 Task: Look for Airbnb options in Francistown, Botswana from 10th December, 2023 to 20th December, 2023 for 12 adults.6 bedrooms having 12 beds and 6 bathrooms. Property type can be flat. Amenities needed are: wifi, TV, free parkinig on premises, gym, breakfast. Look for 4 properties as per requirement.
Action: Mouse moved to (561, 77)
Screenshot: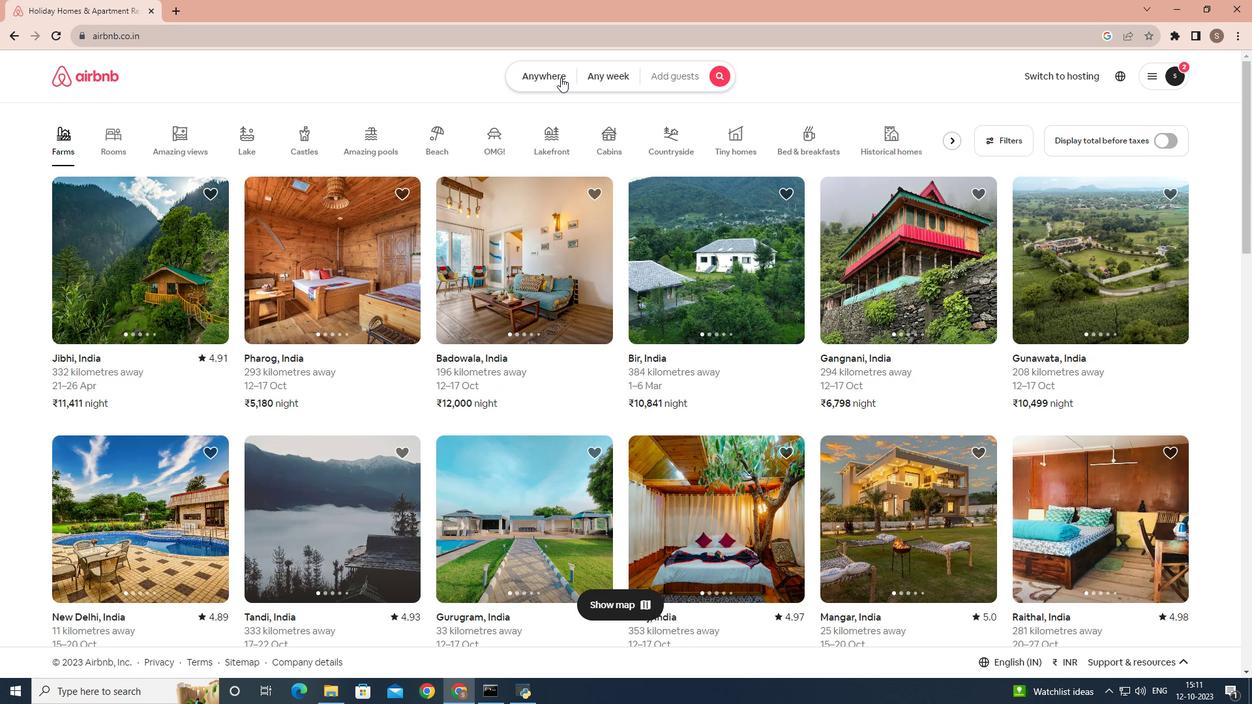
Action: Mouse pressed left at (561, 77)
Screenshot: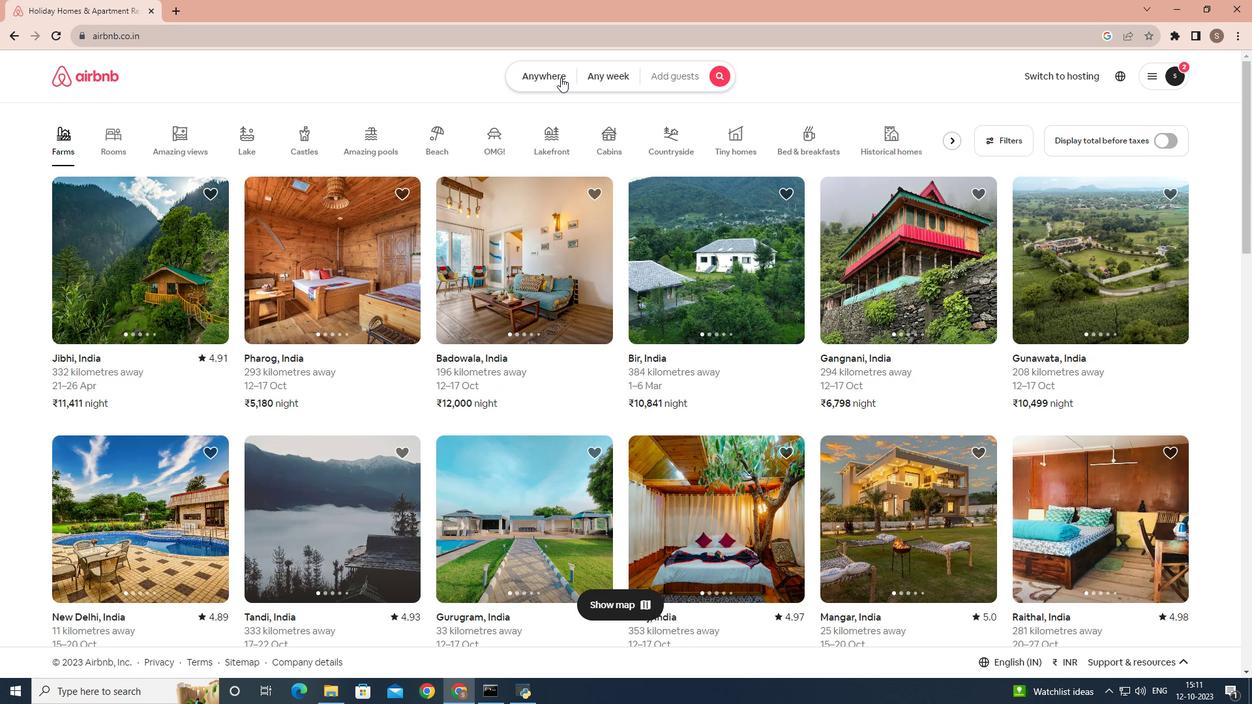 
Action: Mouse moved to (424, 127)
Screenshot: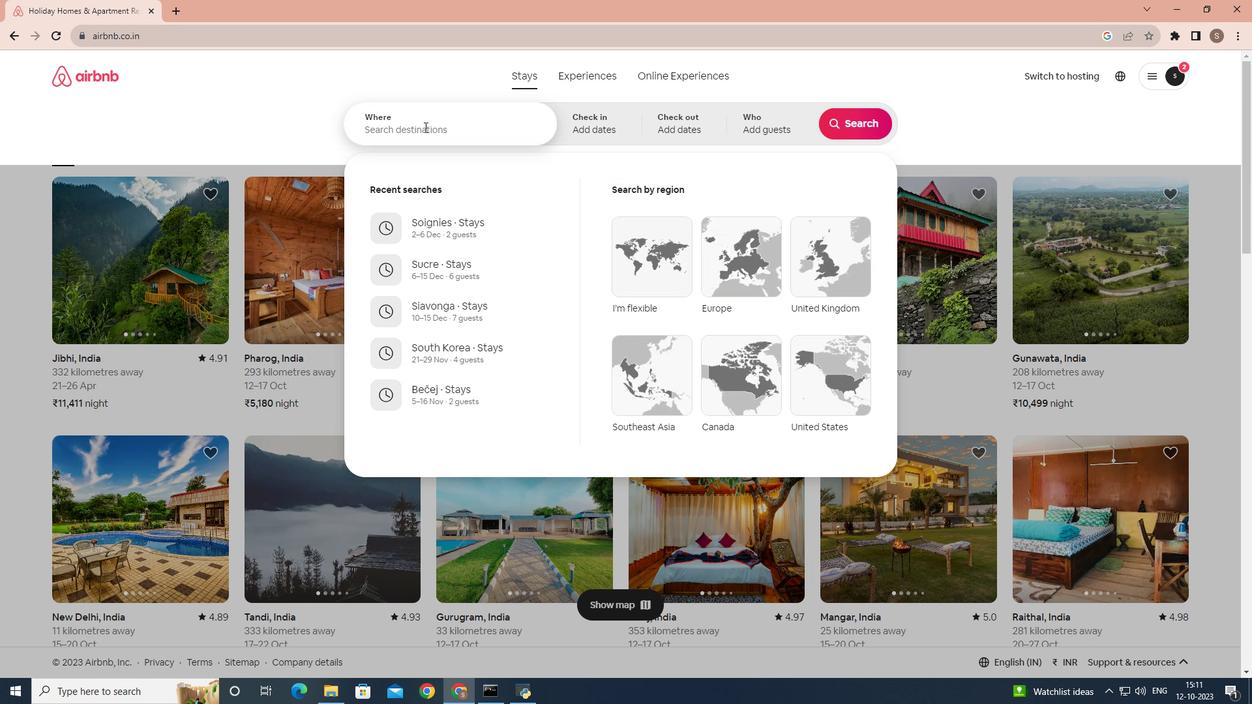 
Action: Mouse pressed left at (424, 127)
Screenshot: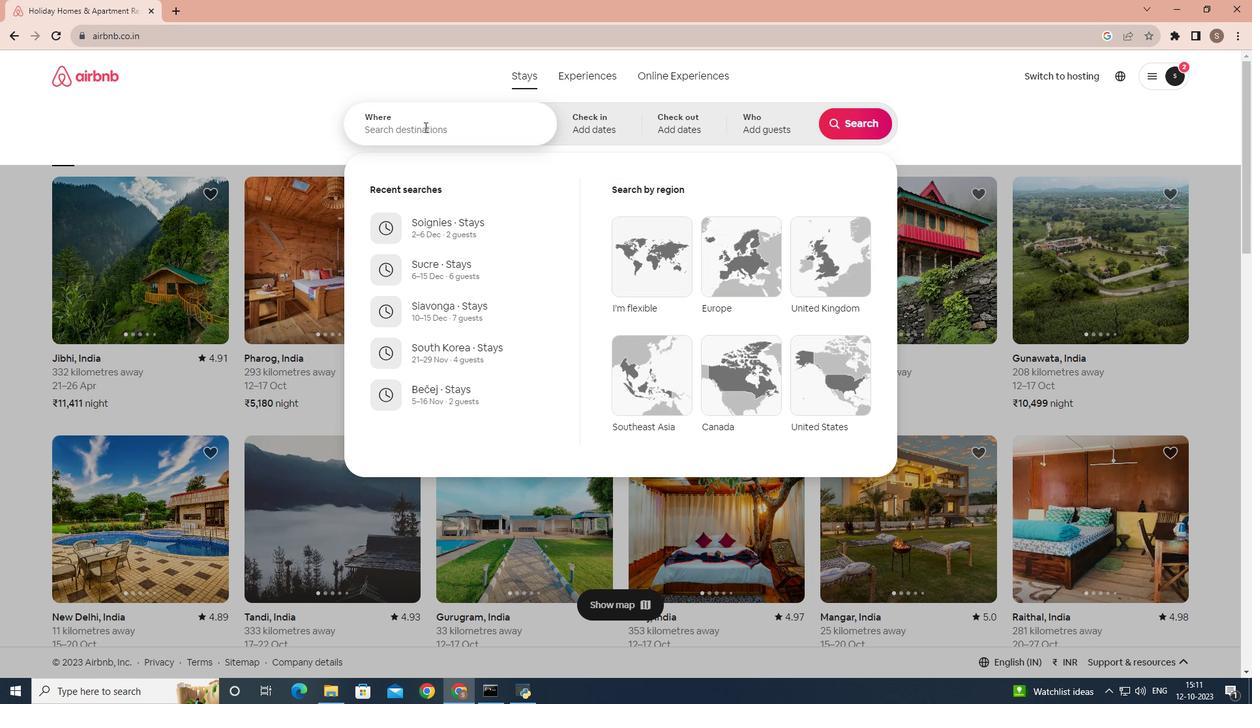 
Action: Key pressed francid<Key.backspace>sto
Screenshot: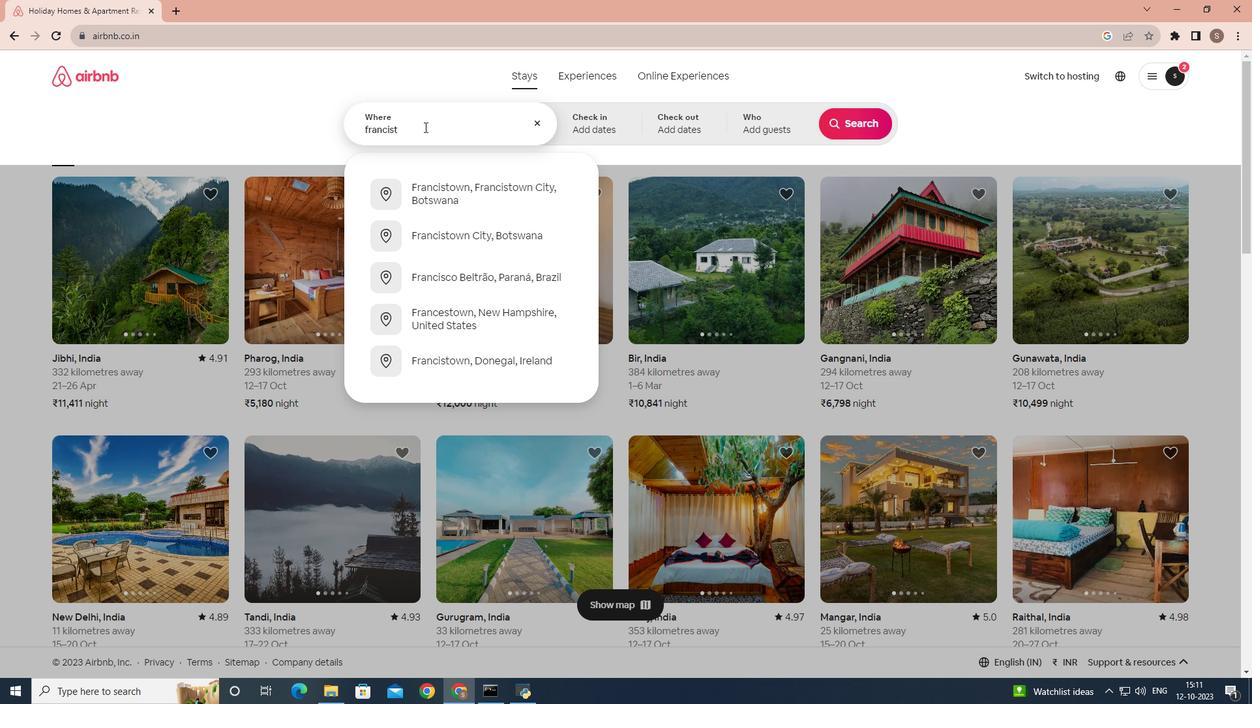 
Action: Mouse moved to (471, 196)
Screenshot: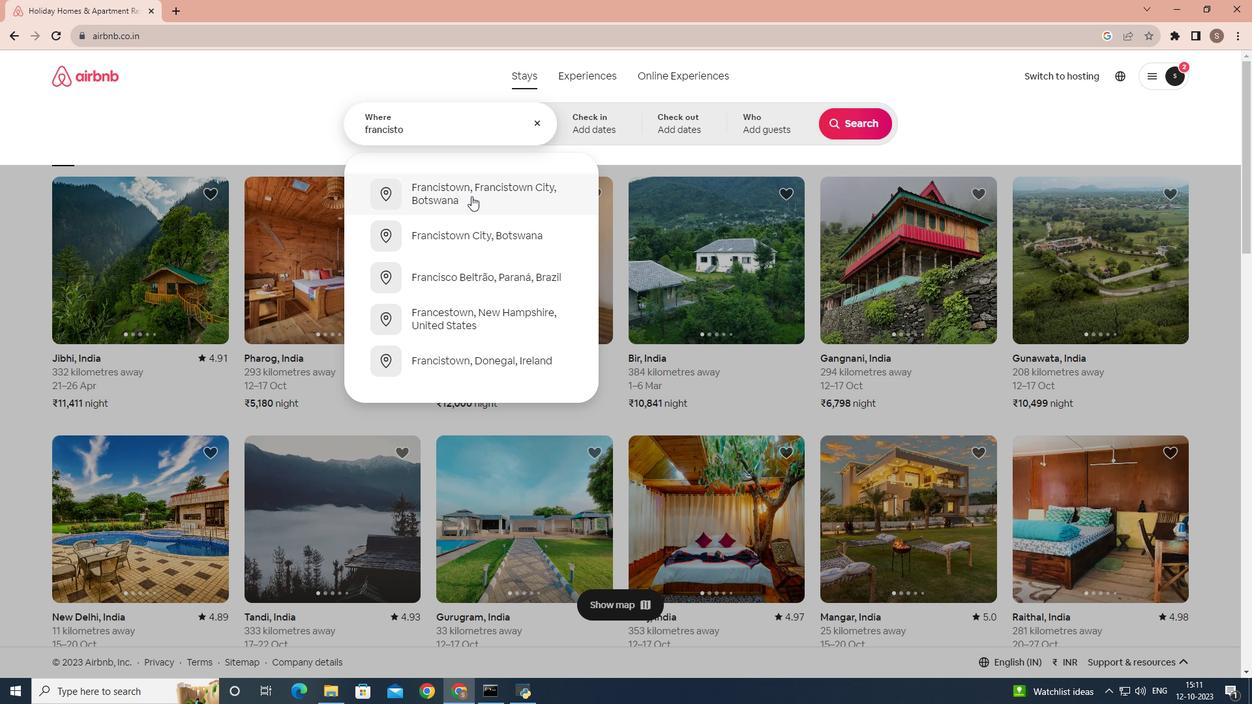 
Action: Mouse pressed left at (471, 196)
Screenshot: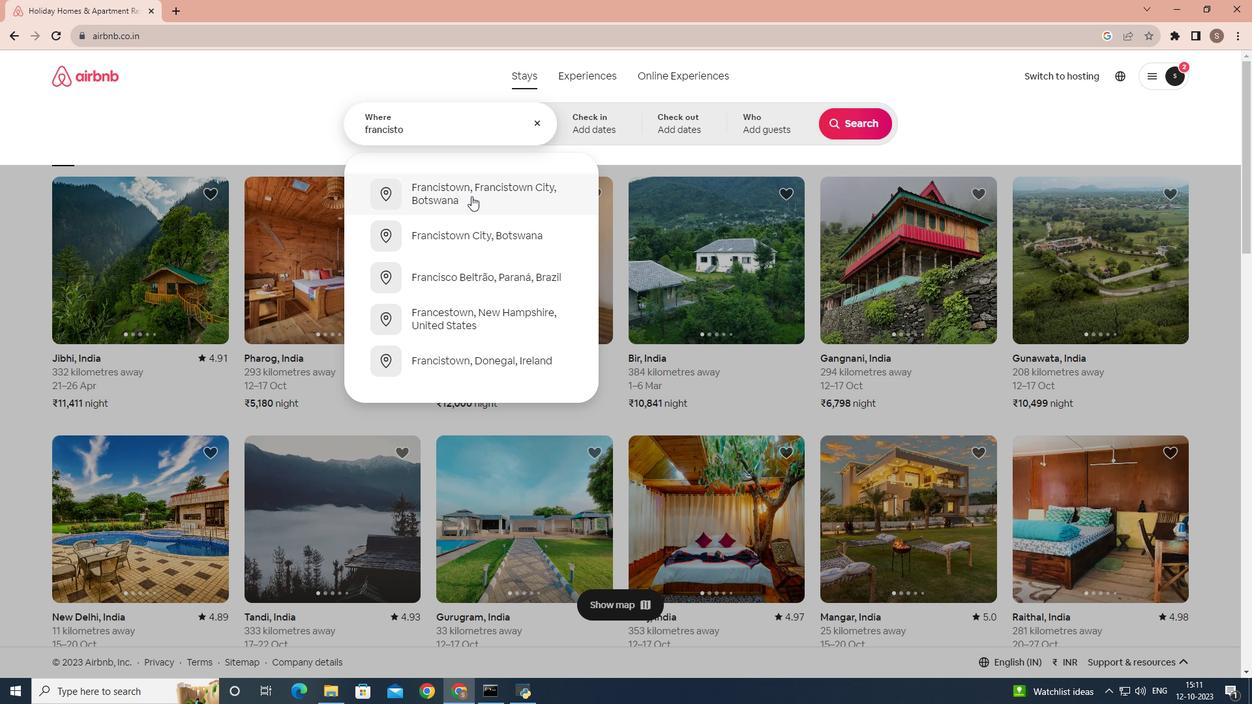 
Action: Mouse moved to (841, 230)
Screenshot: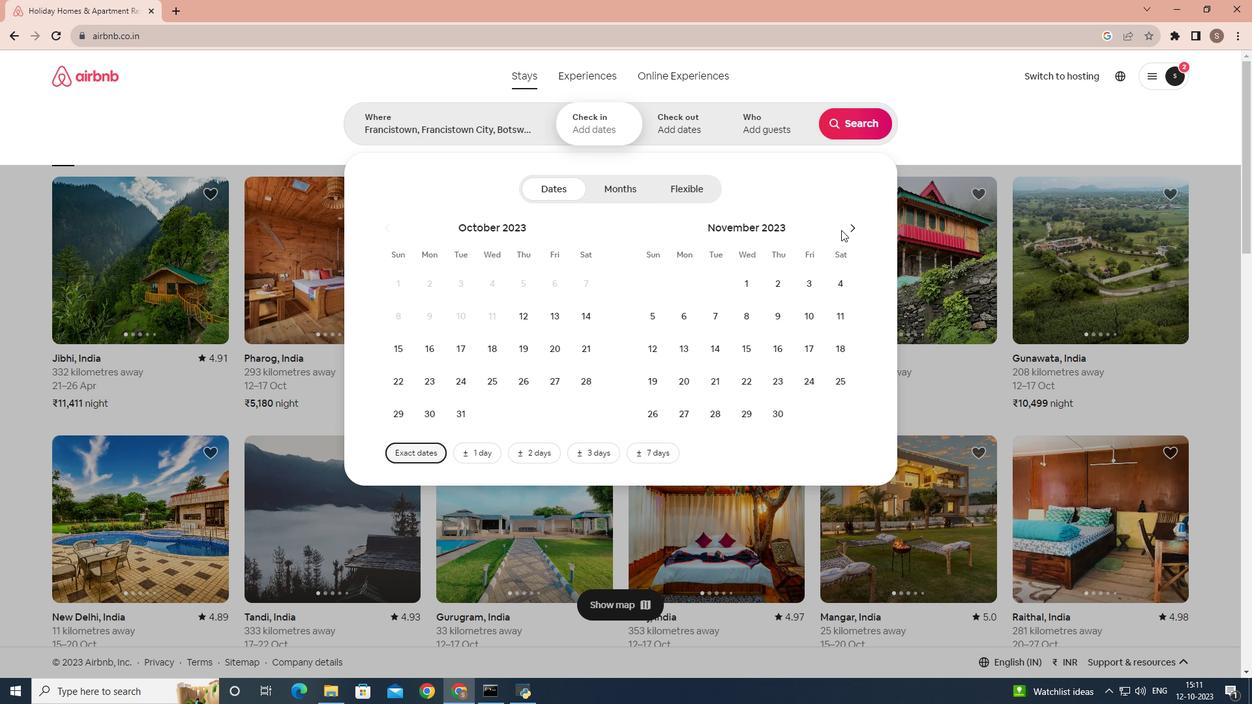 
Action: Mouse pressed left at (841, 230)
Screenshot: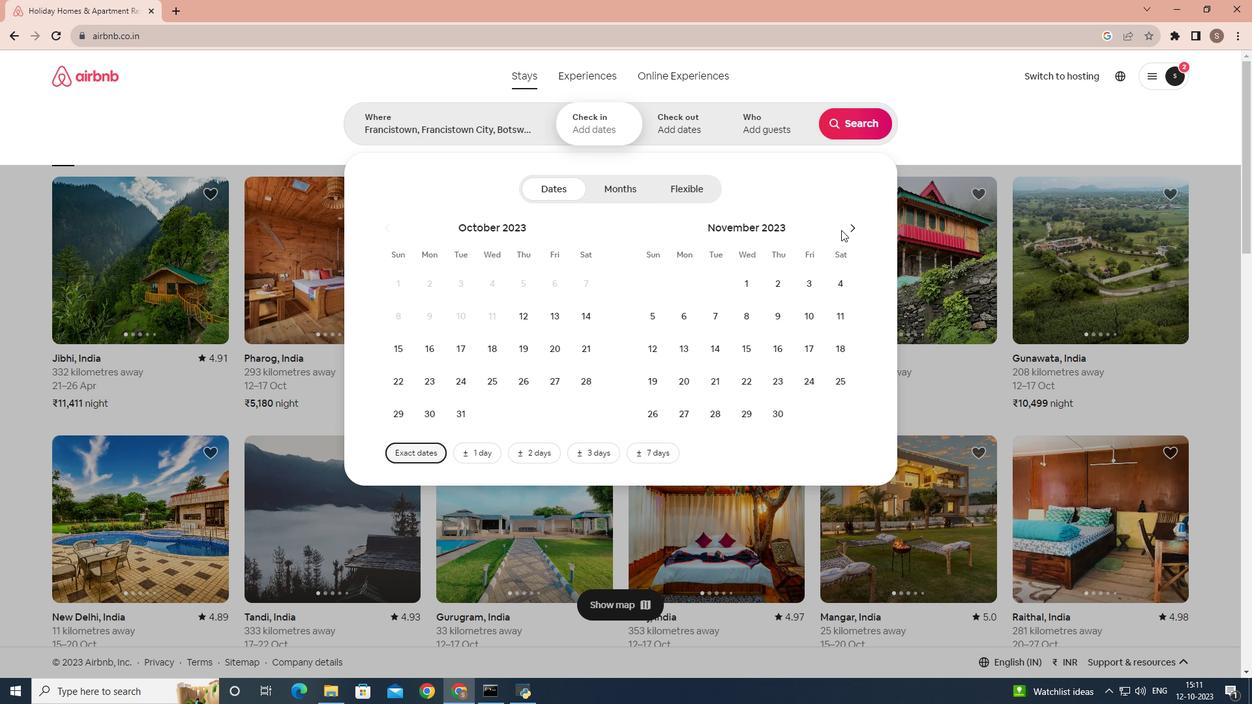 
Action: Mouse moved to (849, 228)
Screenshot: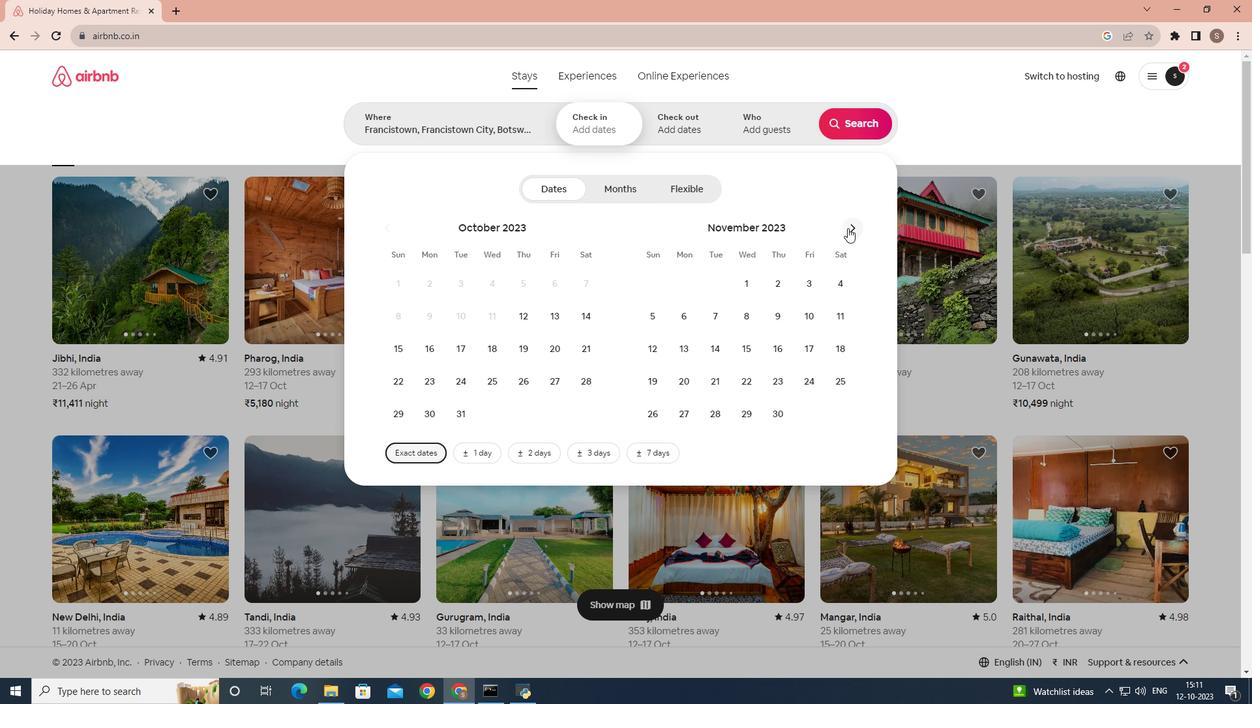 
Action: Mouse pressed left at (849, 228)
Screenshot: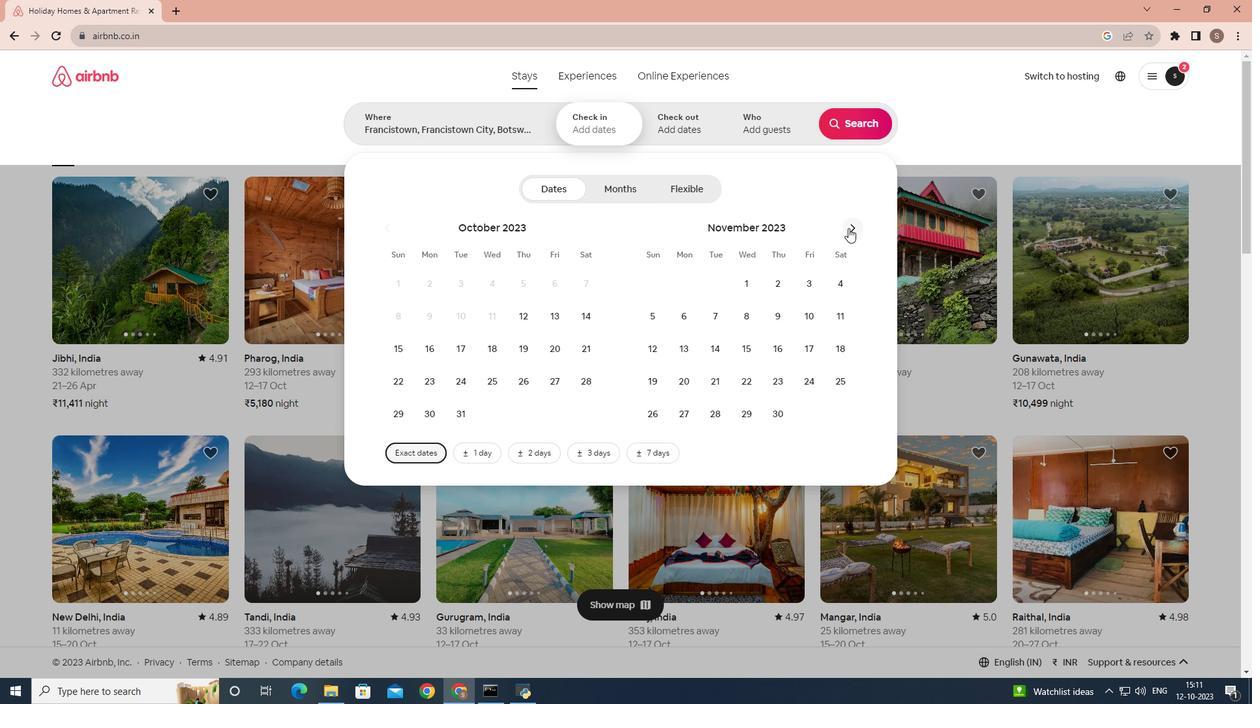 
Action: Mouse moved to (646, 343)
Screenshot: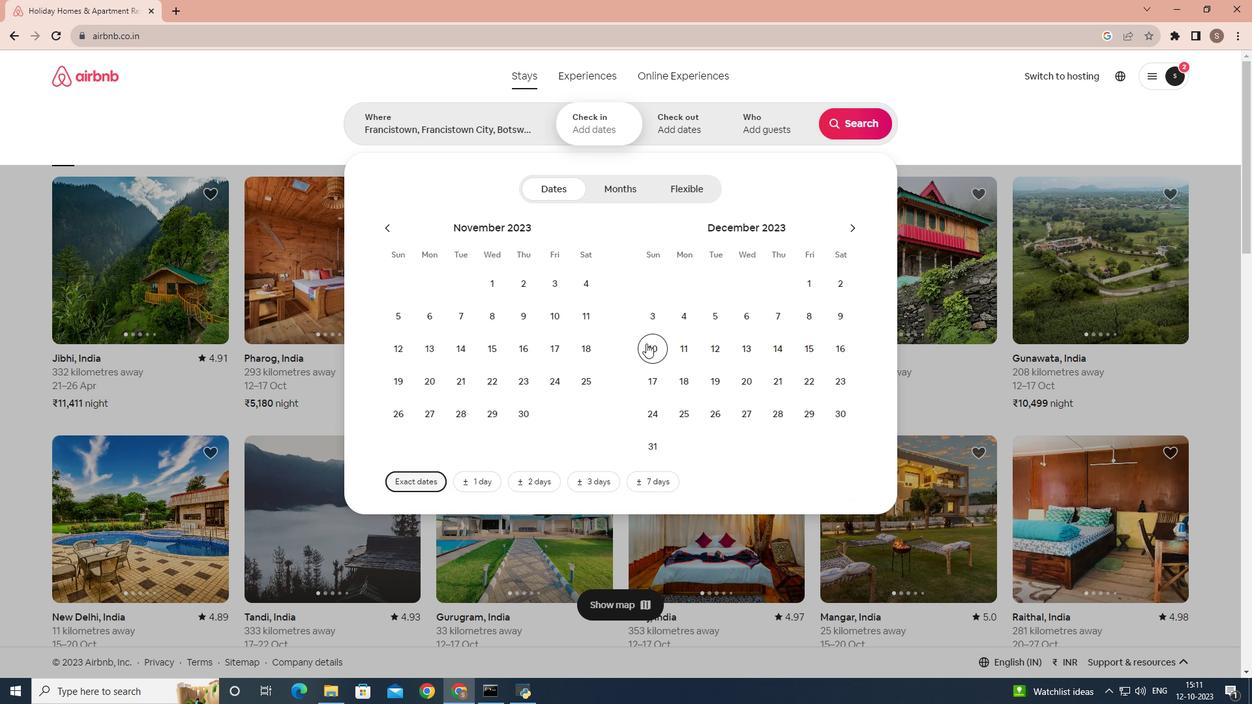 
Action: Mouse pressed left at (646, 343)
Screenshot: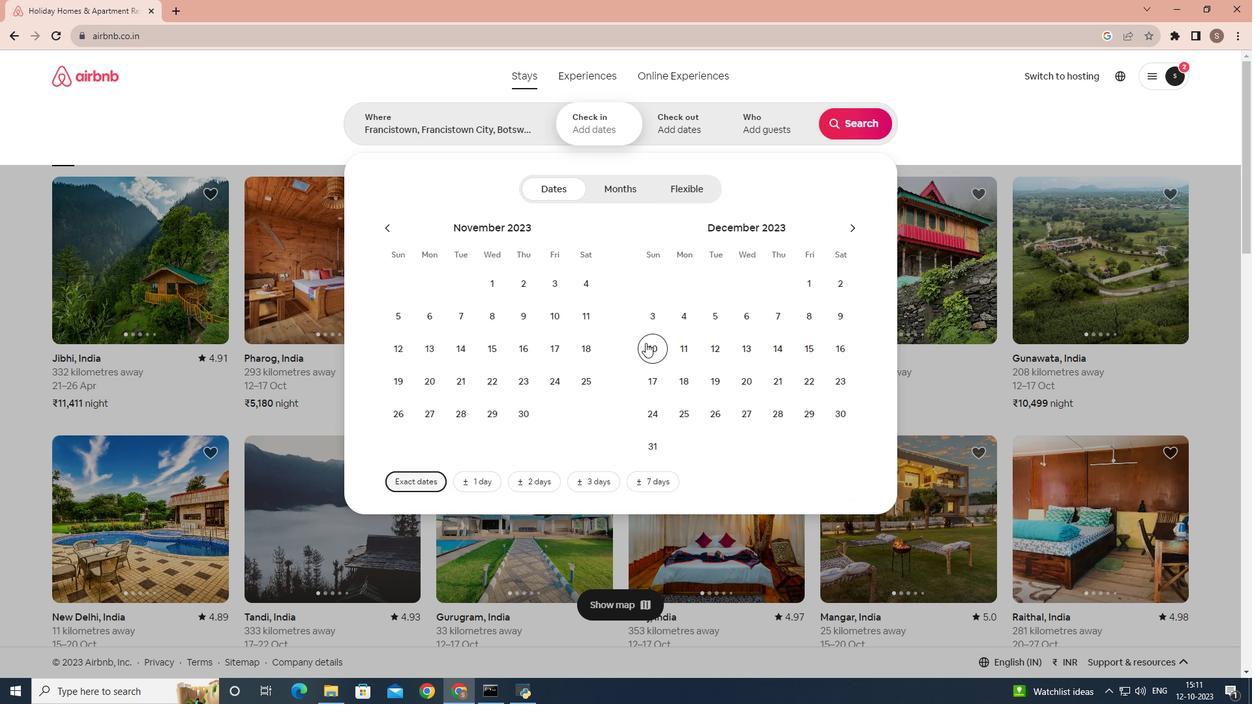 
Action: Mouse moved to (742, 385)
Screenshot: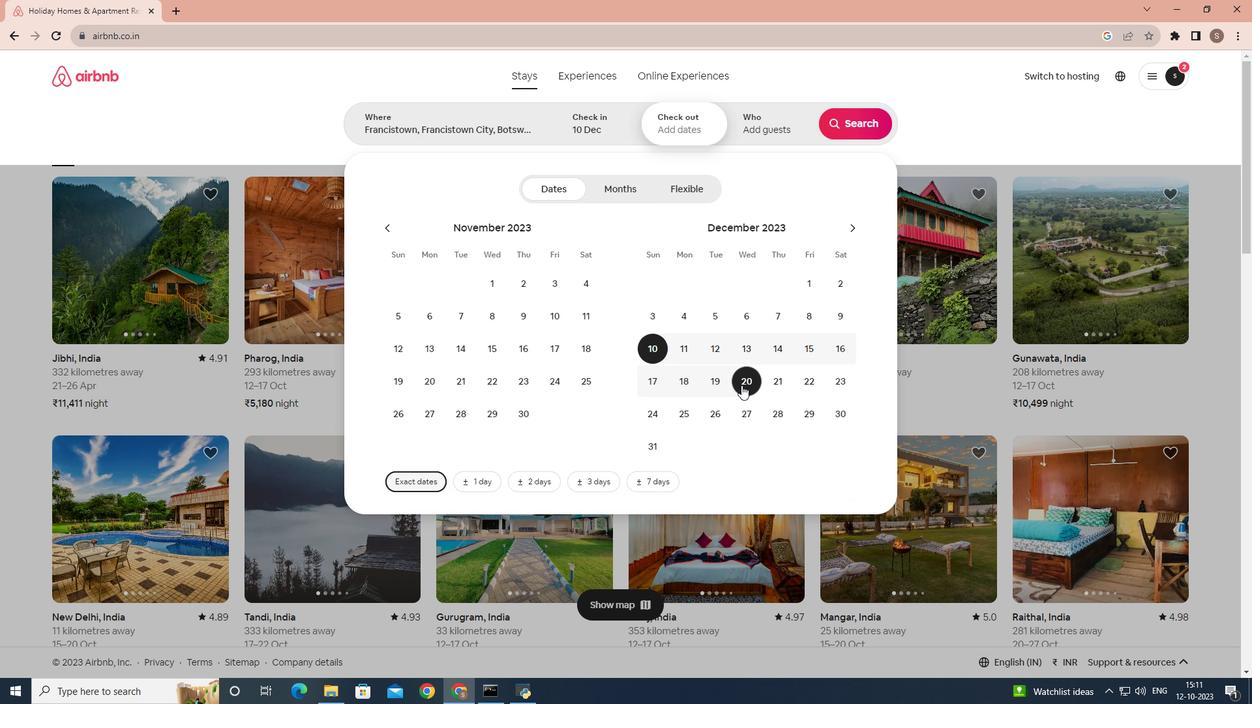 
Action: Mouse pressed left at (742, 385)
Screenshot: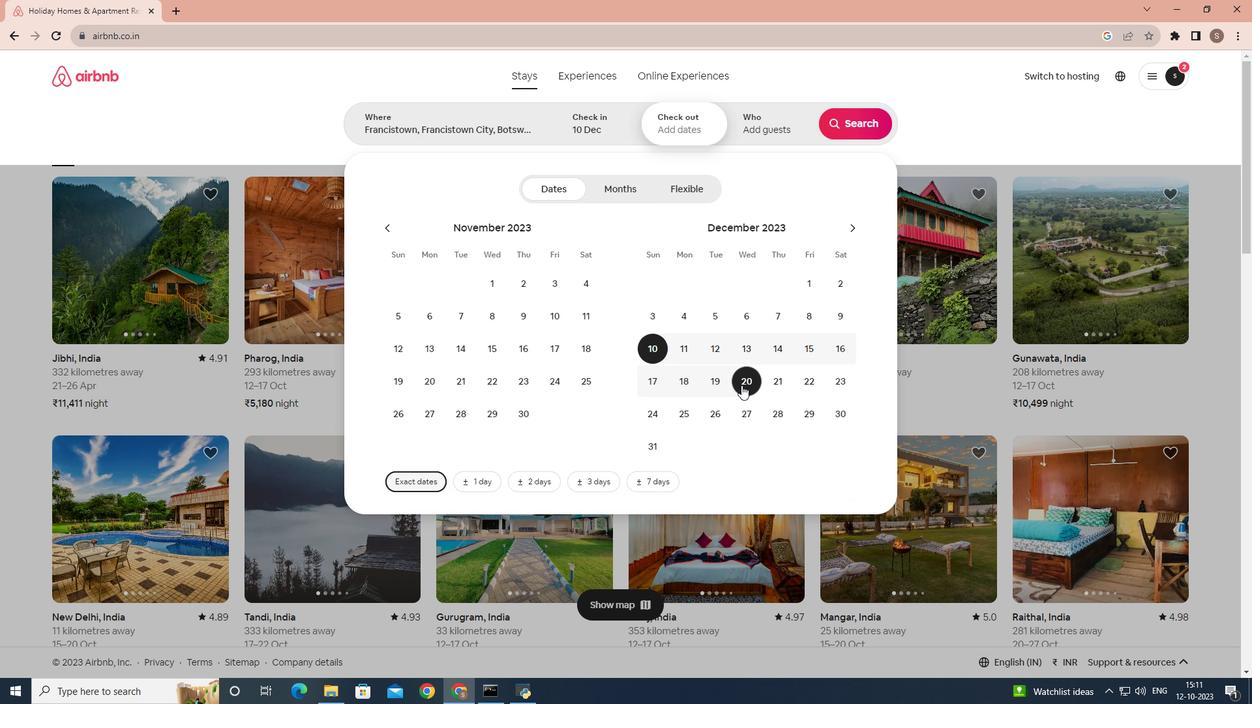 
Action: Mouse moved to (775, 129)
Screenshot: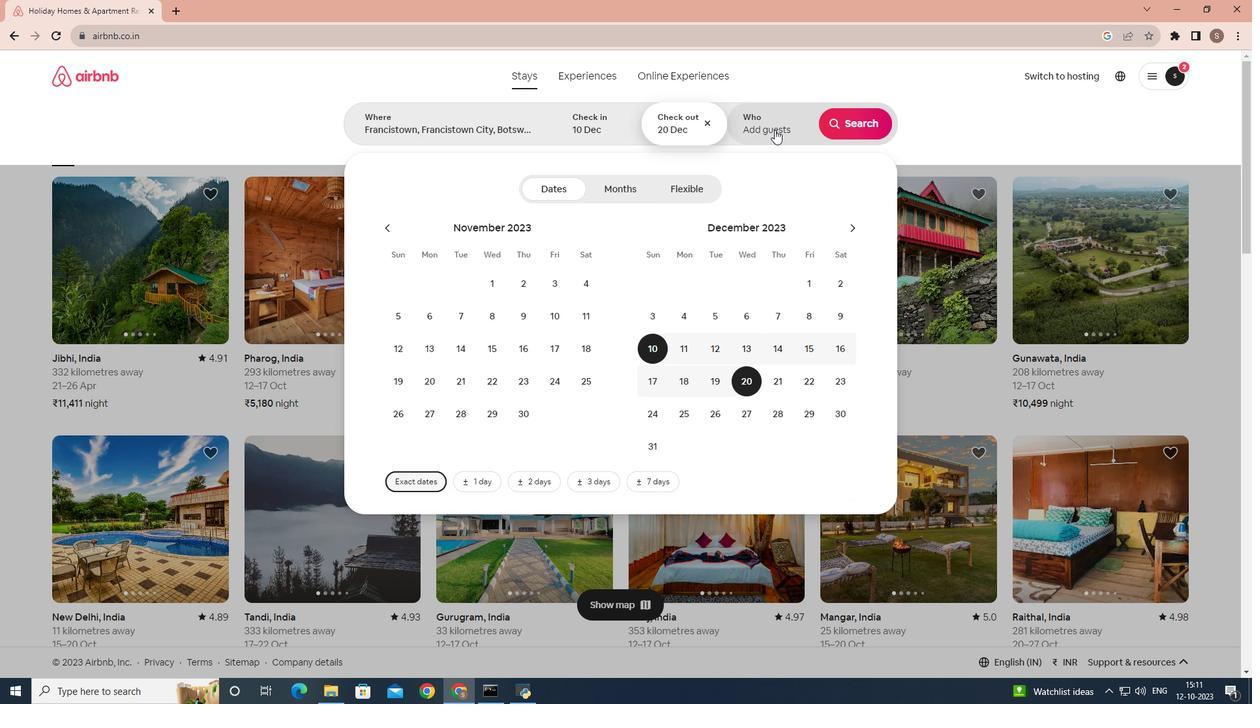 
Action: Mouse pressed left at (775, 129)
Screenshot: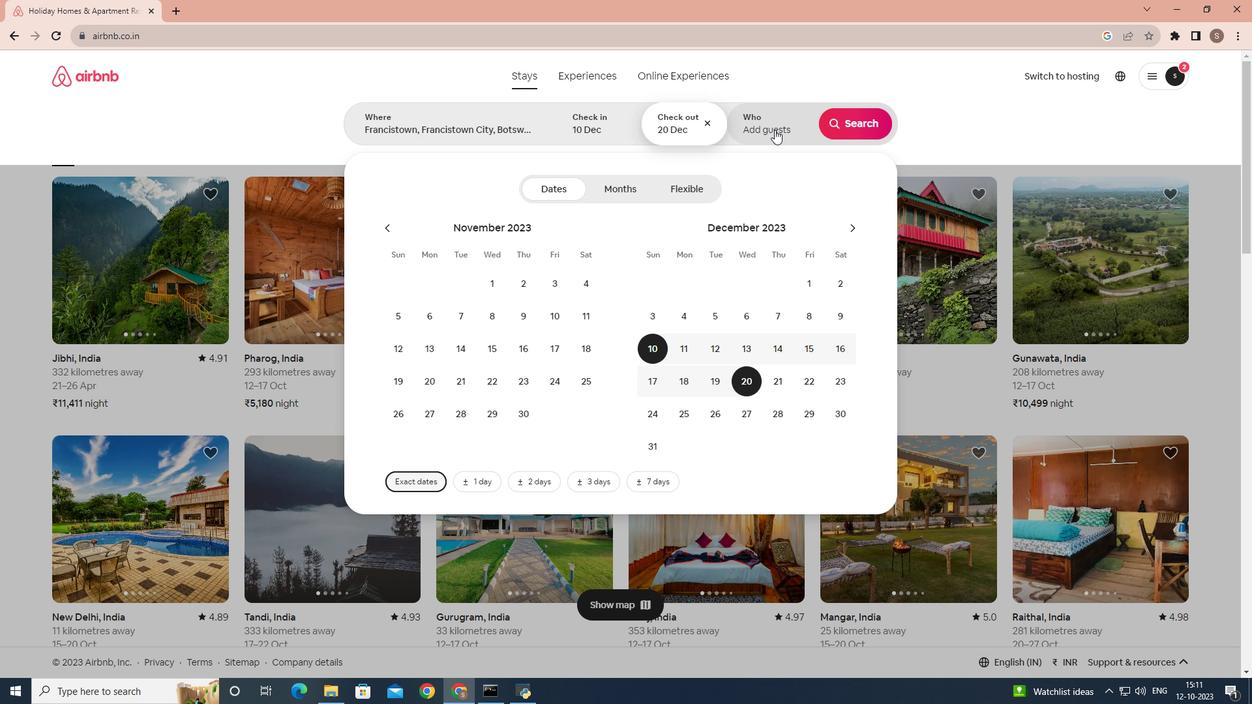 
Action: Mouse moved to (864, 188)
Screenshot: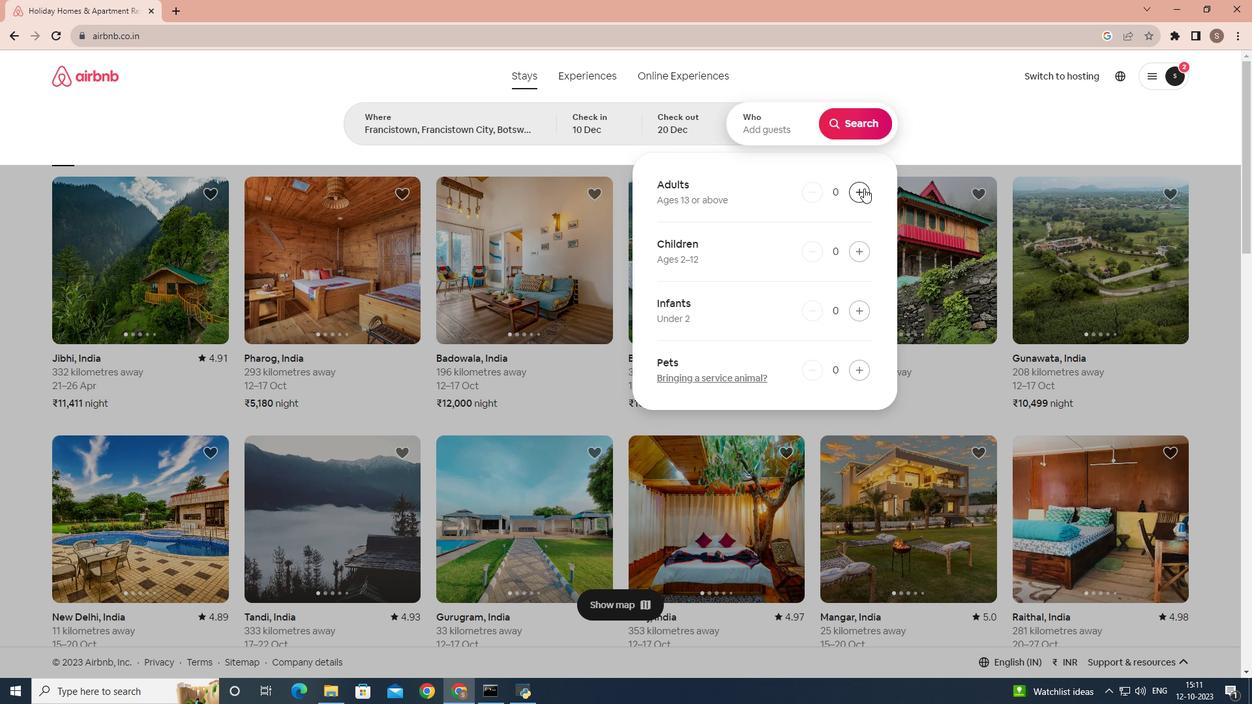 
Action: Mouse pressed left at (864, 188)
Screenshot: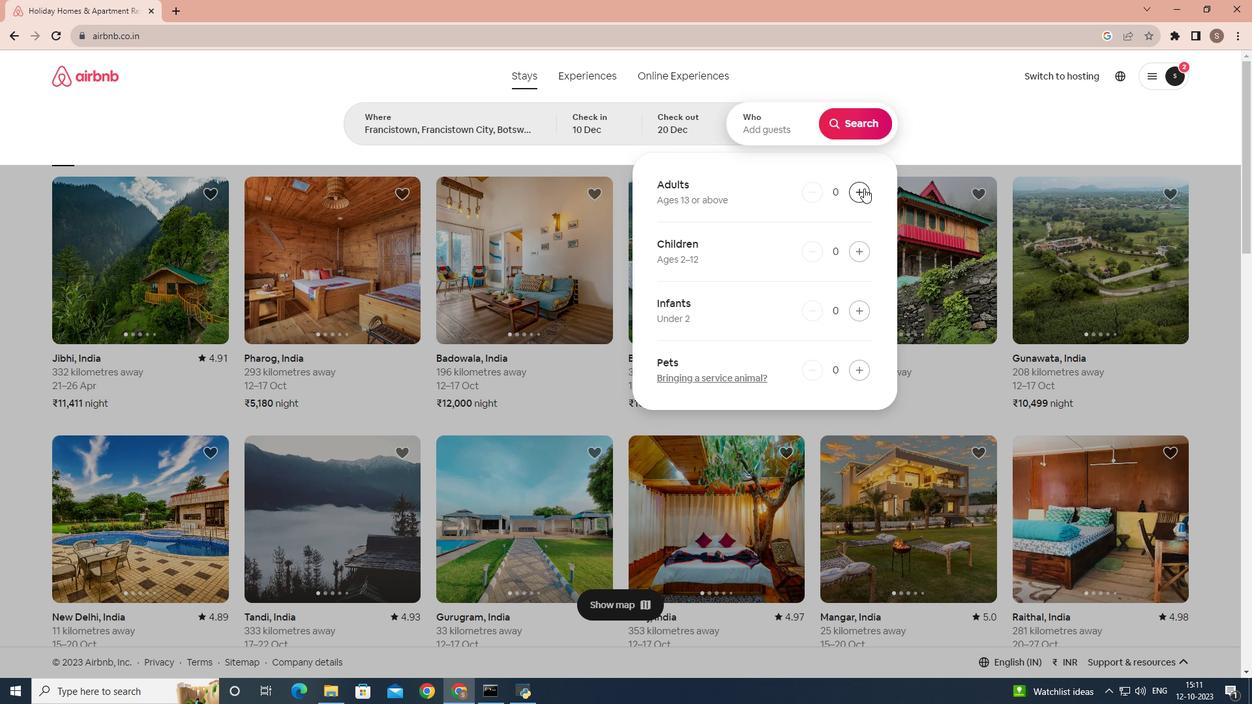 
Action: Mouse pressed left at (864, 188)
Screenshot: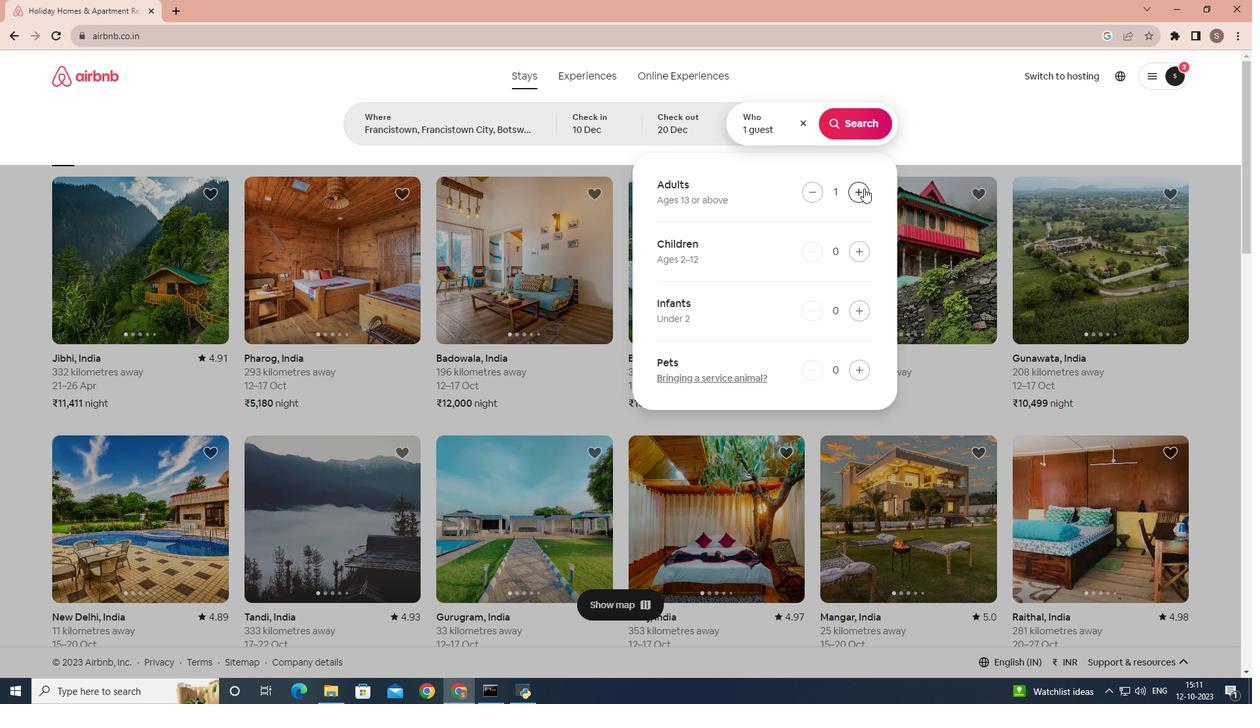 
Action: Mouse pressed left at (864, 188)
Screenshot: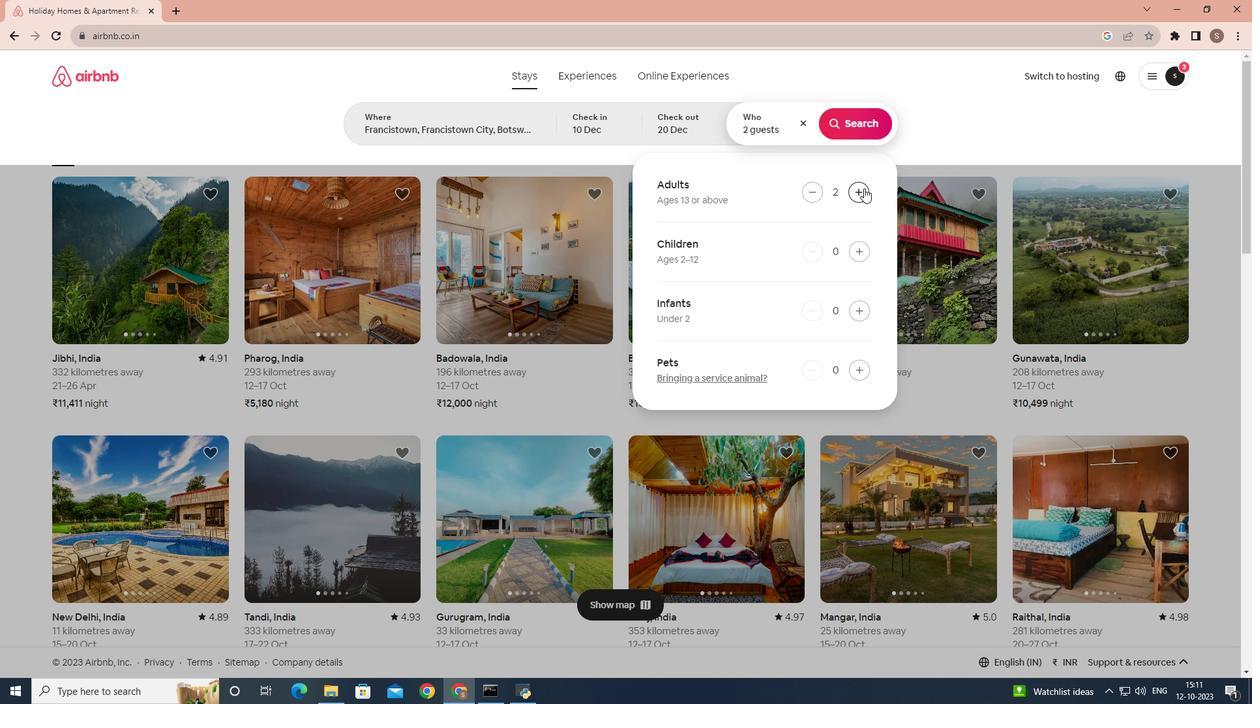 
Action: Mouse pressed left at (864, 188)
Screenshot: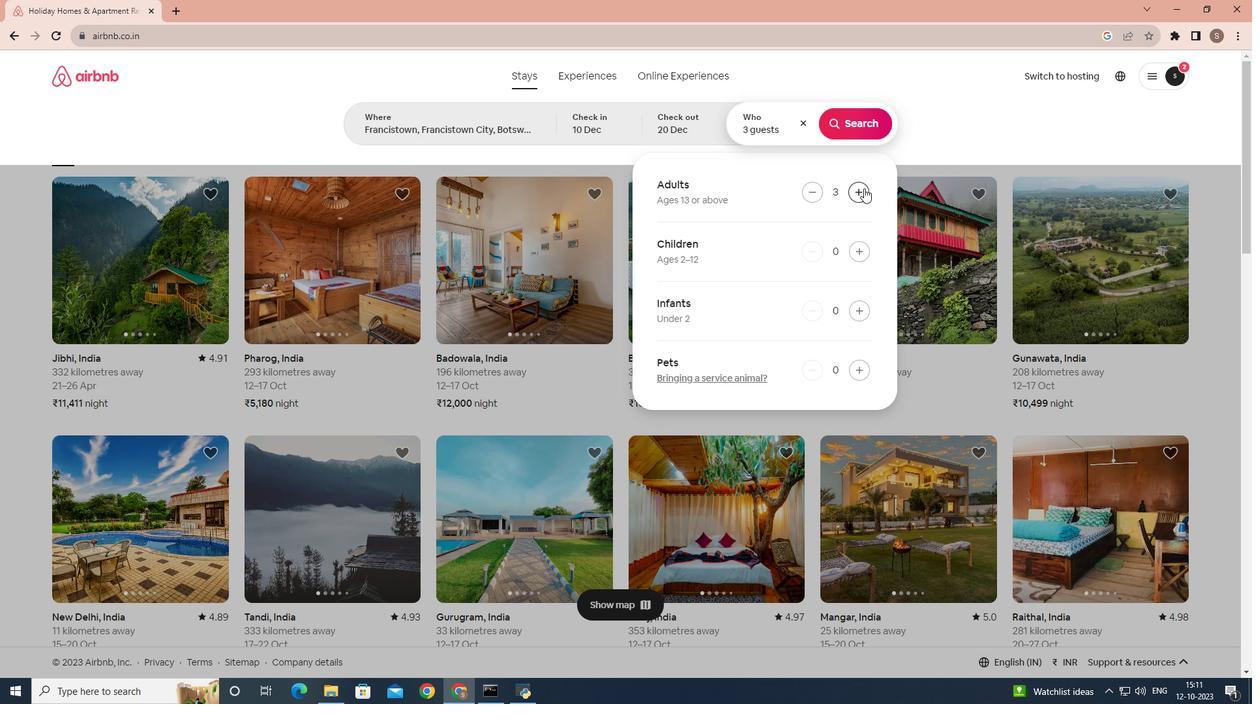 
Action: Mouse pressed left at (864, 188)
Screenshot: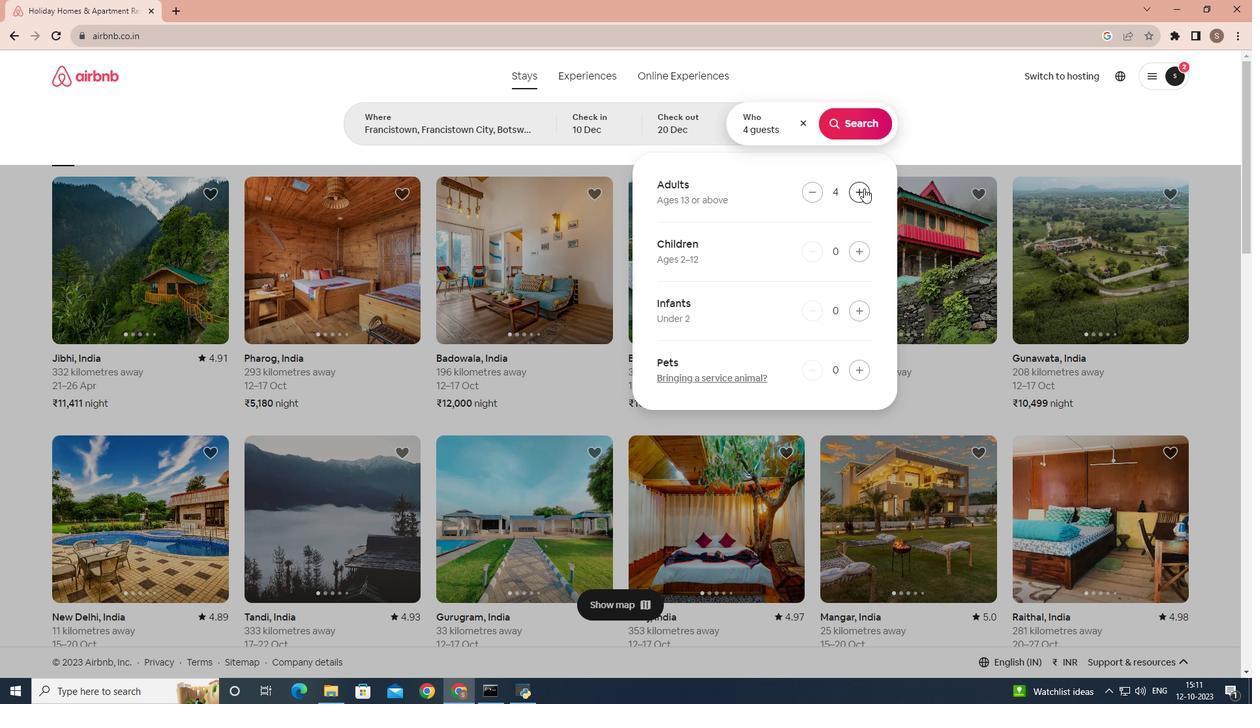 
Action: Mouse pressed left at (864, 188)
Screenshot: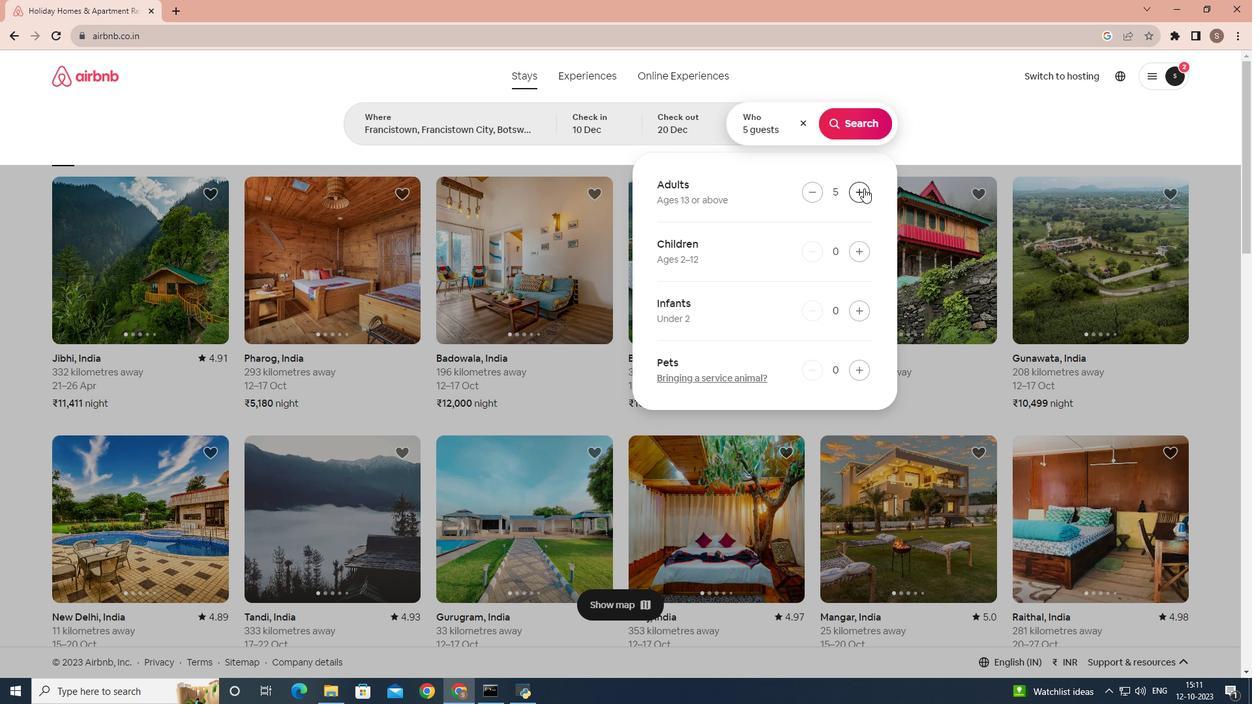 
Action: Mouse pressed left at (864, 188)
Screenshot: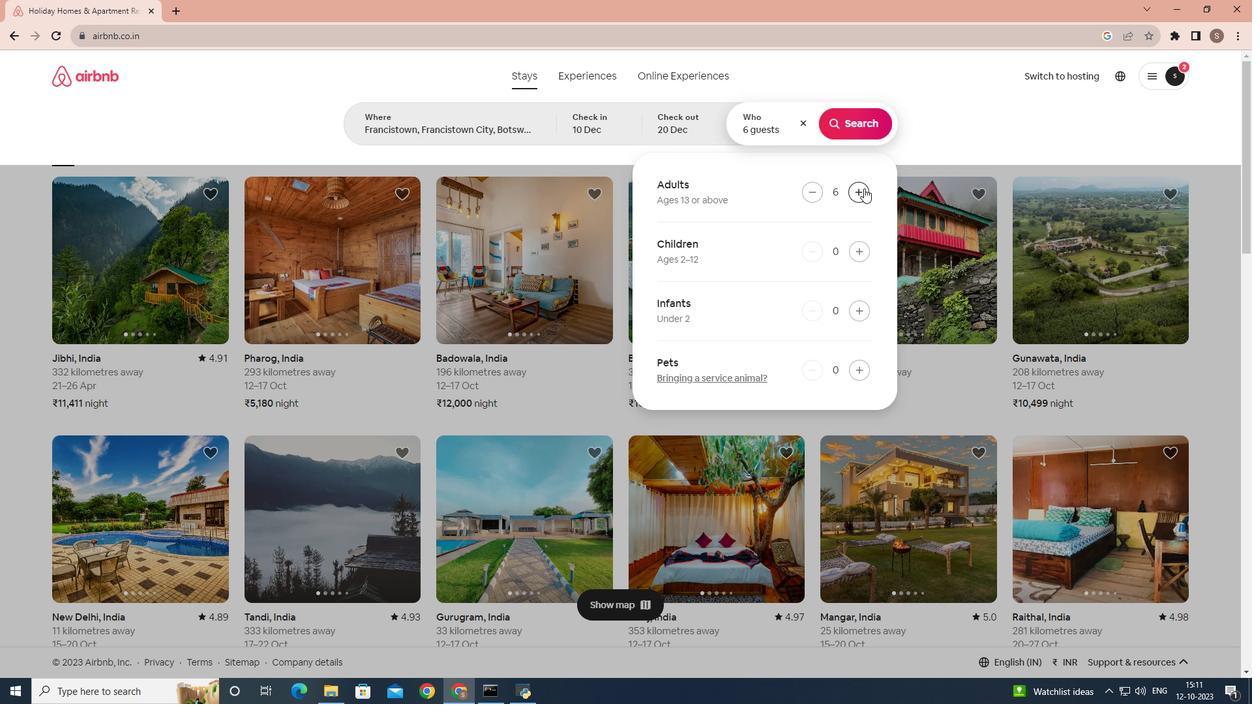 
Action: Mouse pressed left at (864, 188)
Screenshot: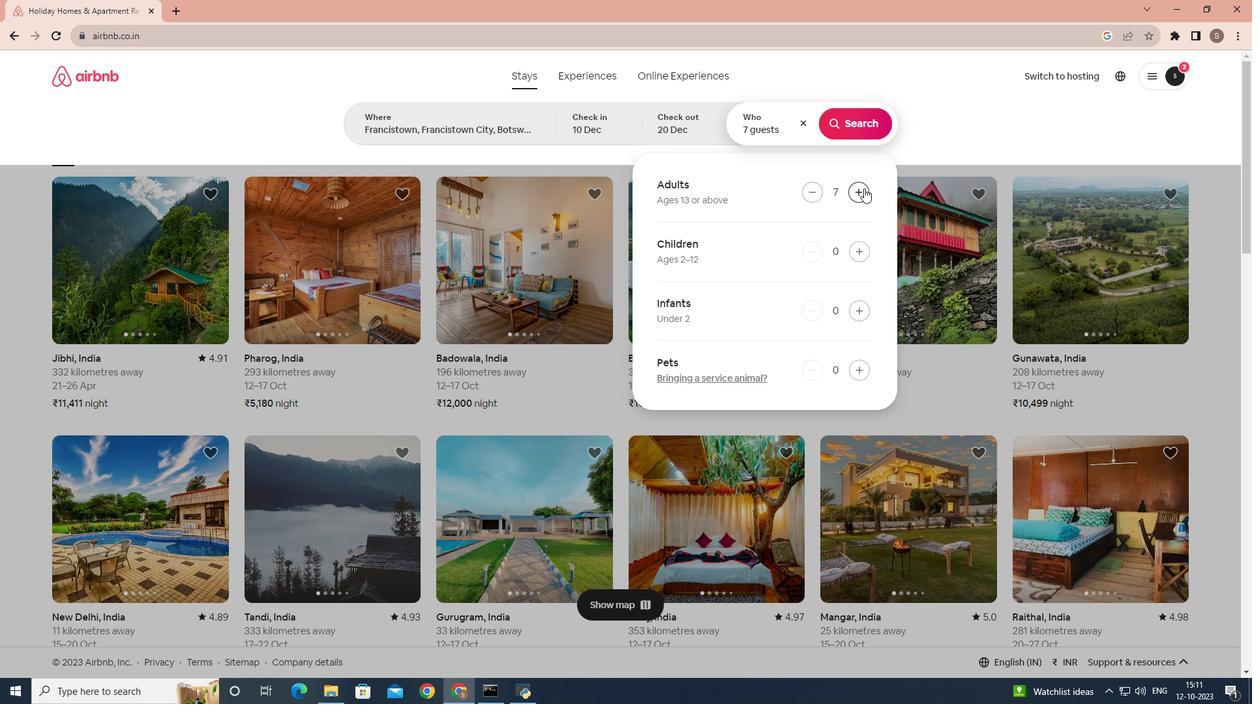 
Action: Mouse pressed left at (864, 188)
Screenshot: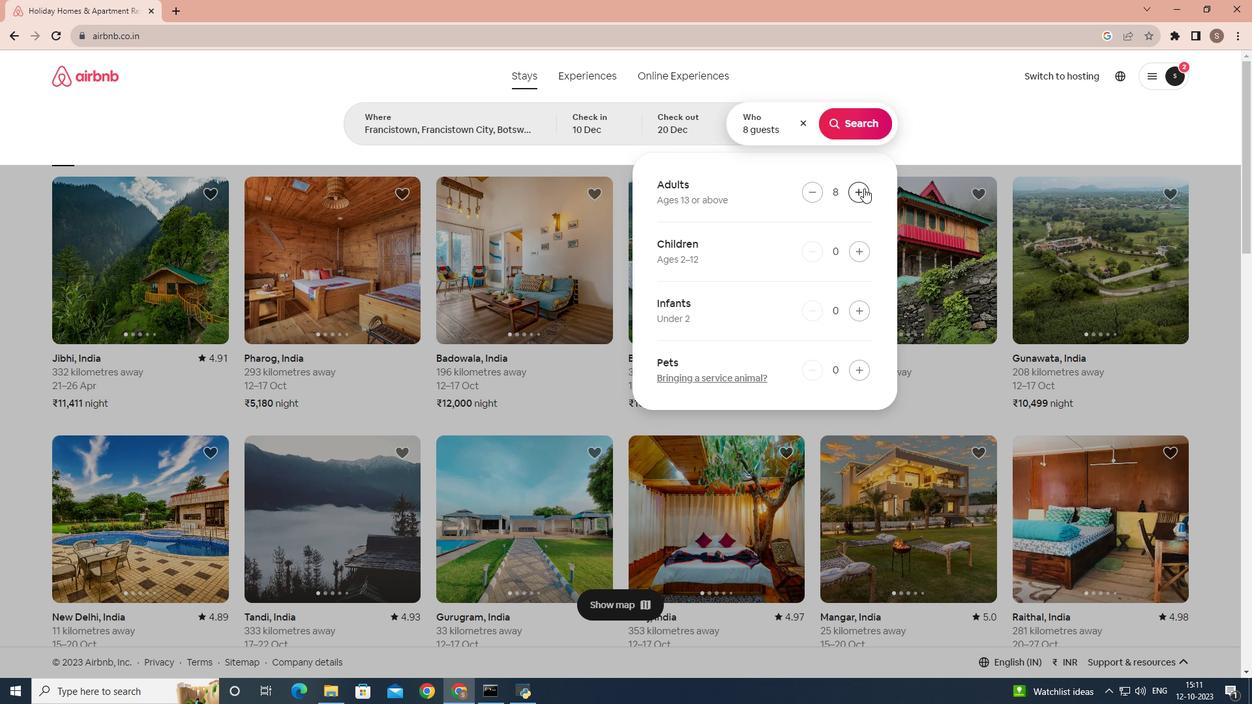 
Action: Mouse pressed left at (864, 188)
Screenshot: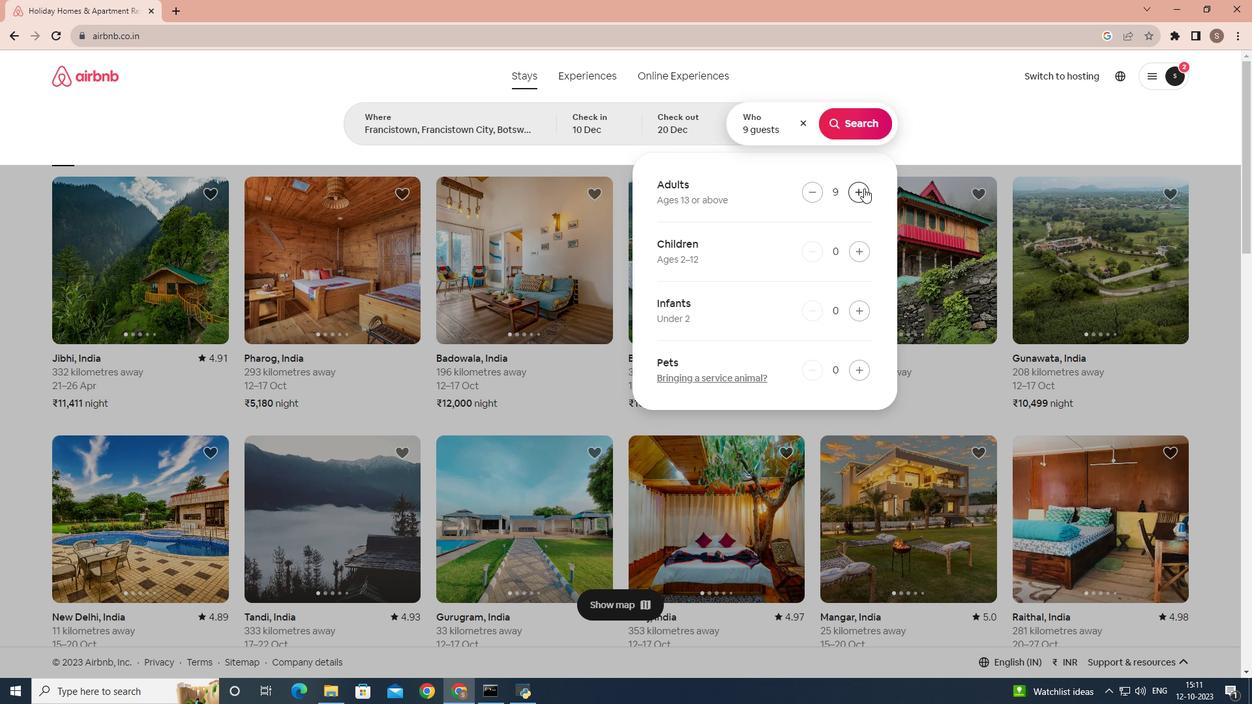 
Action: Mouse pressed left at (864, 188)
Screenshot: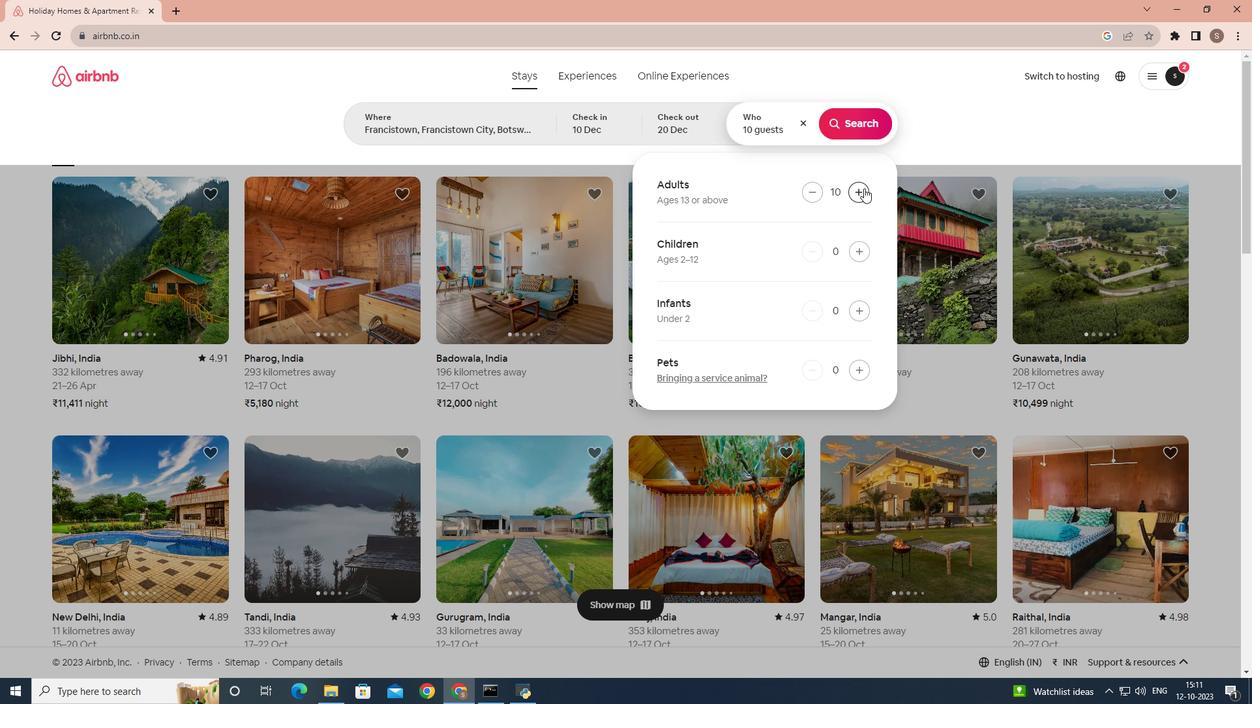 
Action: Mouse pressed left at (864, 188)
Screenshot: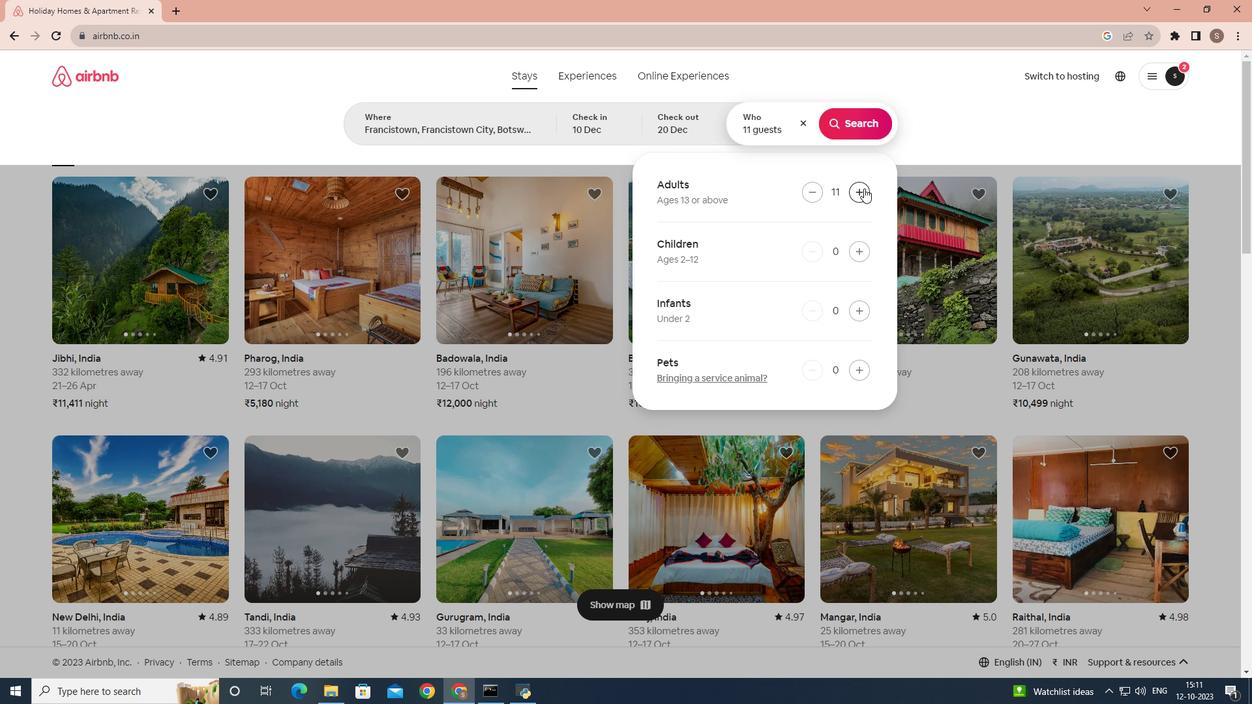 
Action: Mouse moved to (850, 135)
Screenshot: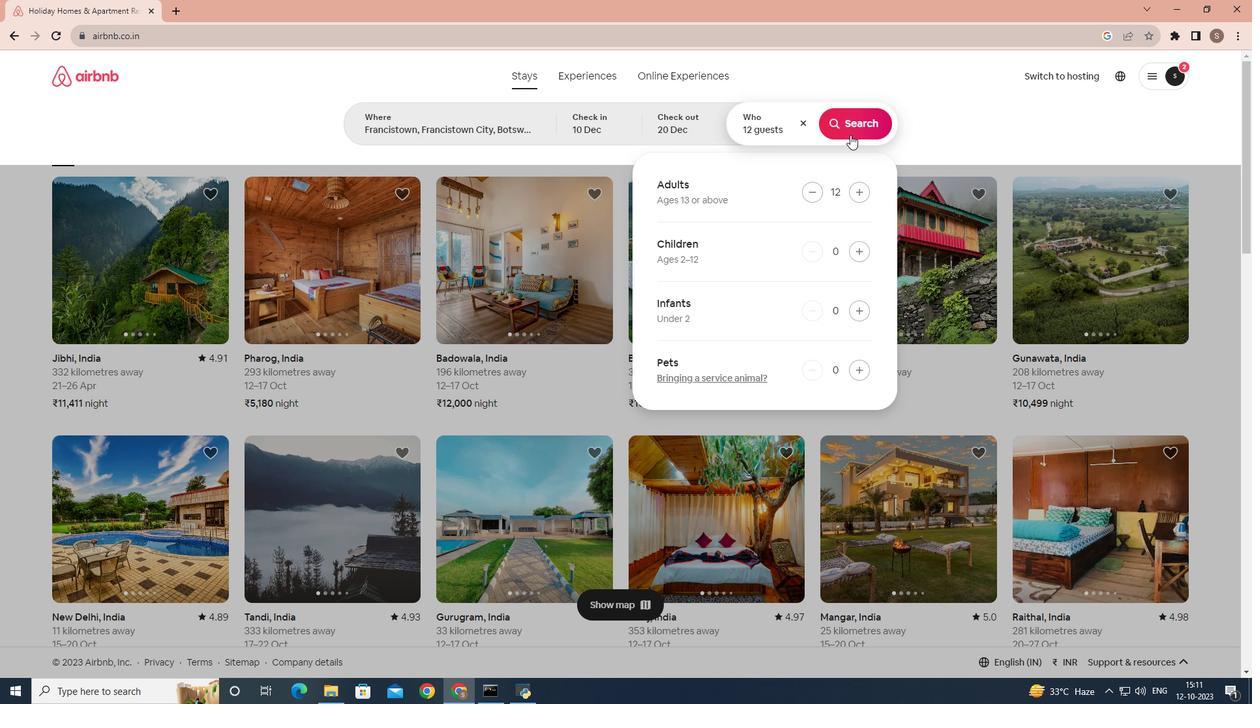 
Action: Mouse pressed left at (850, 135)
Screenshot: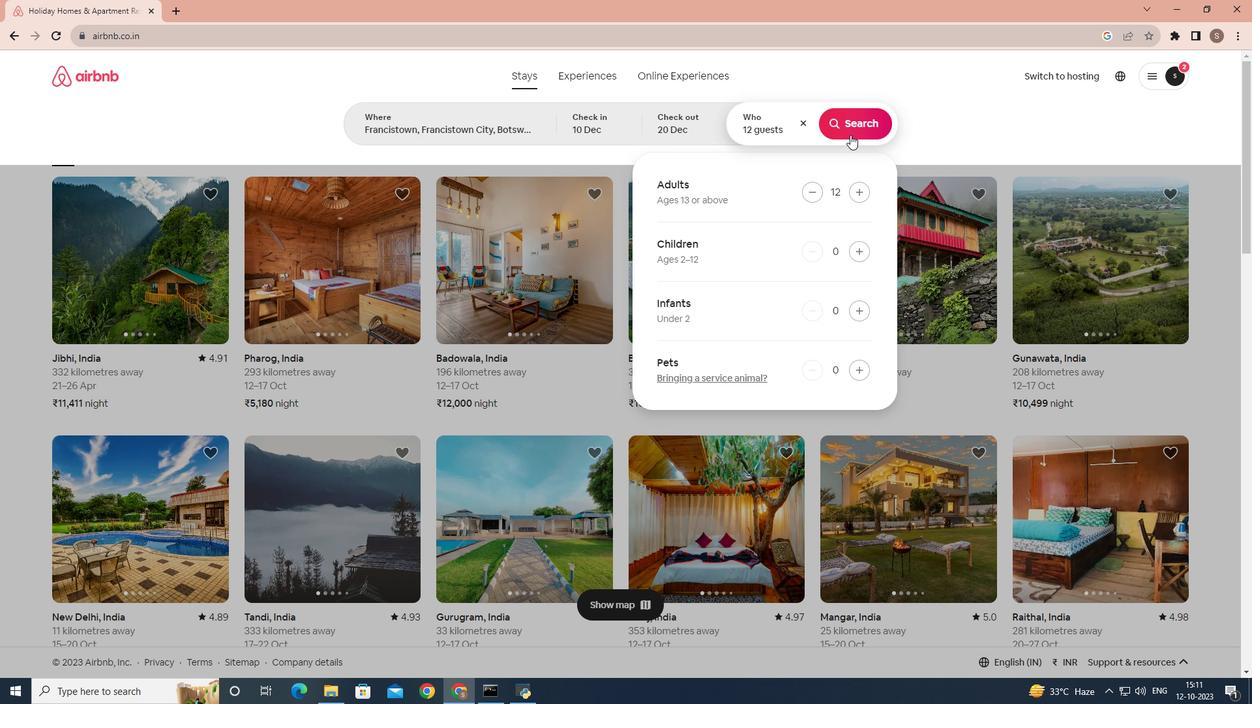 
Action: Mouse moved to (1039, 137)
Screenshot: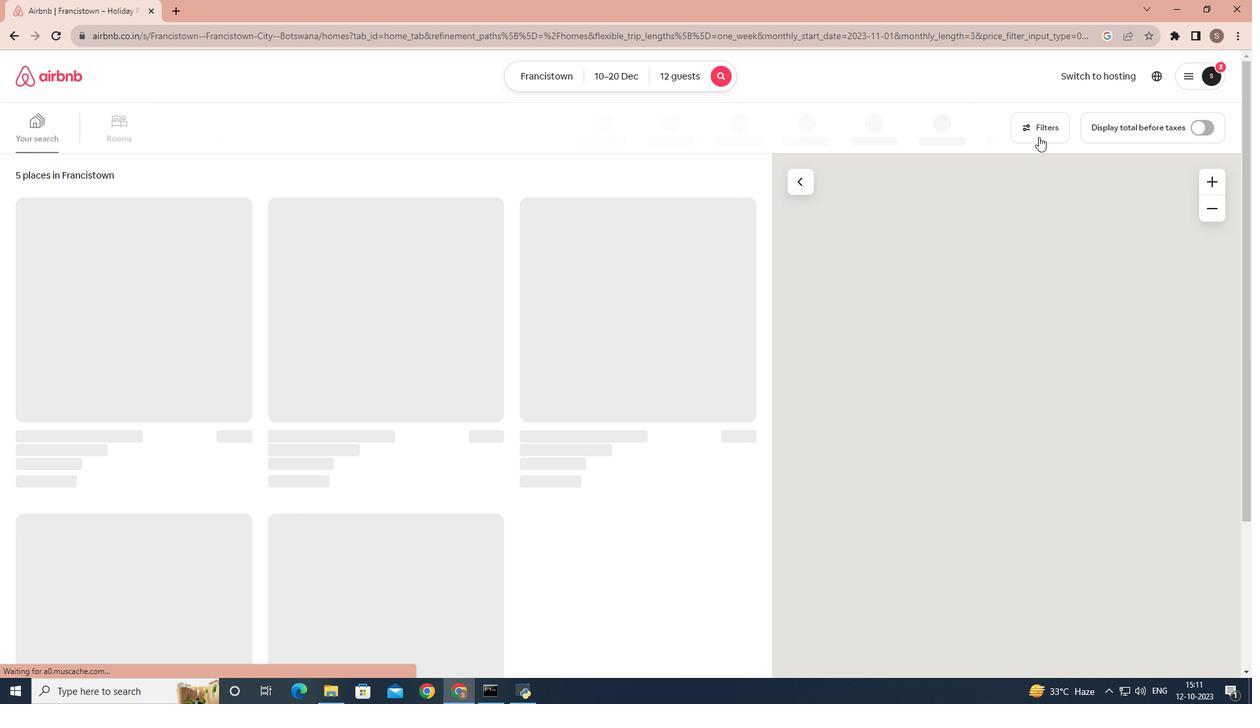 
Action: Mouse pressed left at (1039, 137)
Screenshot: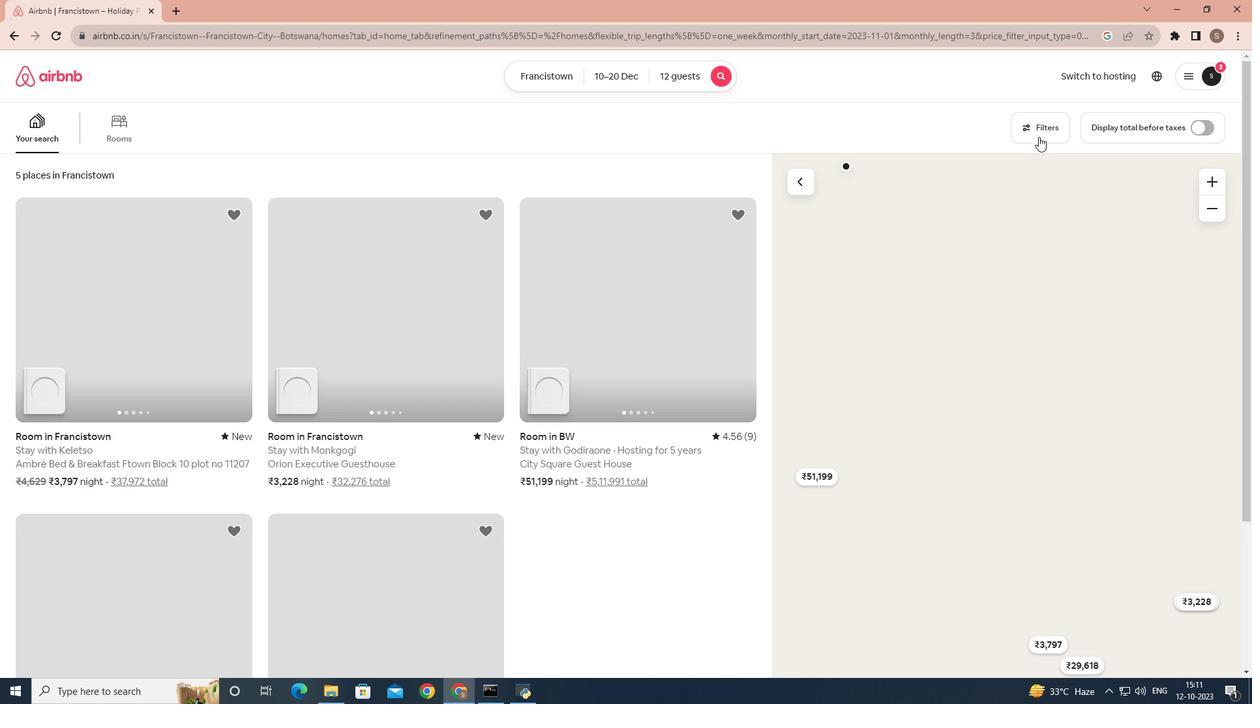 
Action: Mouse moved to (566, 351)
Screenshot: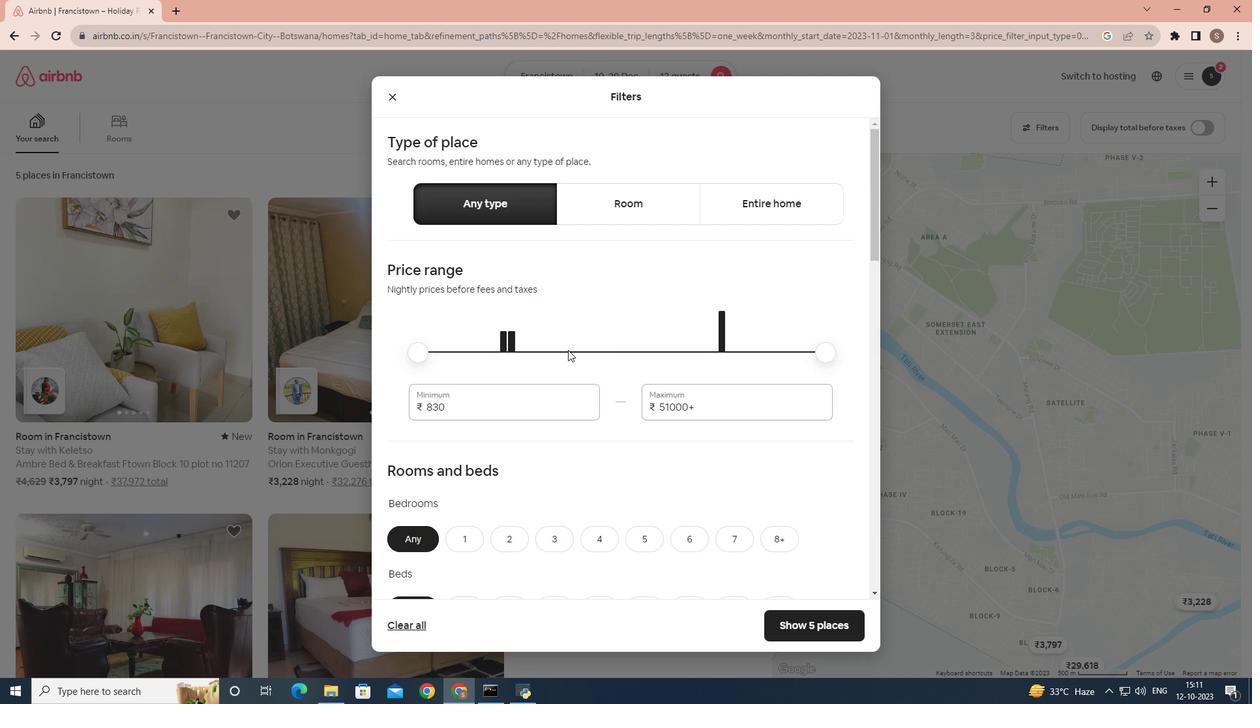 
Action: Mouse scrolled (566, 350) with delta (0, 0)
Screenshot: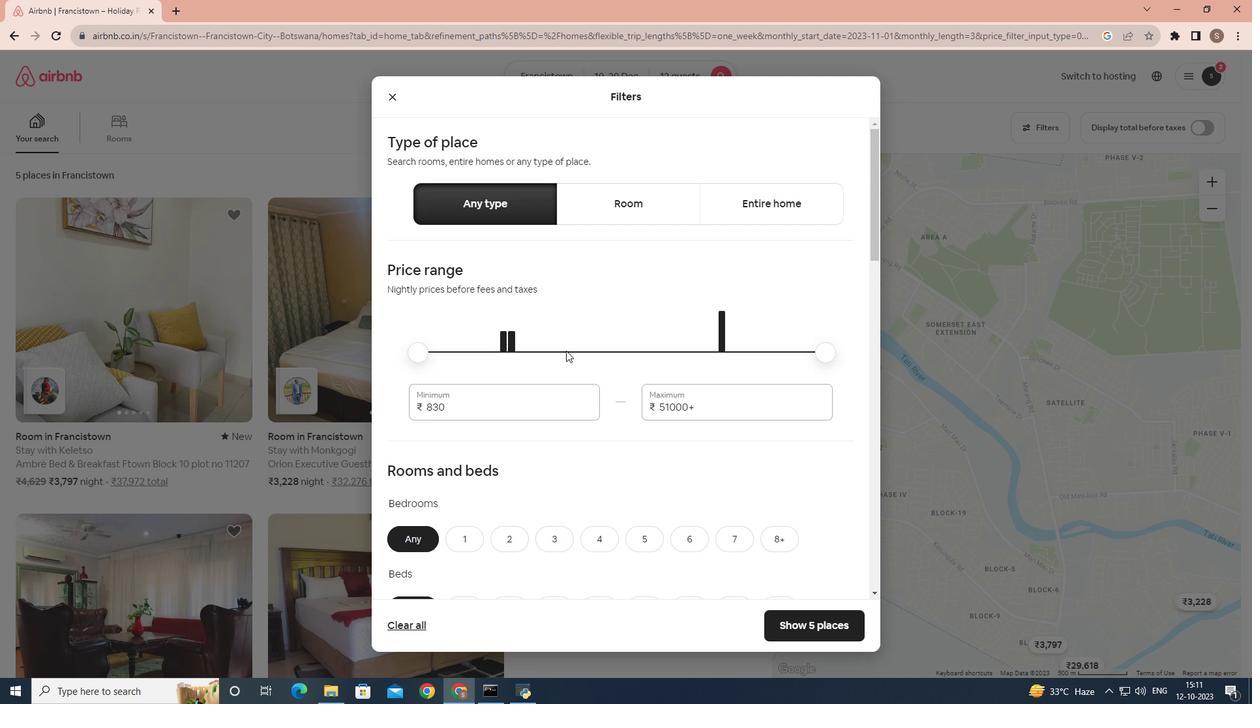 
Action: Mouse scrolled (566, 350) with delta (0, 0)
Screenshot: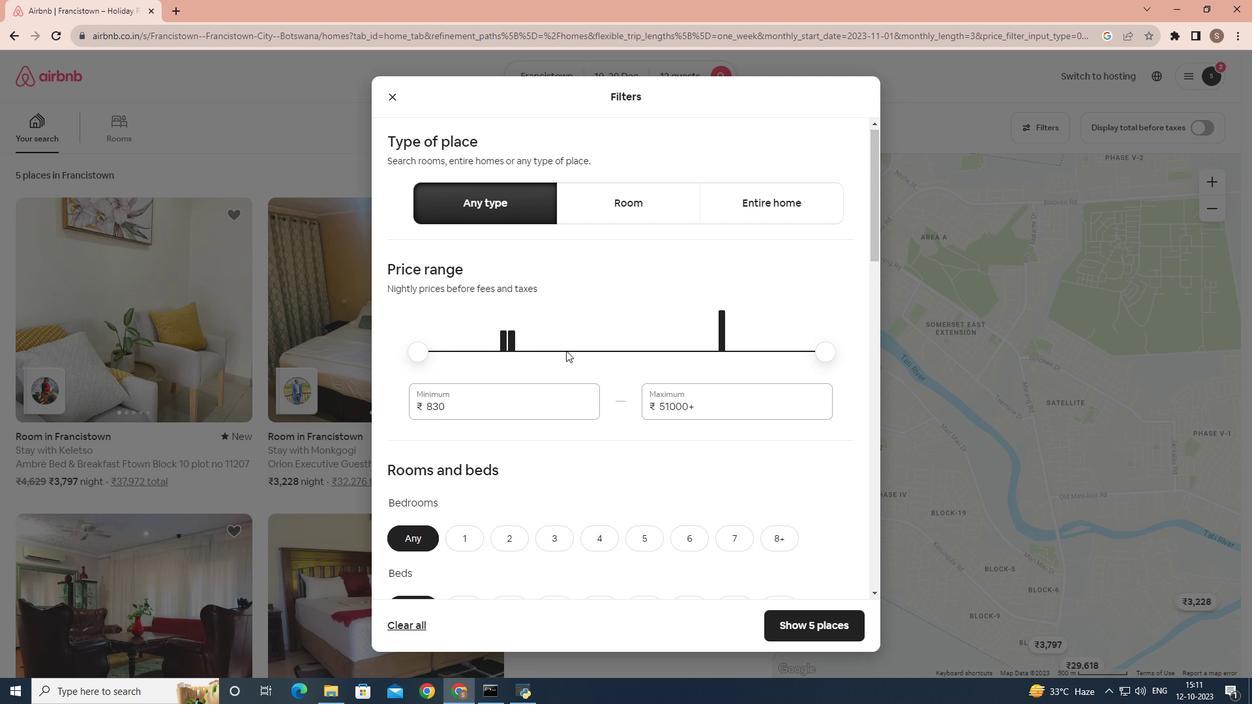 
Action: Mouse scrolled (566, 350) with delta (0, 0)
Screenshot: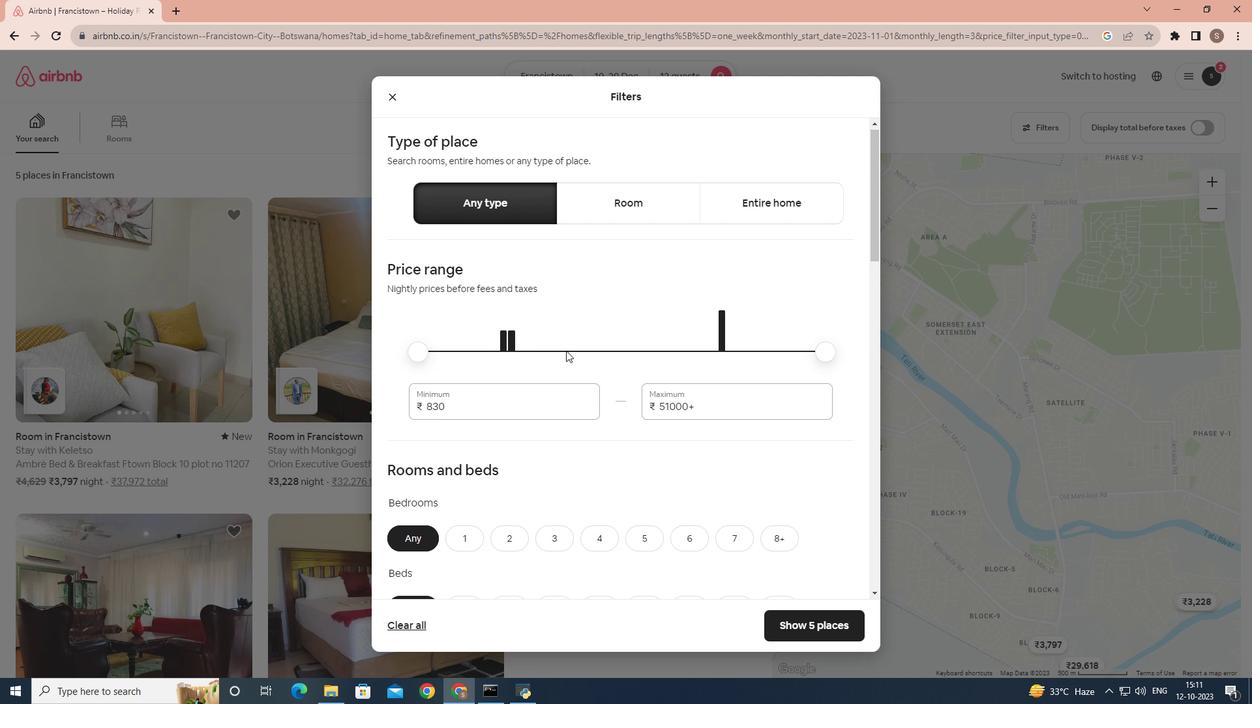 
Action: Mouse scrolled (566, 350) with delta (0, 0)
Screenshot: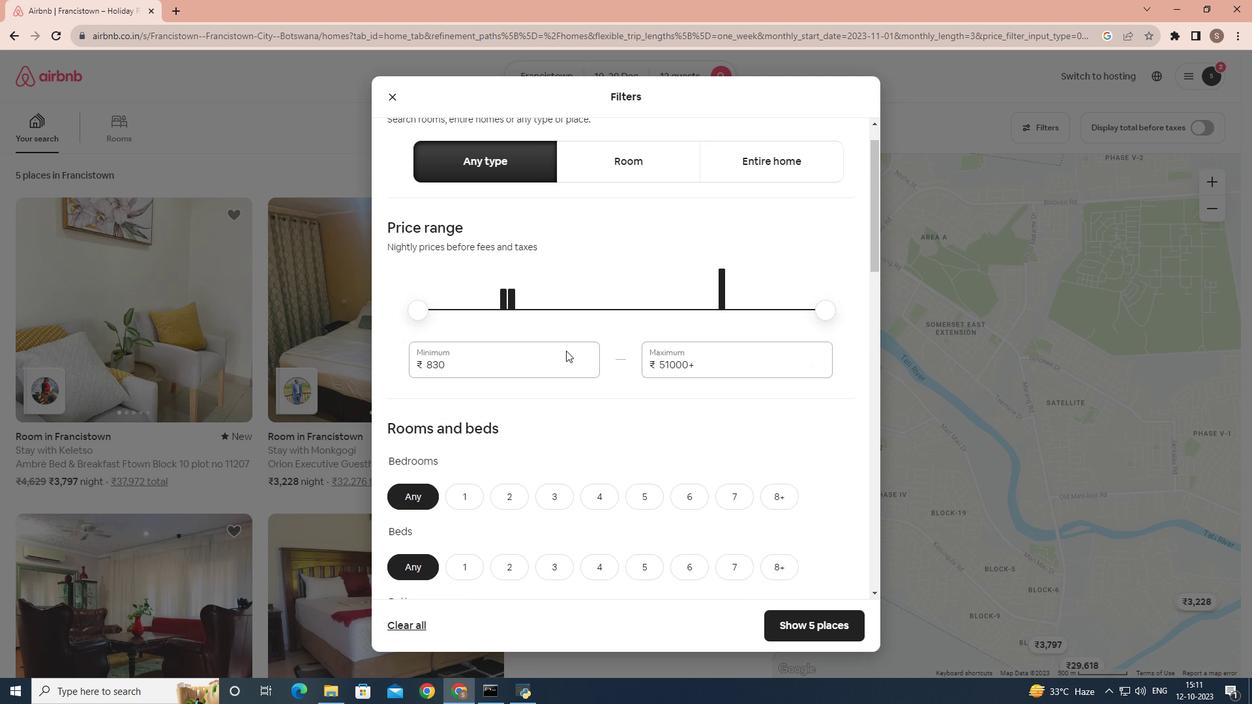 
Action: Mouse scrolled (566, 350) with delta (0, 0)
Screenshot: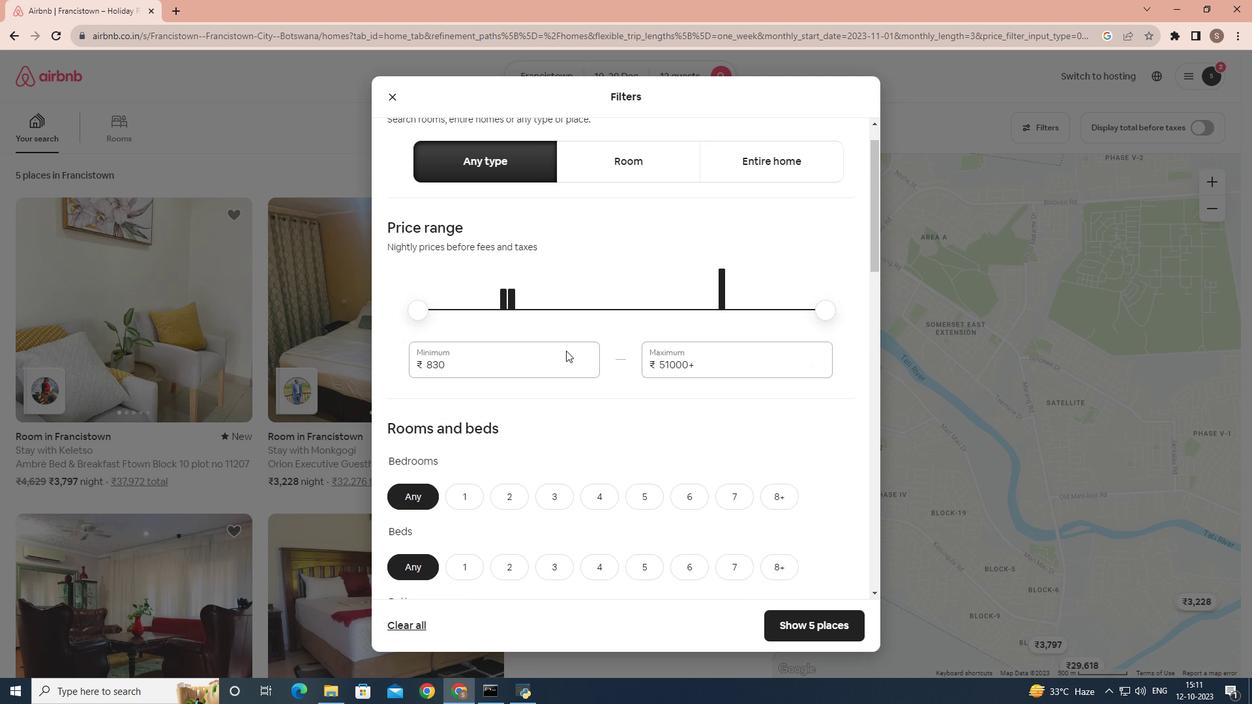 
Action: Mouse moved to (700, 220)
Screenshot: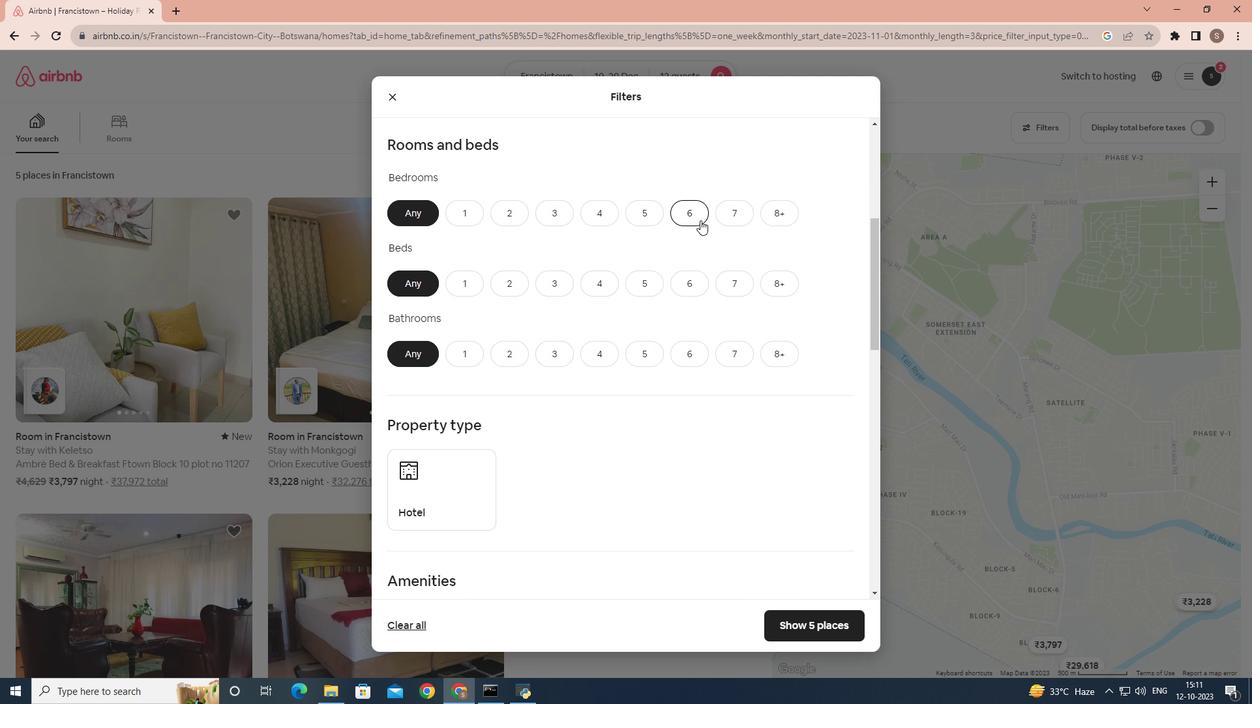 
Action: Mouse pressed left at (700, 220)
Screenshot: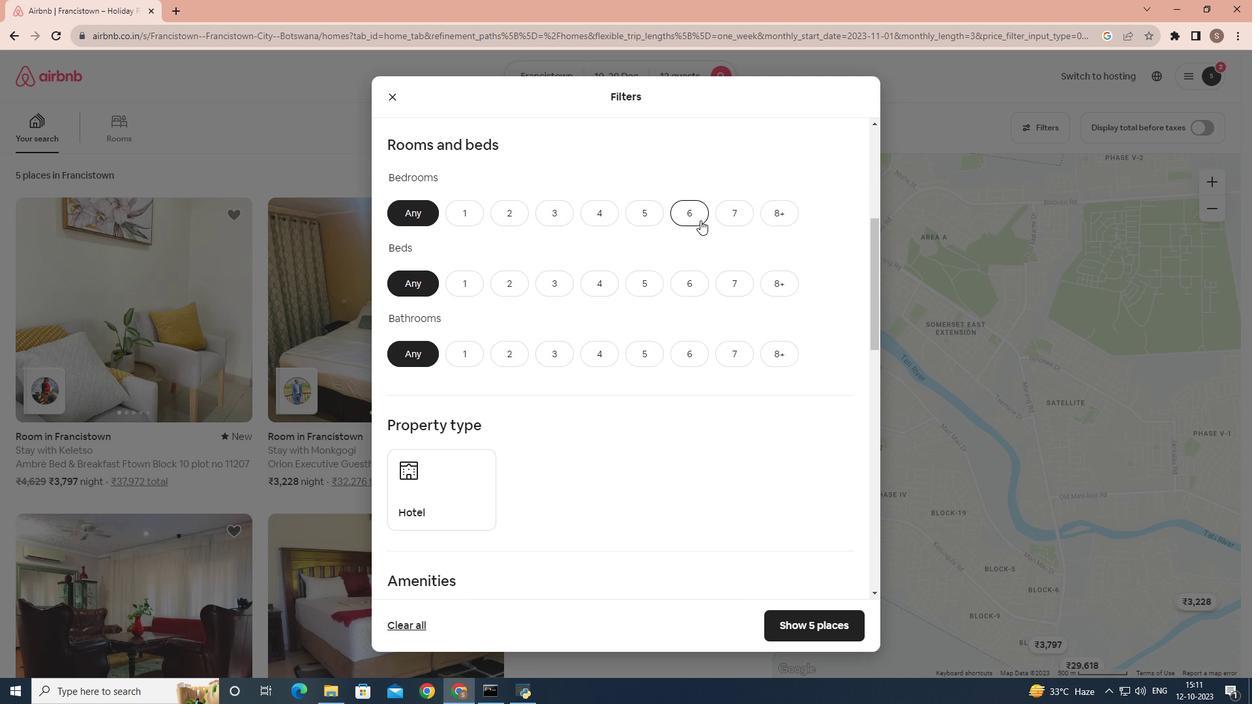 
Action: Mouse moved to (773, 293)
Screenshot: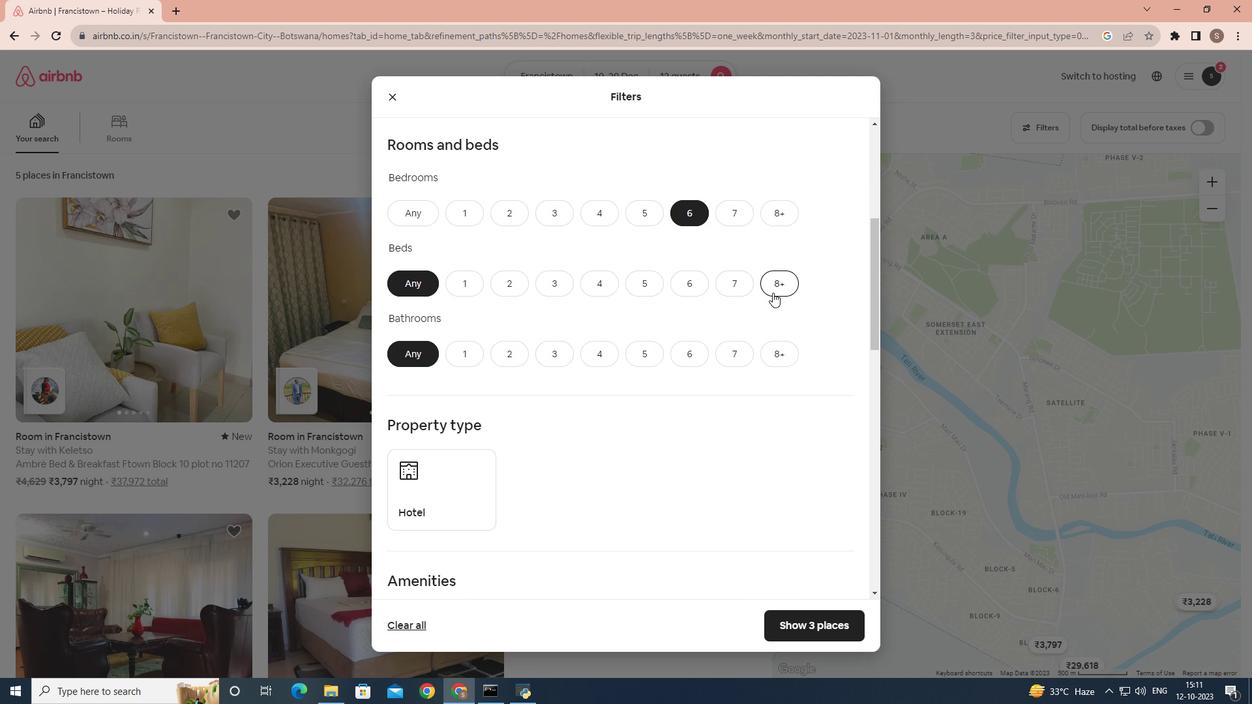
Action: Mouse pressed left at (773, 293)
Screenshot: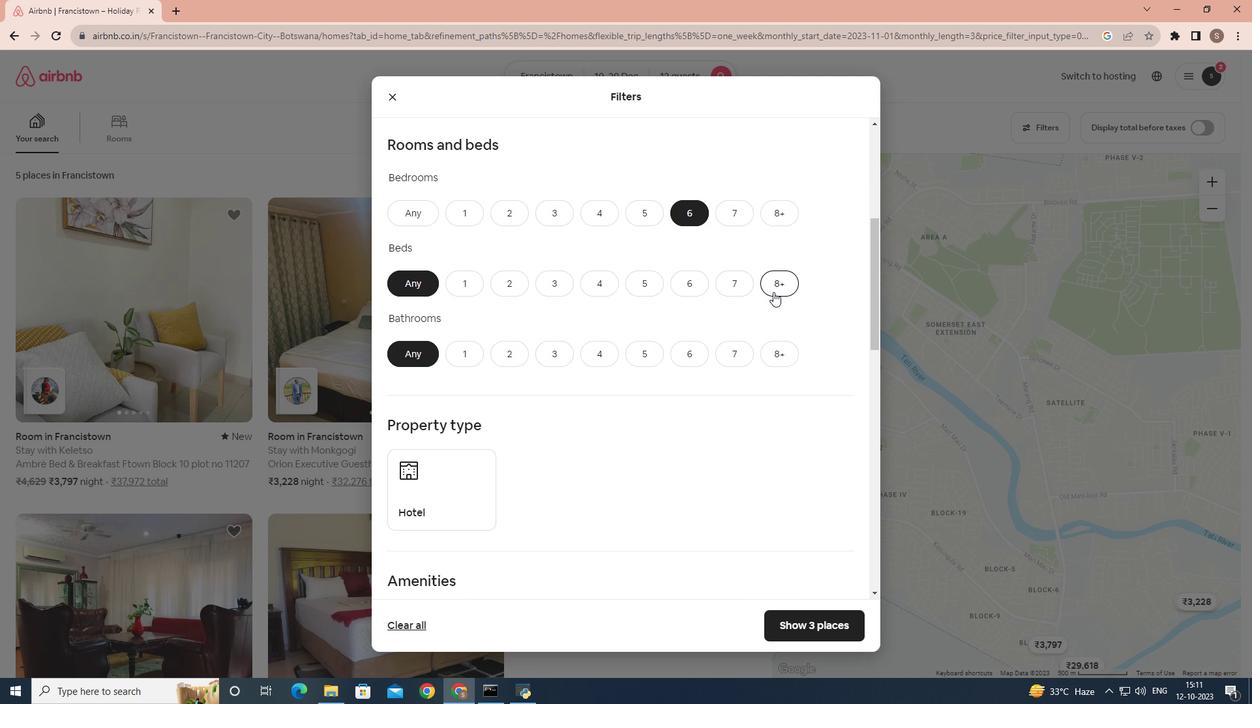 
Action: Mouse moved to (682, 358)
Screenshot: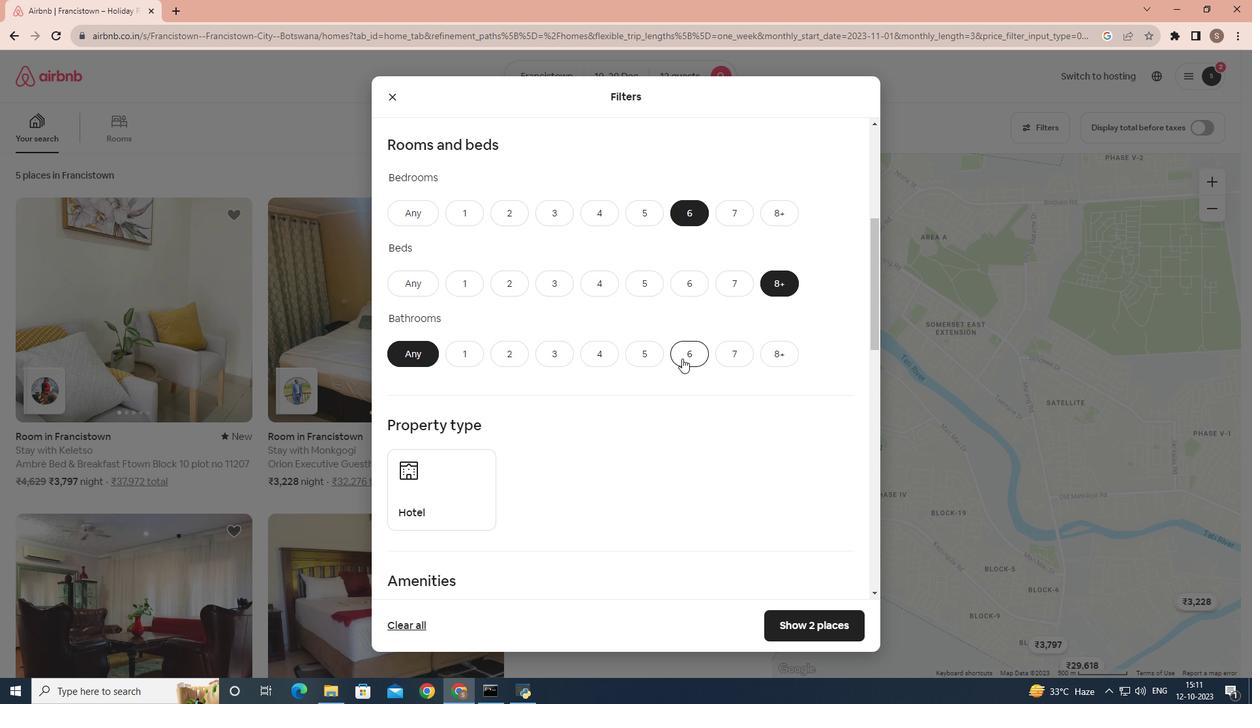 
Action: Mouse pressed left at (682, 358)
Screenshot: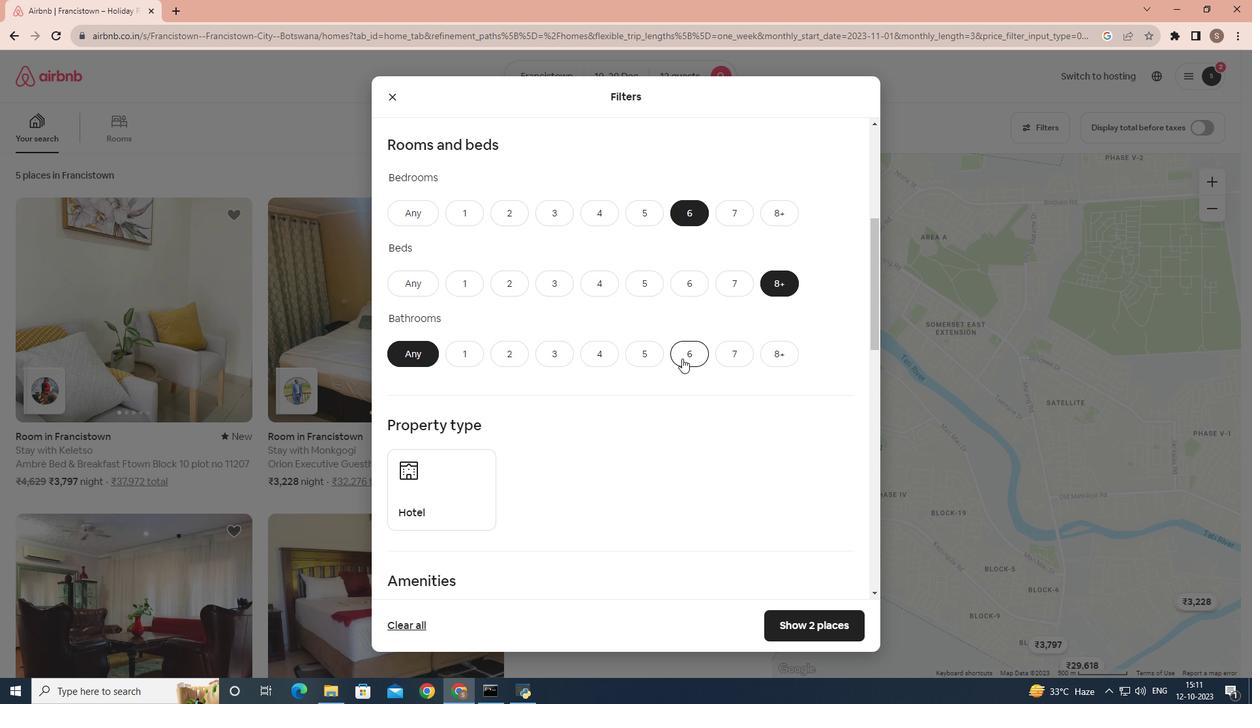 
Action: Mouse moved to (500, 476)
Screenshot: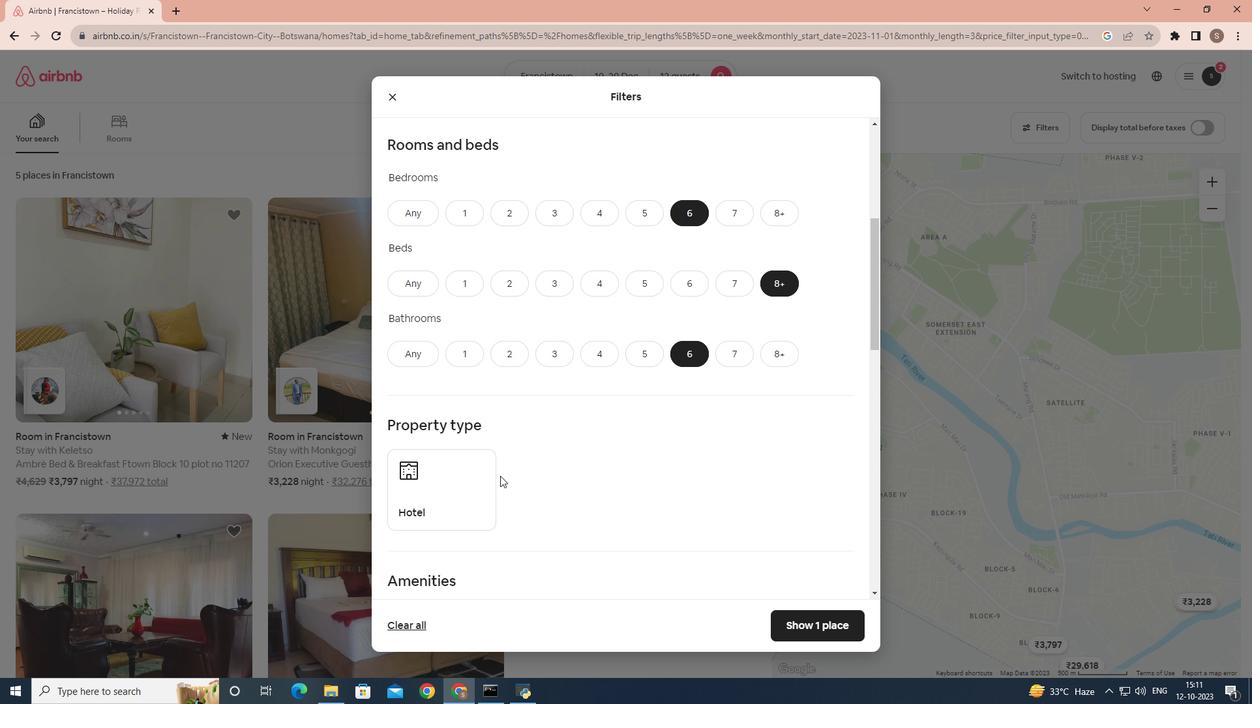 
Action: Mouse scrolled (500, 475) with delta (0, 0)
Screenshot: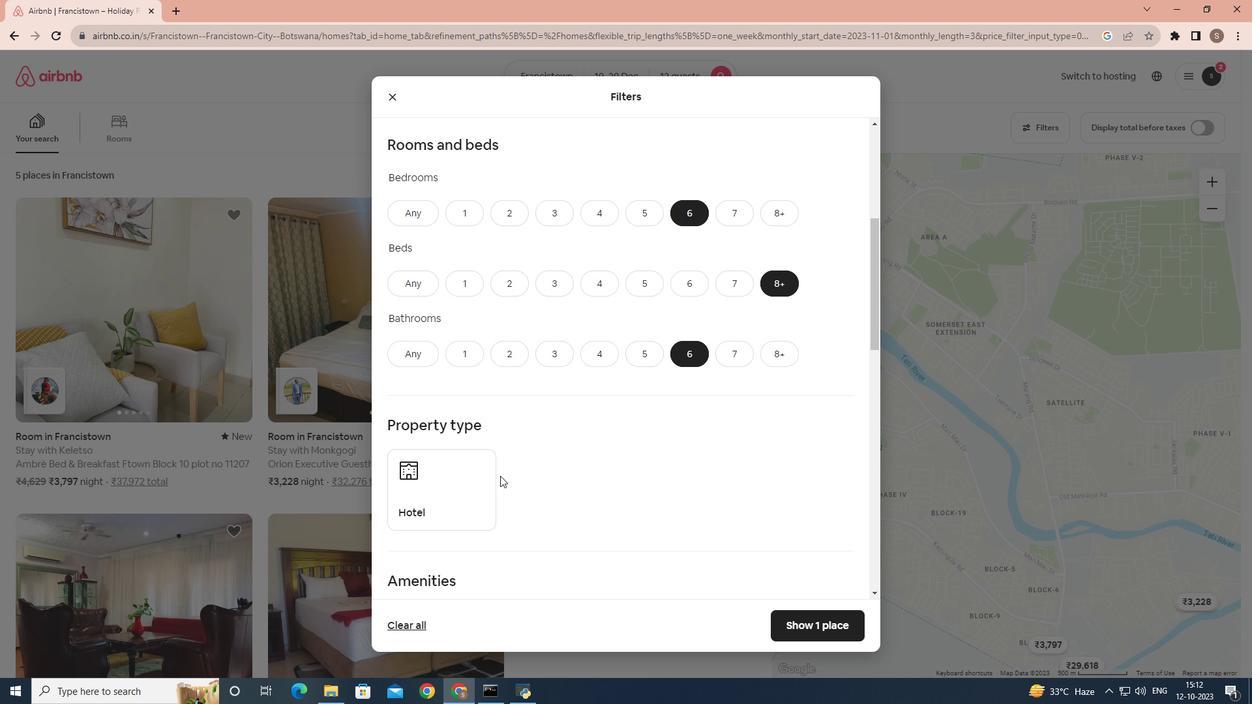 
Action: Mouse scrolled (500, 475) with delta (0, 0)
Screenshot: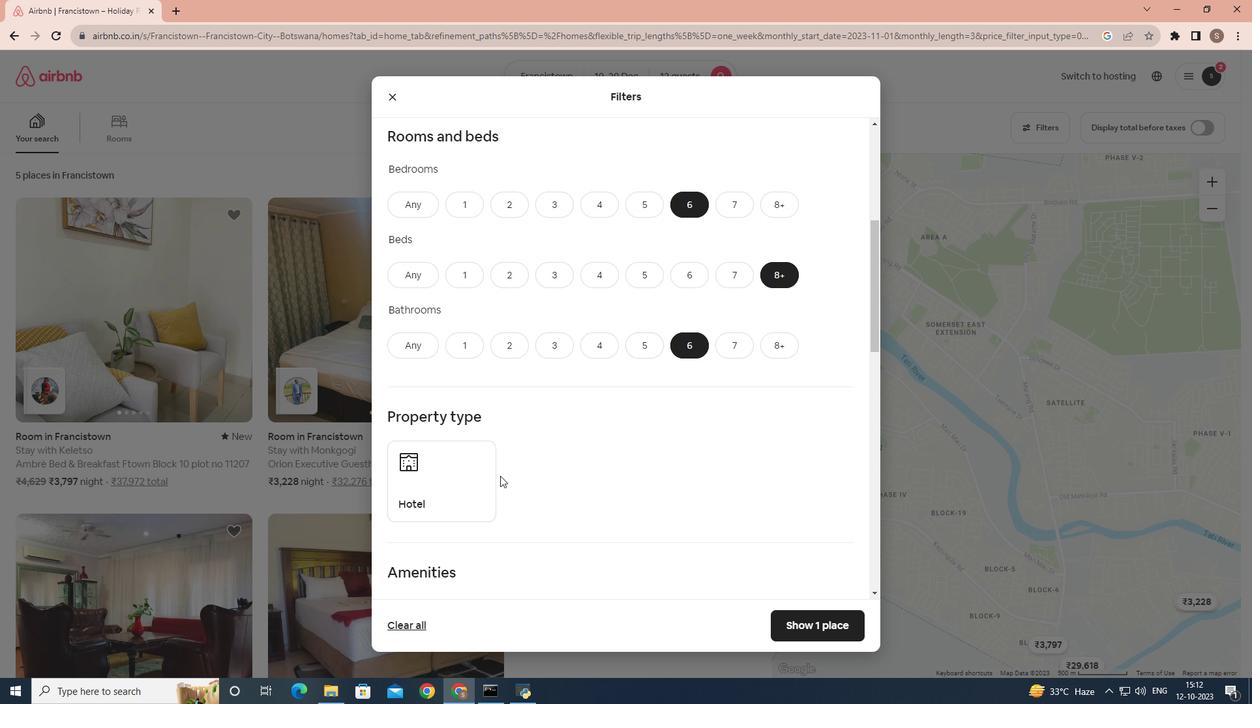 
Action: Mouse moved to (496, 464)
Screenshot: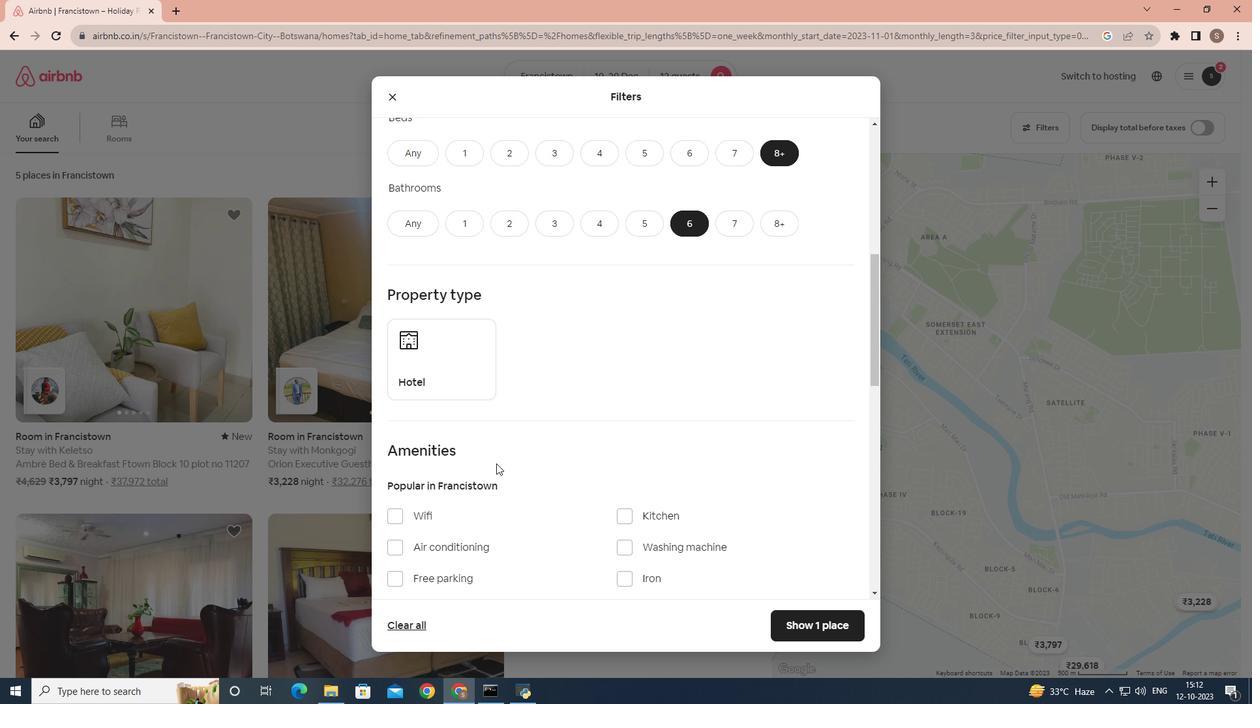 
Action: Mouse scrolled (496, 463) with delta (0, 0)
Screenshot: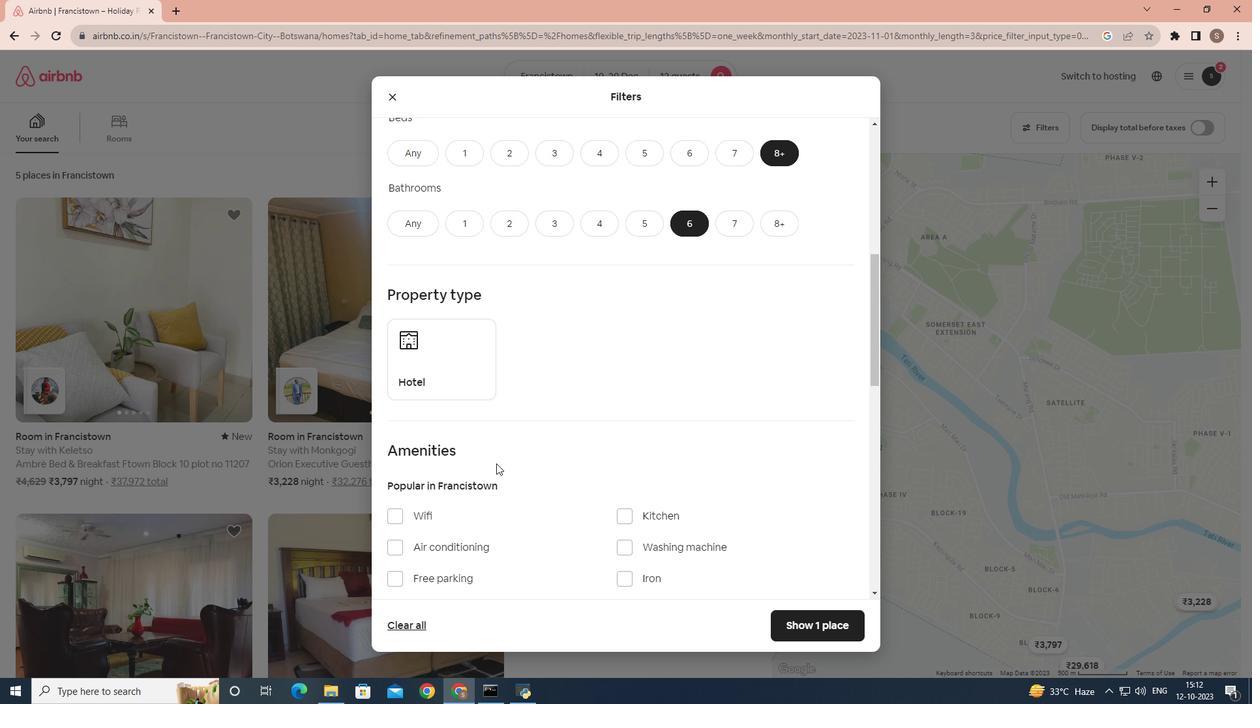 
Action: Mouse scrolled (496, 463) with delta (0, 0)
Screenshot: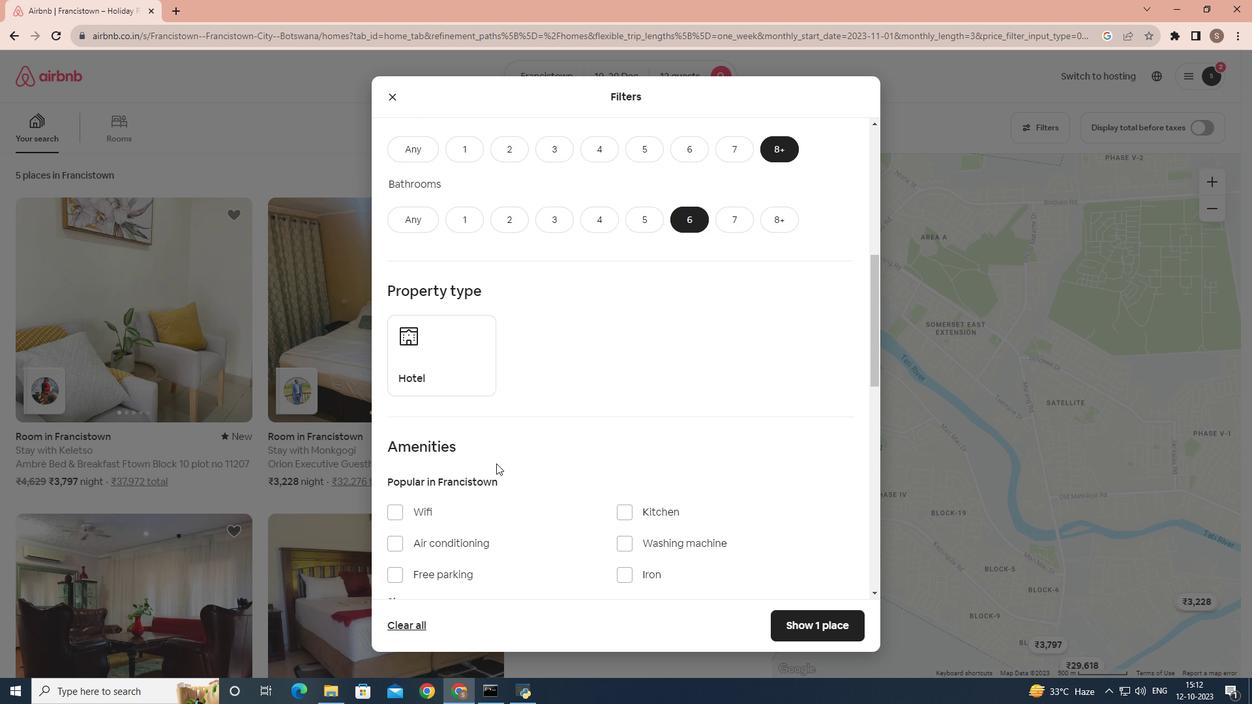 
Action: Mouse scrolled (496, 463) with delta (0, 0)
Screenshot: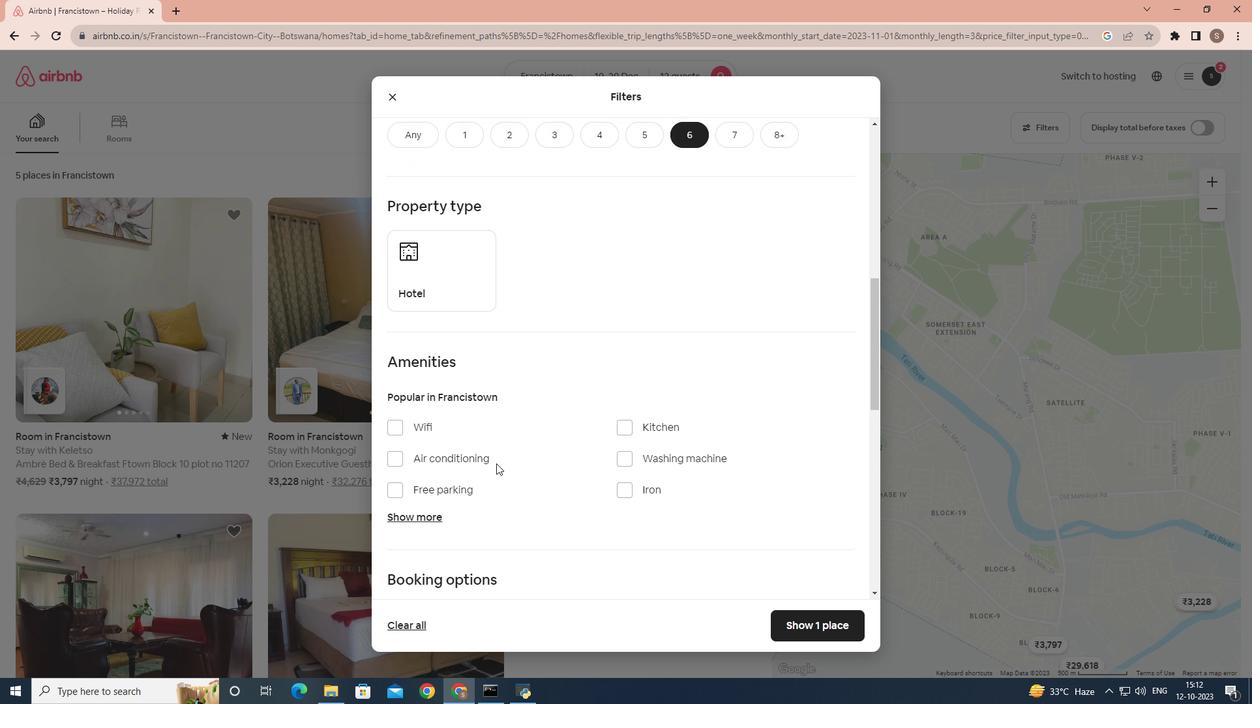 
Action: Mouse moved to (420, 401)
Screenshot: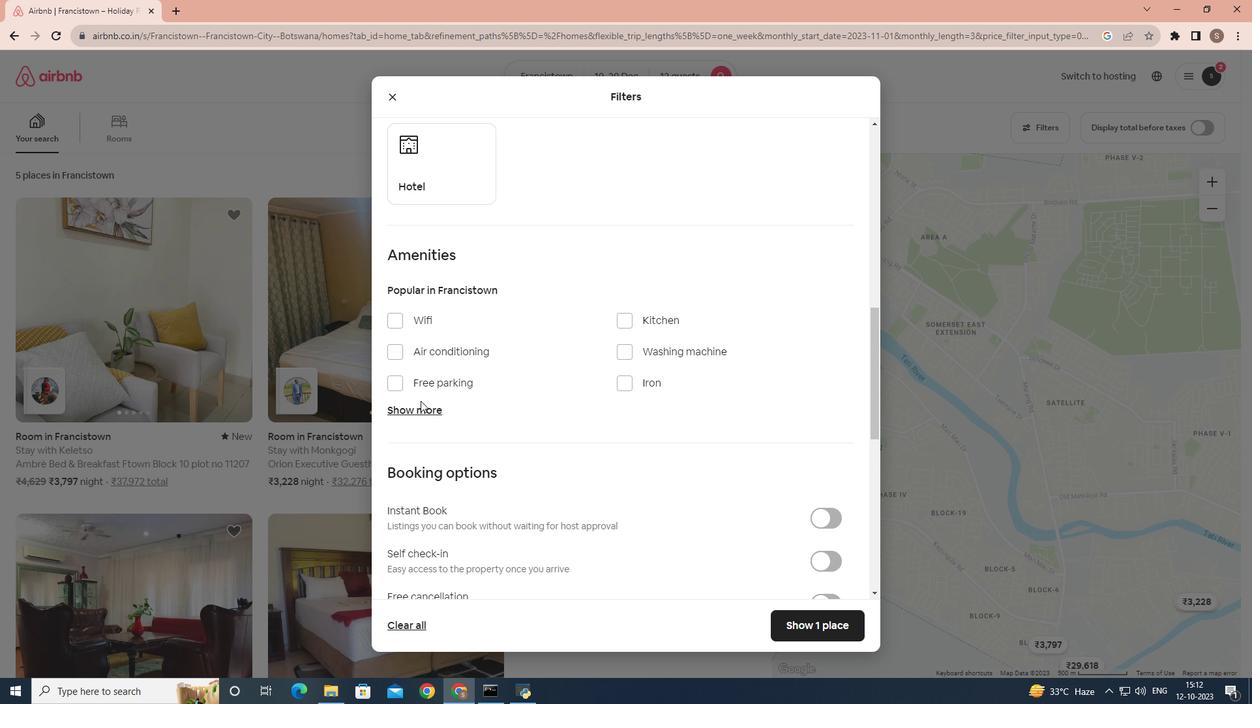
Action: Mouse pressed left at (420, 401)
Screenshot: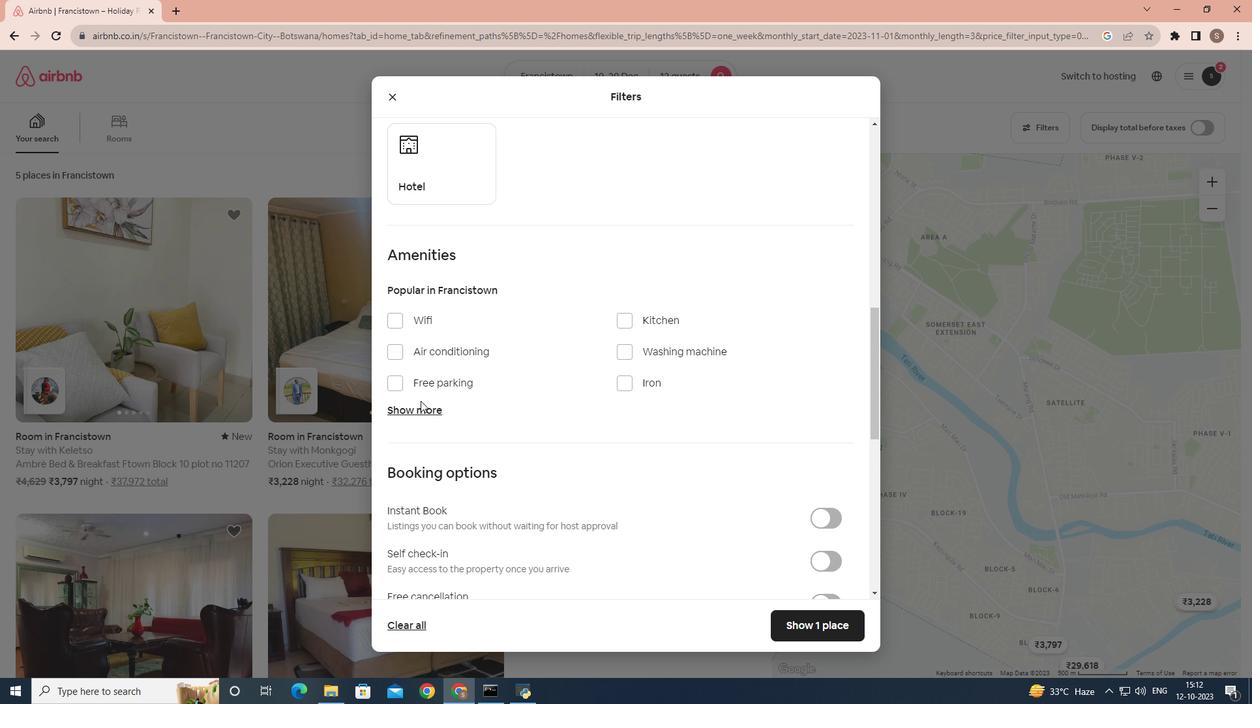 
Action: Mouse moved to (415, 408)
Screenshot: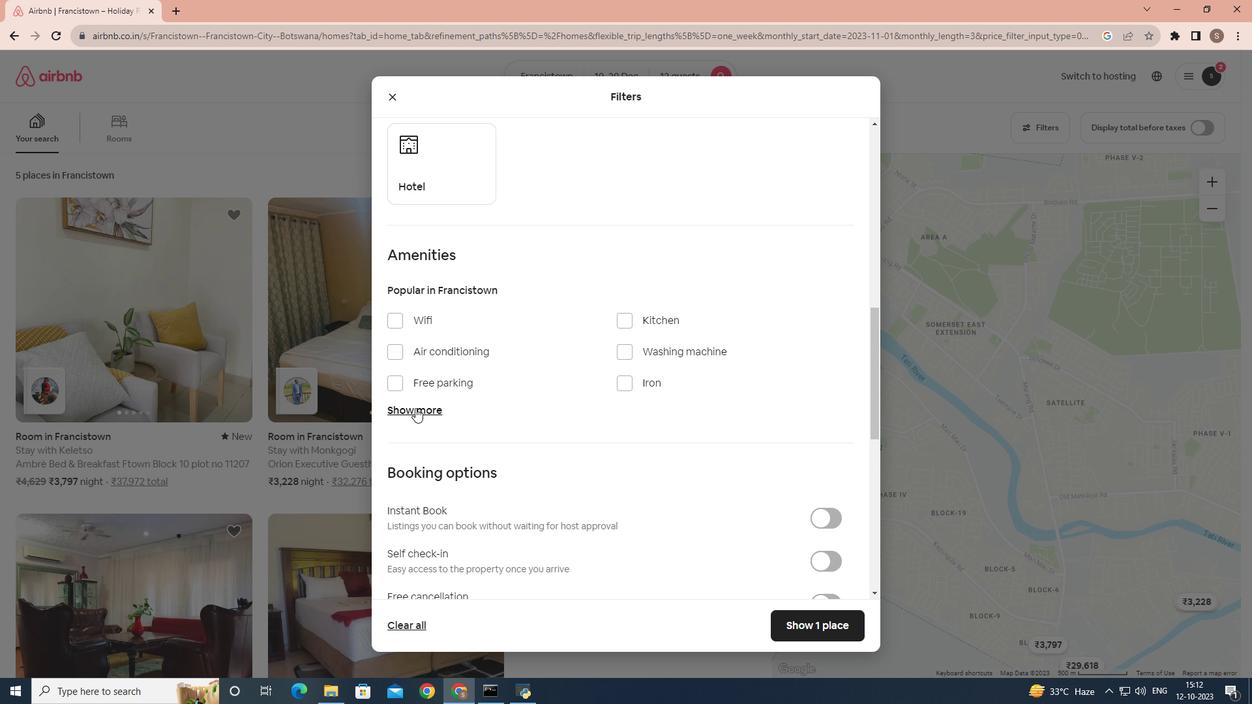
Action: Mouse pressed left at (415, 408)
Screenshot: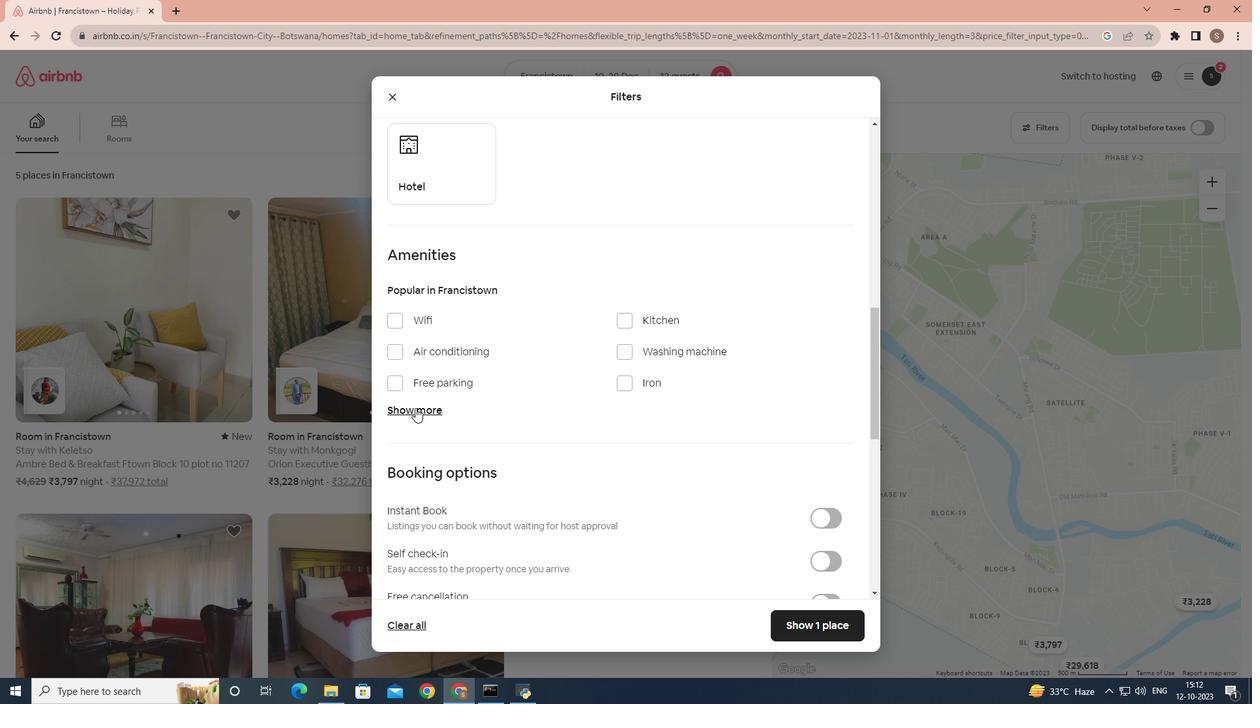 
Action: Mouse moved to (402, 332)
Screenshot: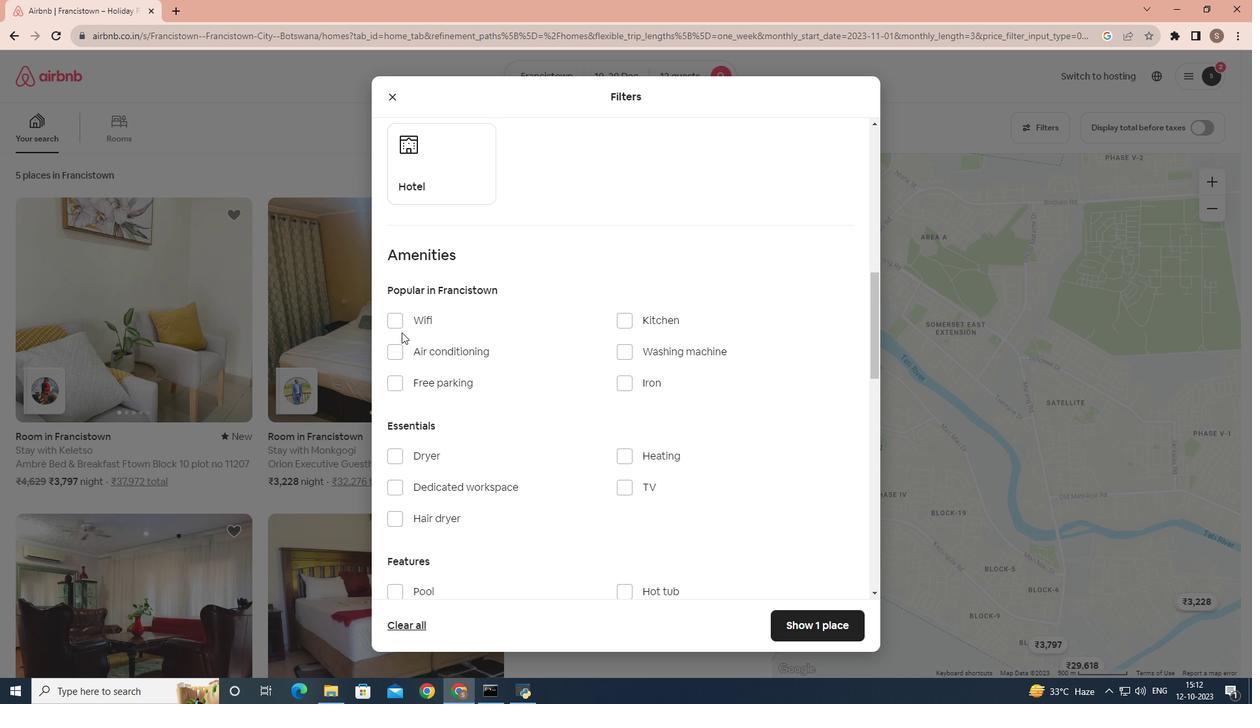 
Action: Mouse pressed left at (402, 332)
Screenshot: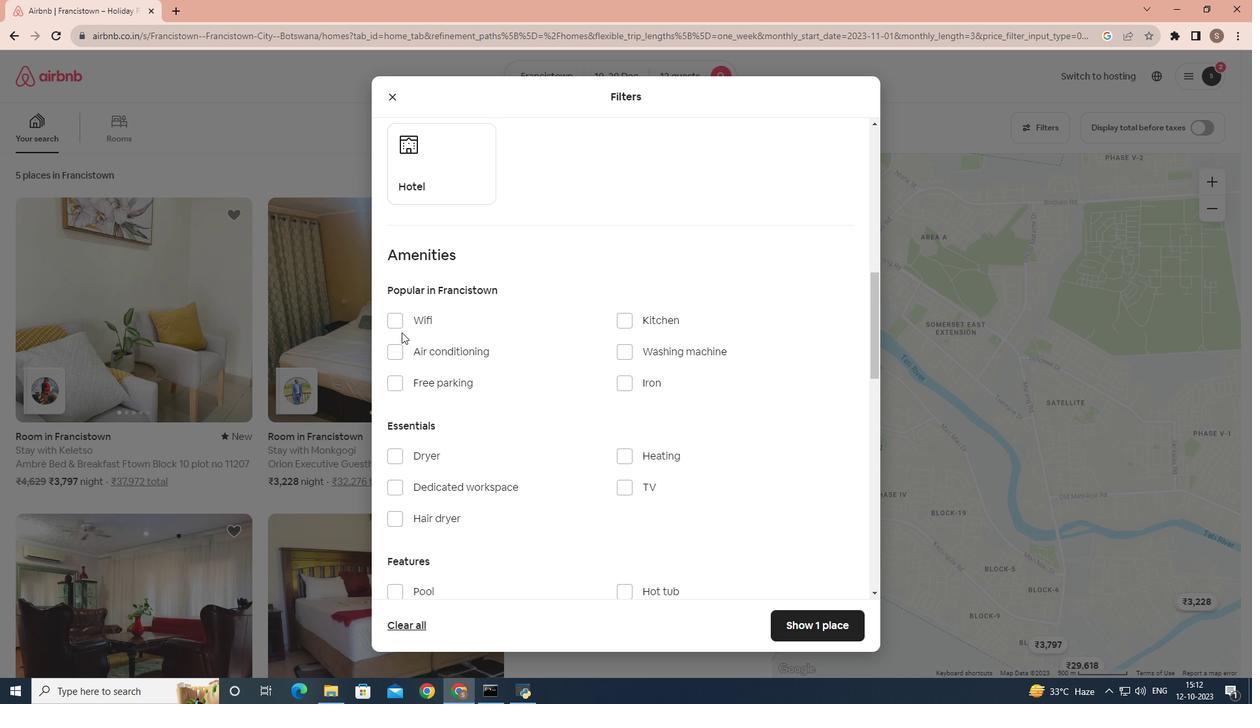 
Action: Mouse moved to (400, 323)
Screenshot: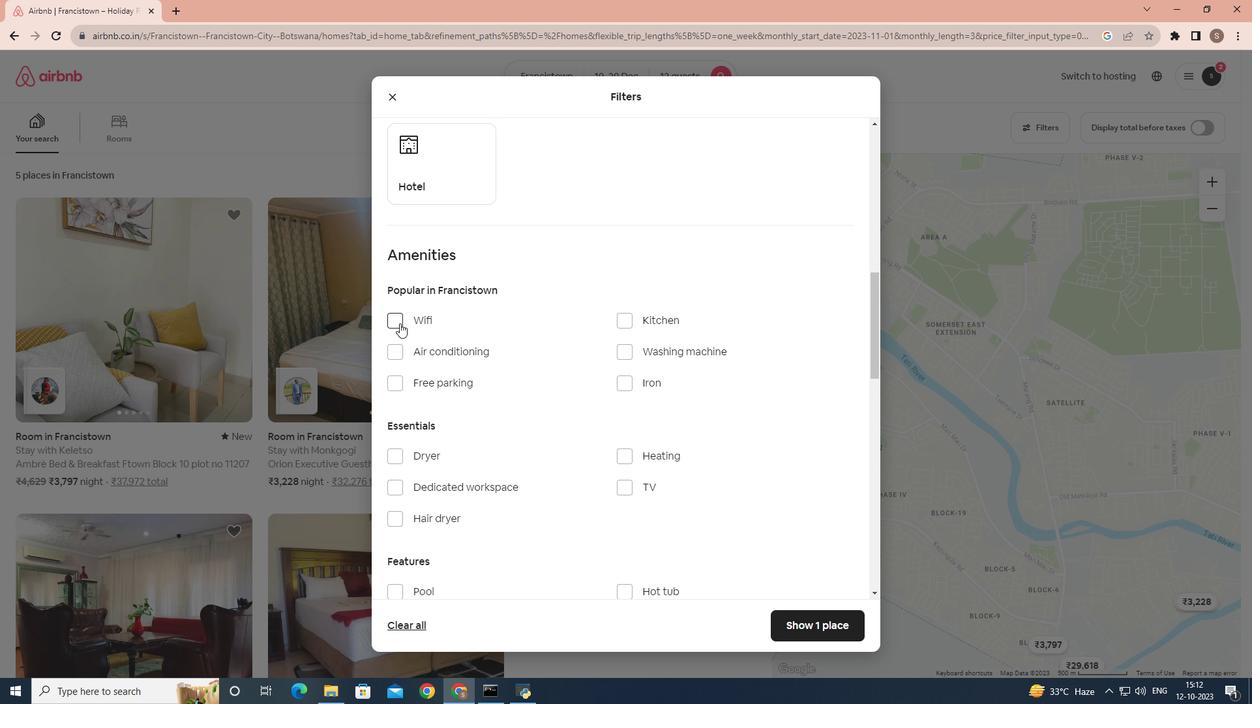 
Action: Mouse pressed left at (400, 323)
Screenshot: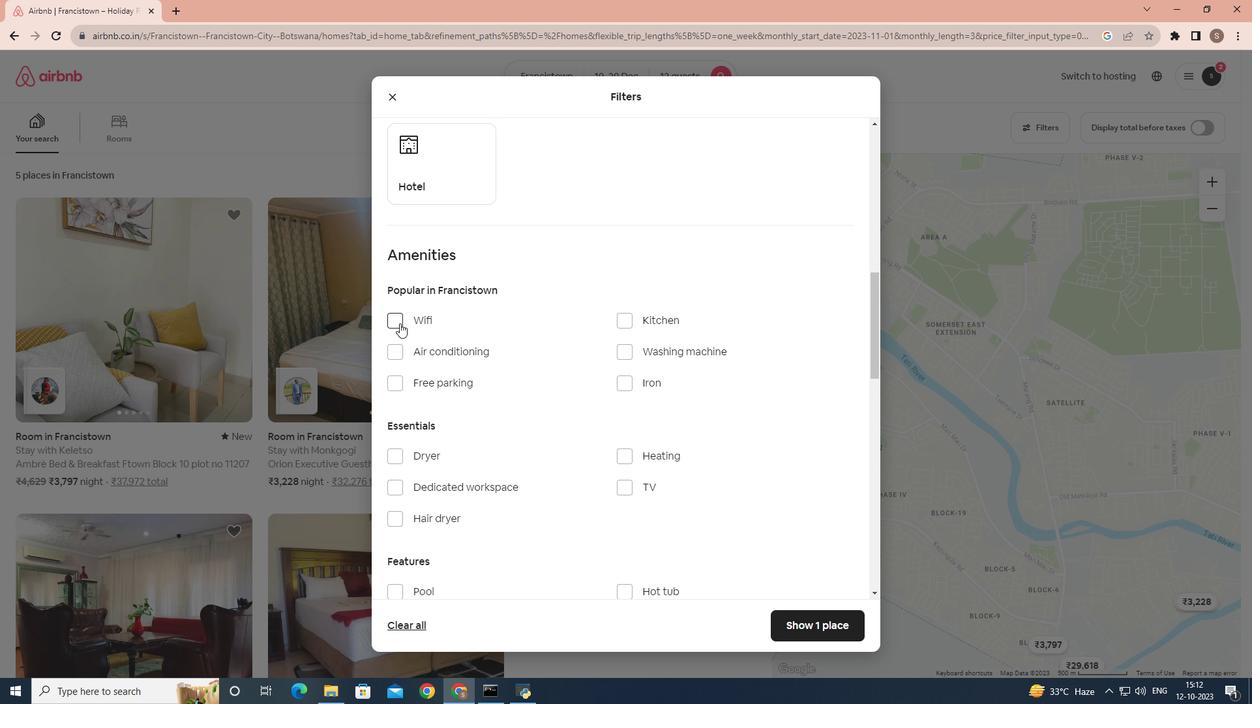 
Action: Mouse moved to (629, 488)
Screenshot: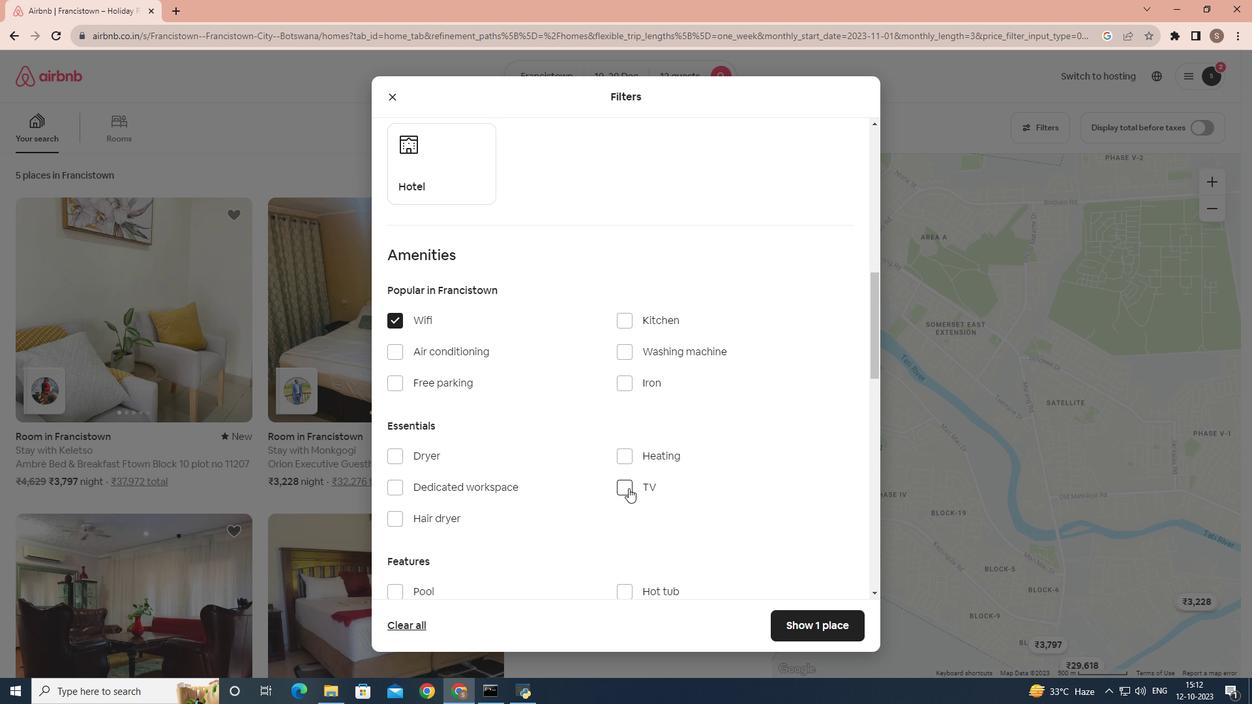 
Action: Mouse pressed left at (629, 488)
Screenshot: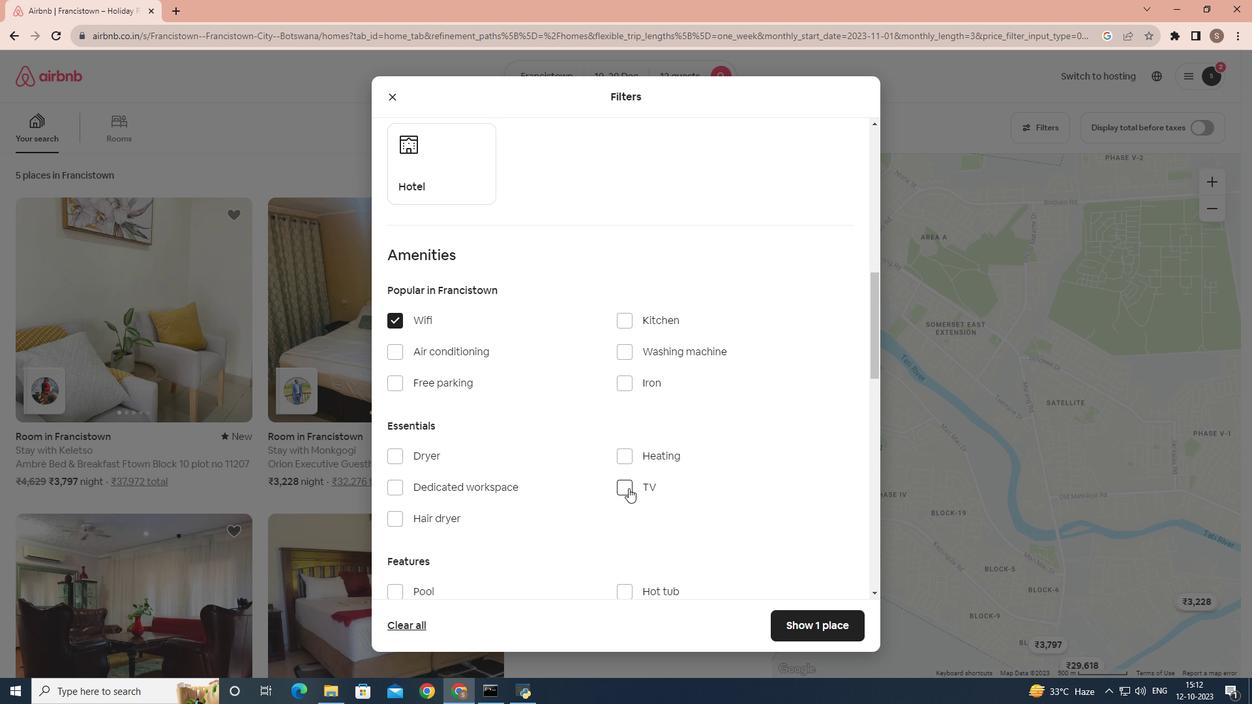 
Action: Mouse moved to (416, 388)
Screenshot: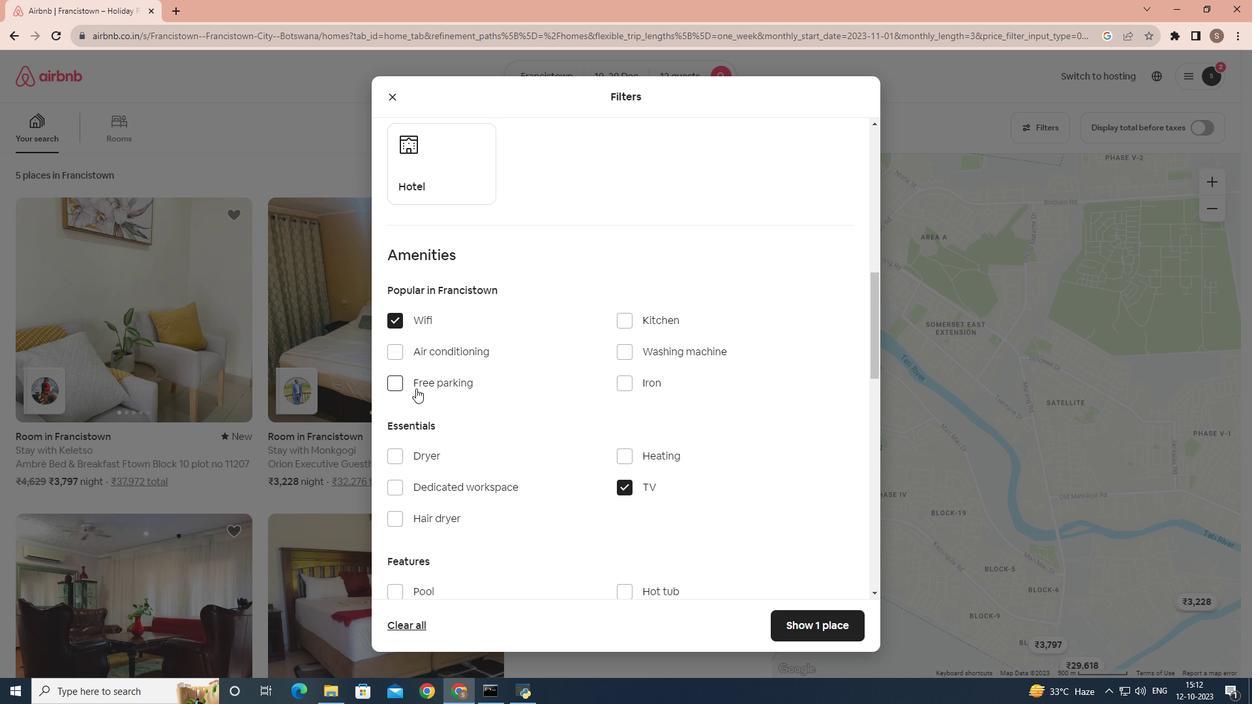 
Action: Mouse pressed left at (416, 388)
Screenshot: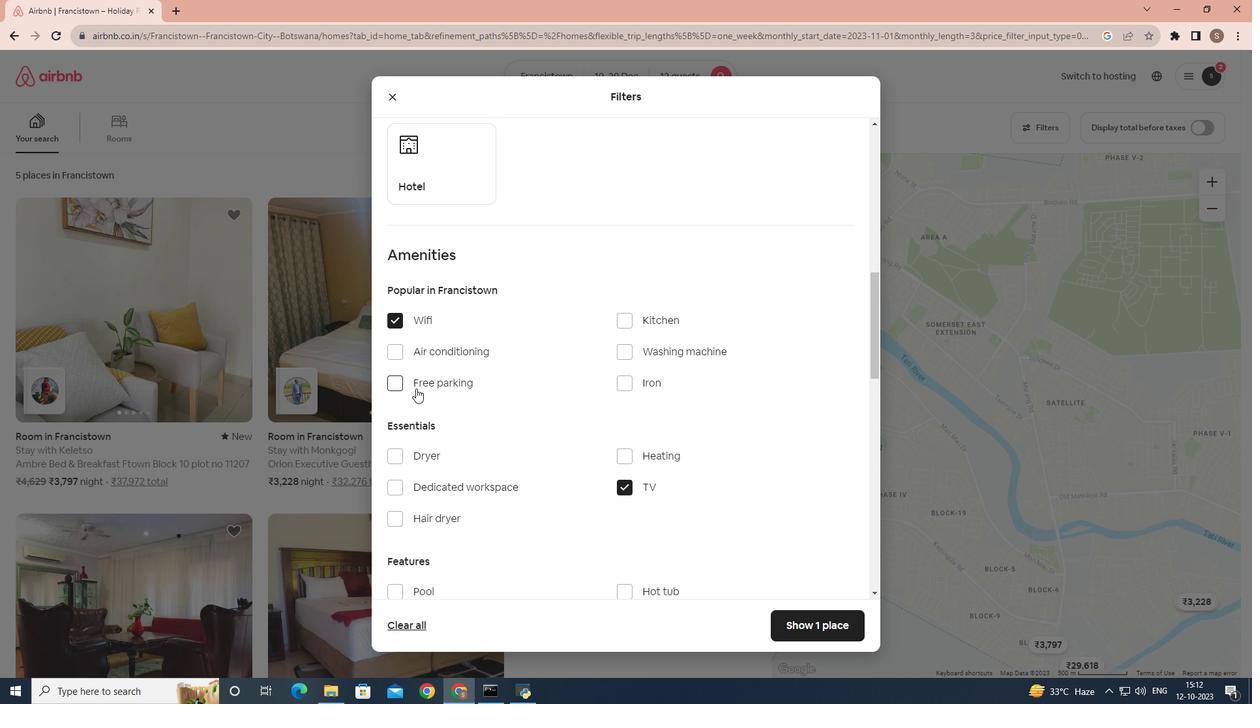 
Action: Mouse moved to (483, 411)
Screenshot: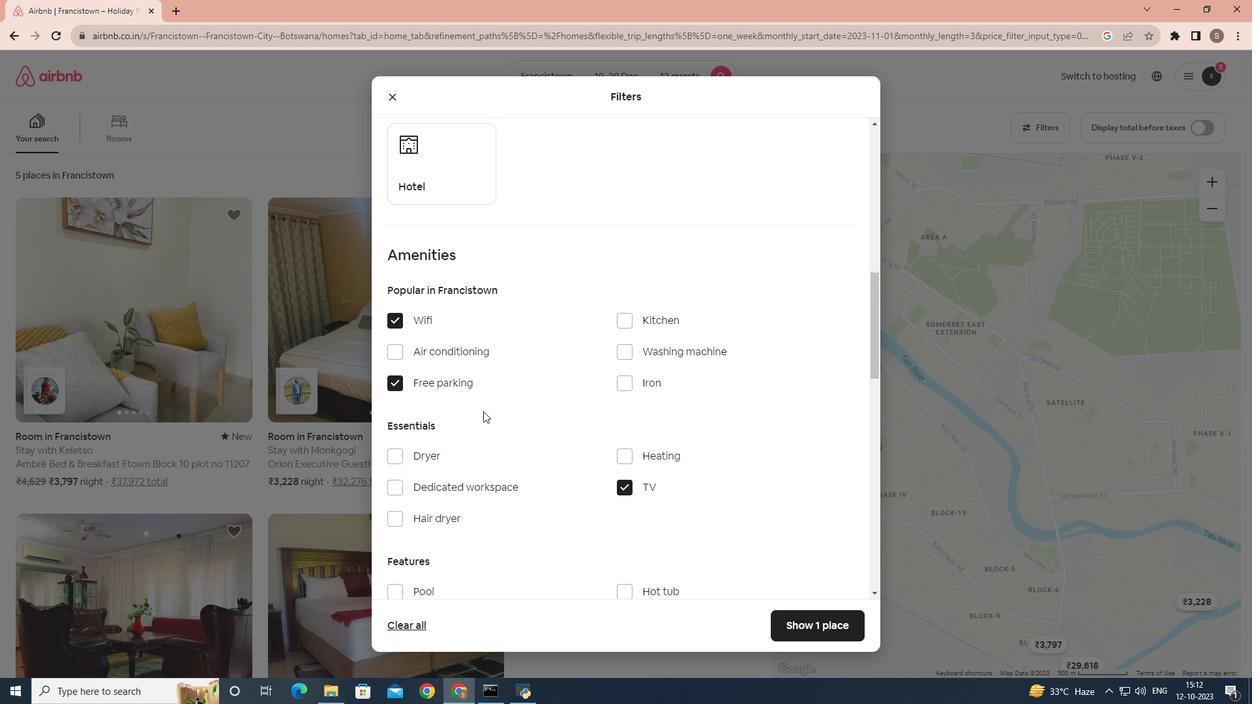 
Action: Mouse scrolled (483, 411) with delta (0, 0)
Screenshot: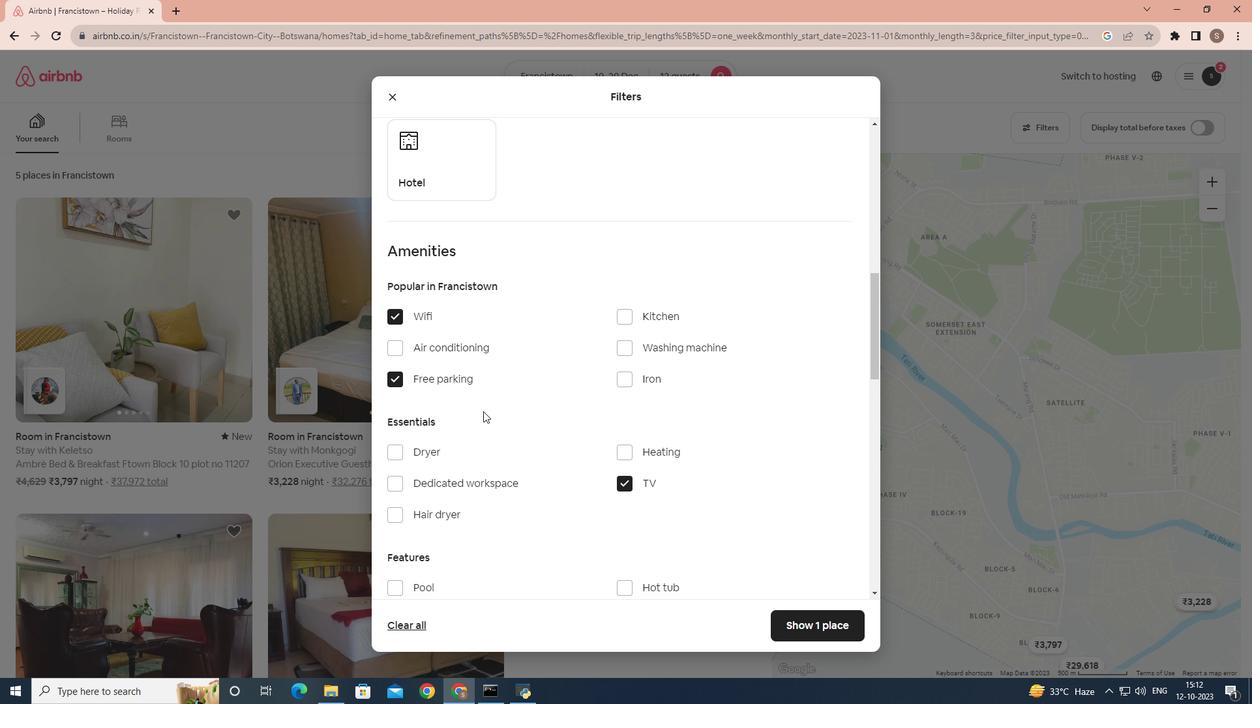 
Action: Mouse scrolled (483, 411) with delta (0, 0)
Screenshot: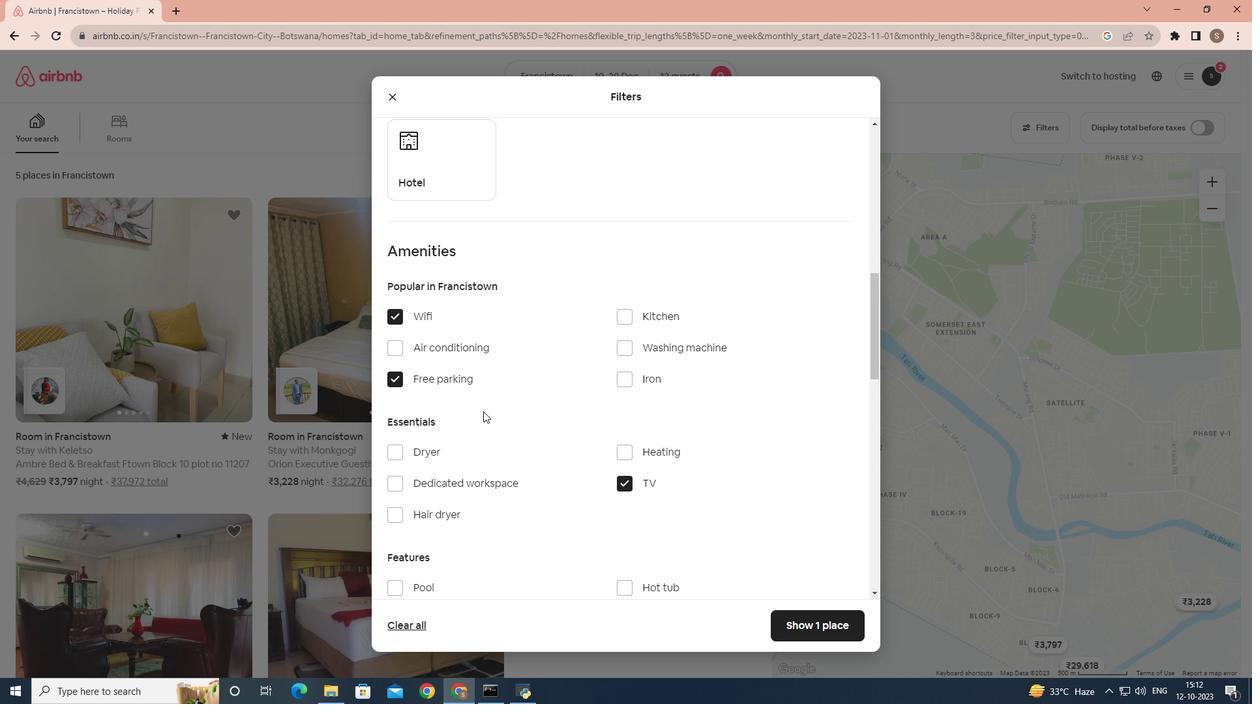 
Action: Mouse scrolled (483, 411) with delta (0, 0)
Screenshot: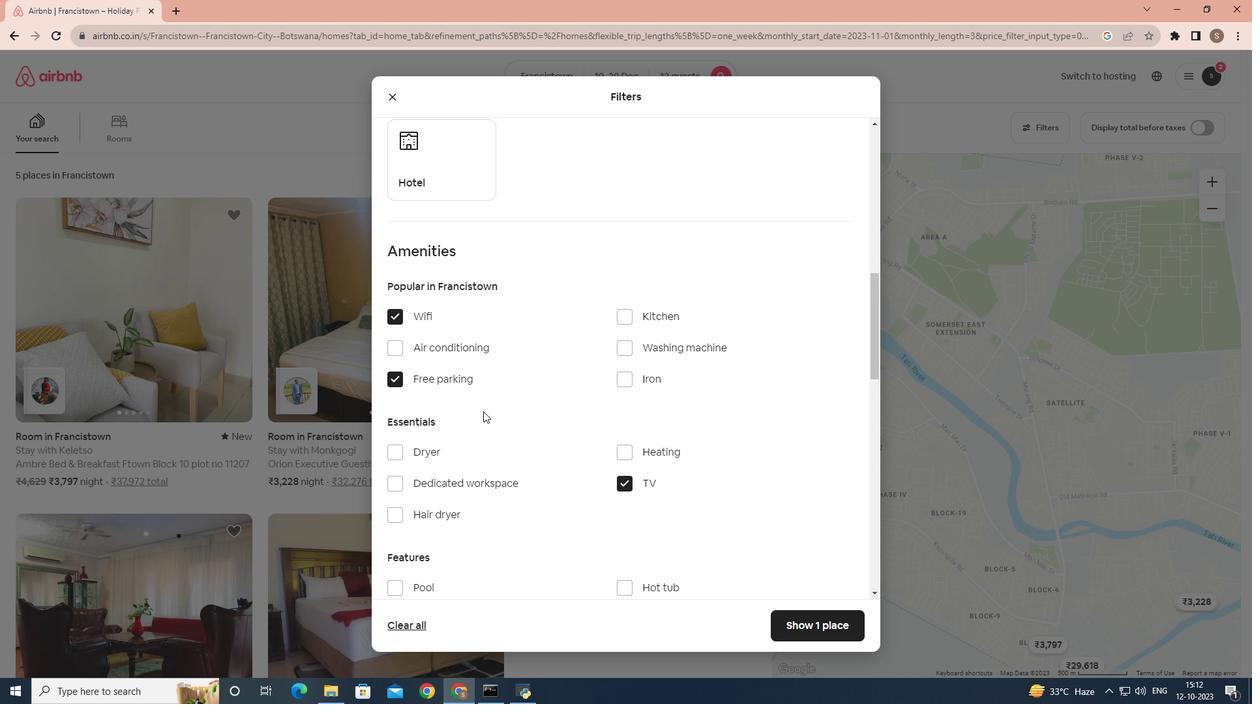 
Action: Mouse scrolled (483, 411) with delta (0, 0)
Screenshot: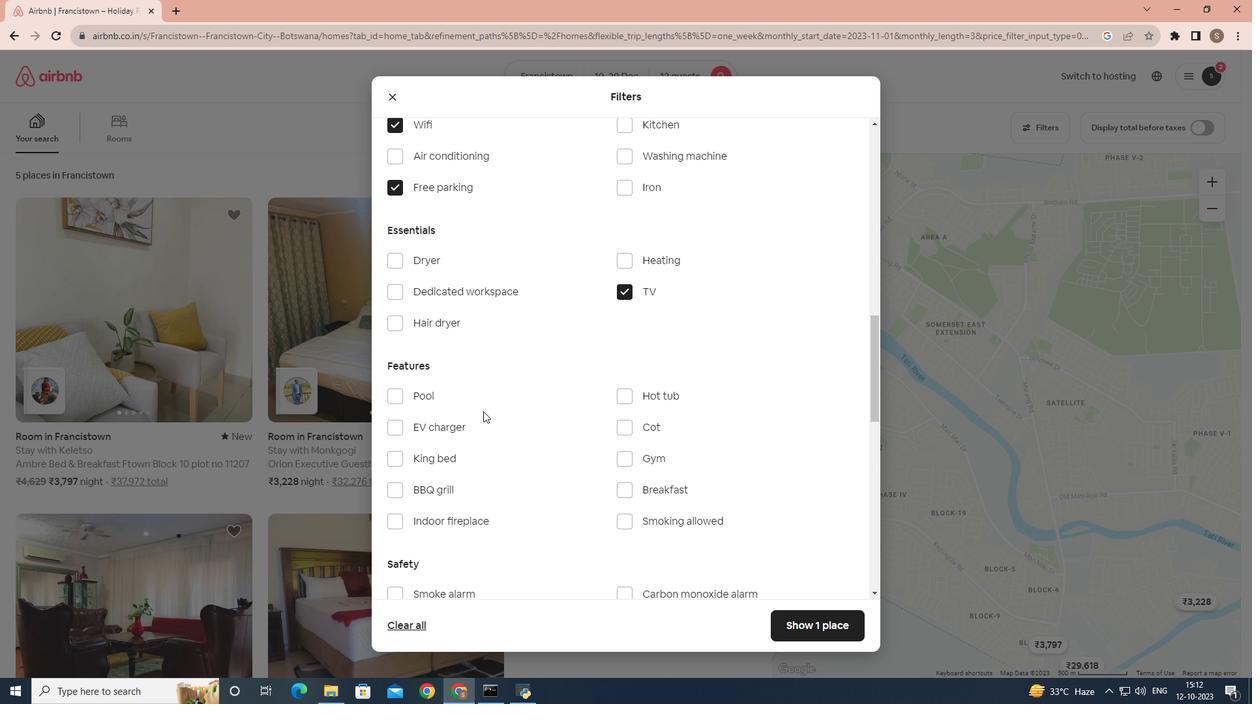 
Action: Mouse scrolled (483, 411) with delta (0, 0)
Screenshot: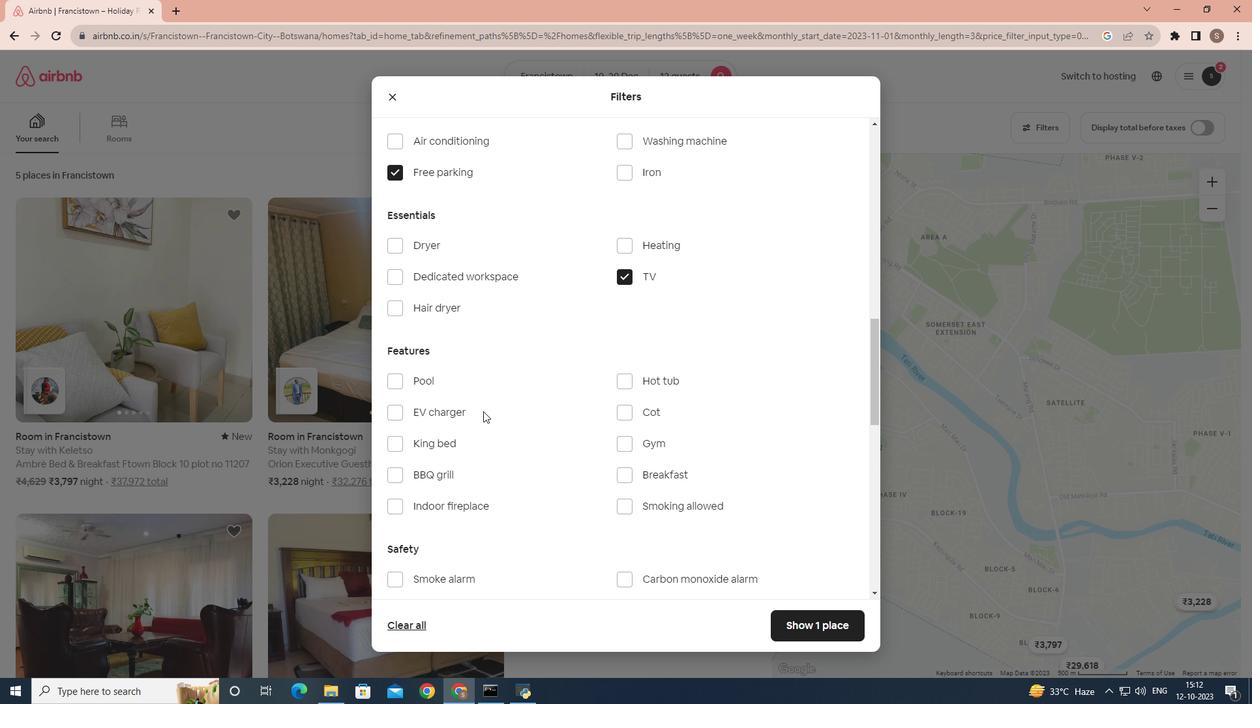 
Action: Mouse moved to (621, 332)
Screenshot: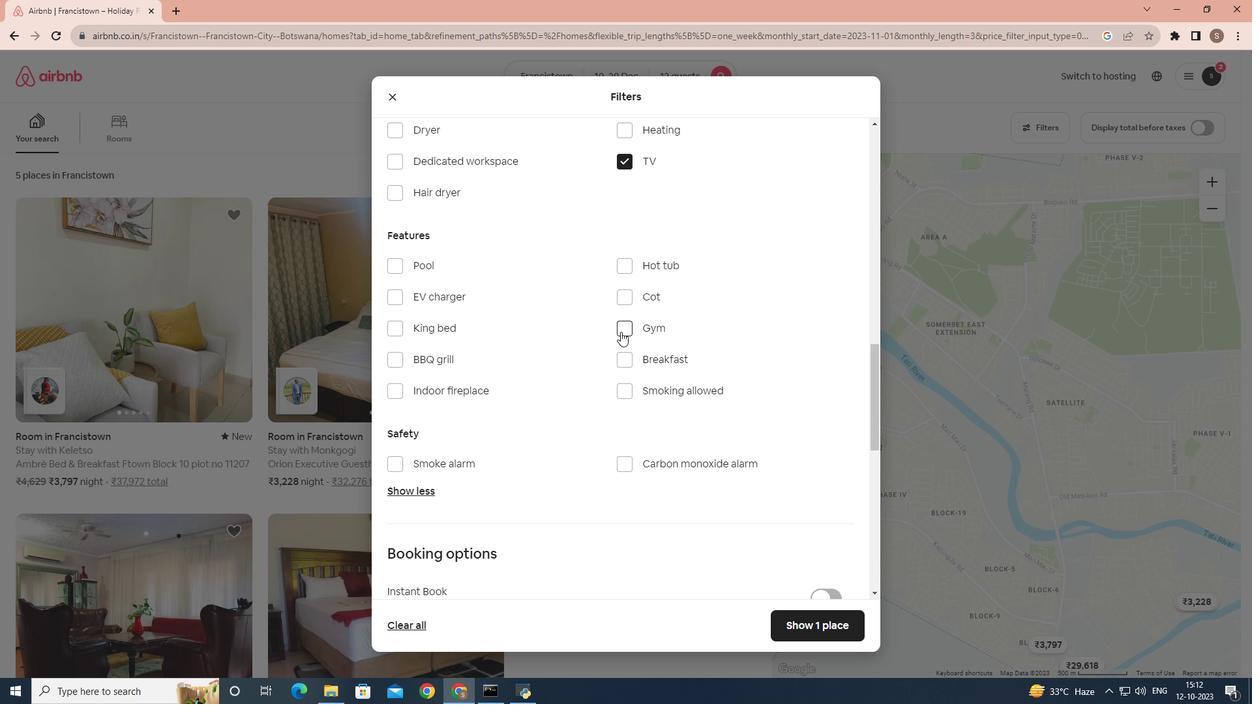 
Action: Mouse pressed left at (621, 332)
Screenshot: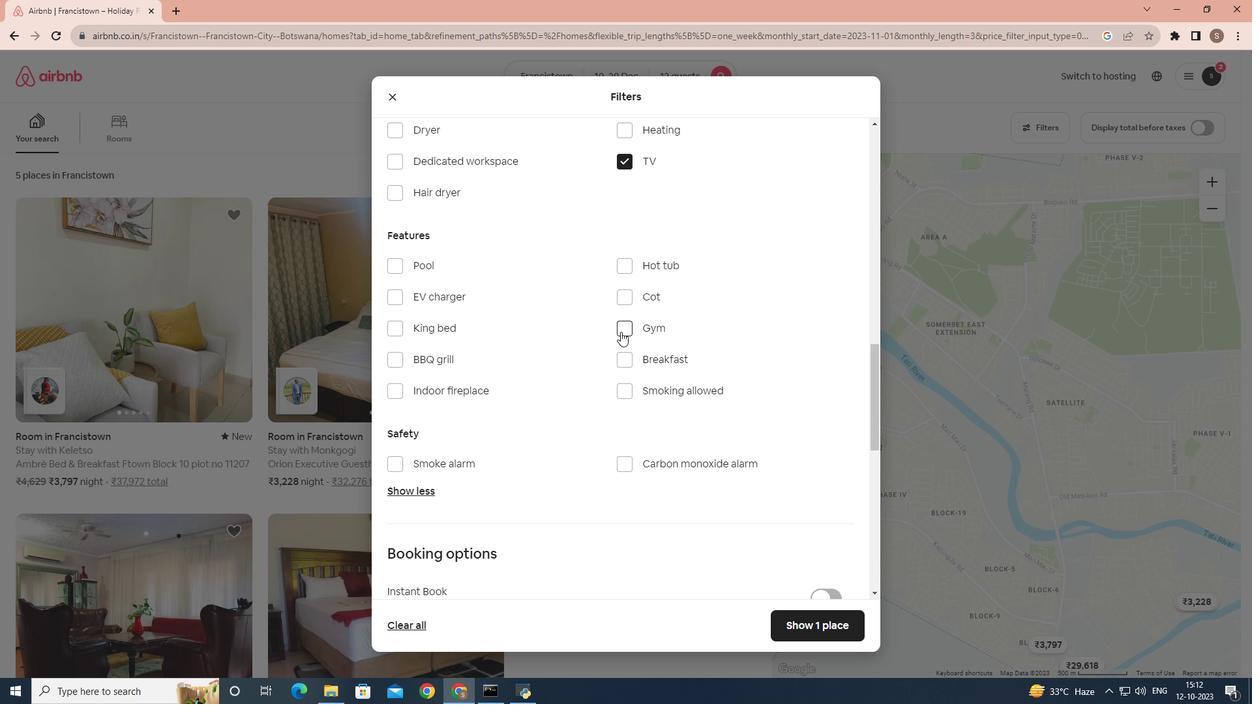 
Action: Mouse moved to (624, 356)
Screenshot: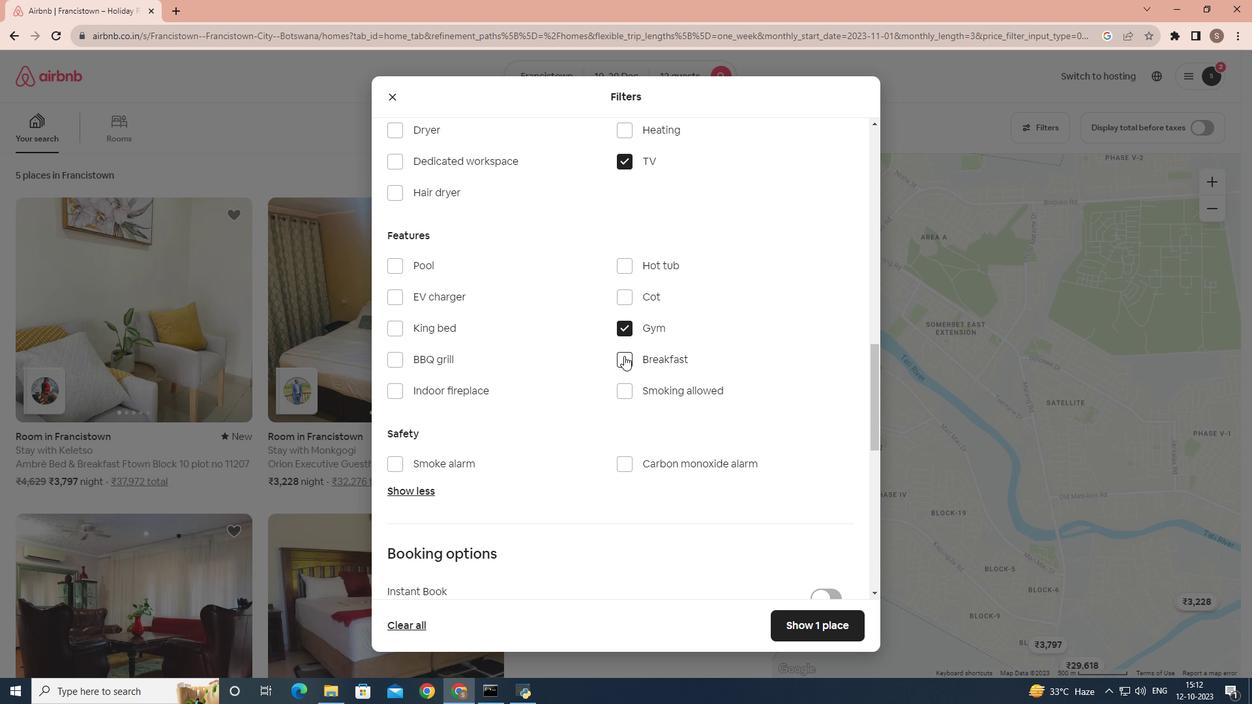 
Action: Mouse pressed left at (624, 356)
Screenshot: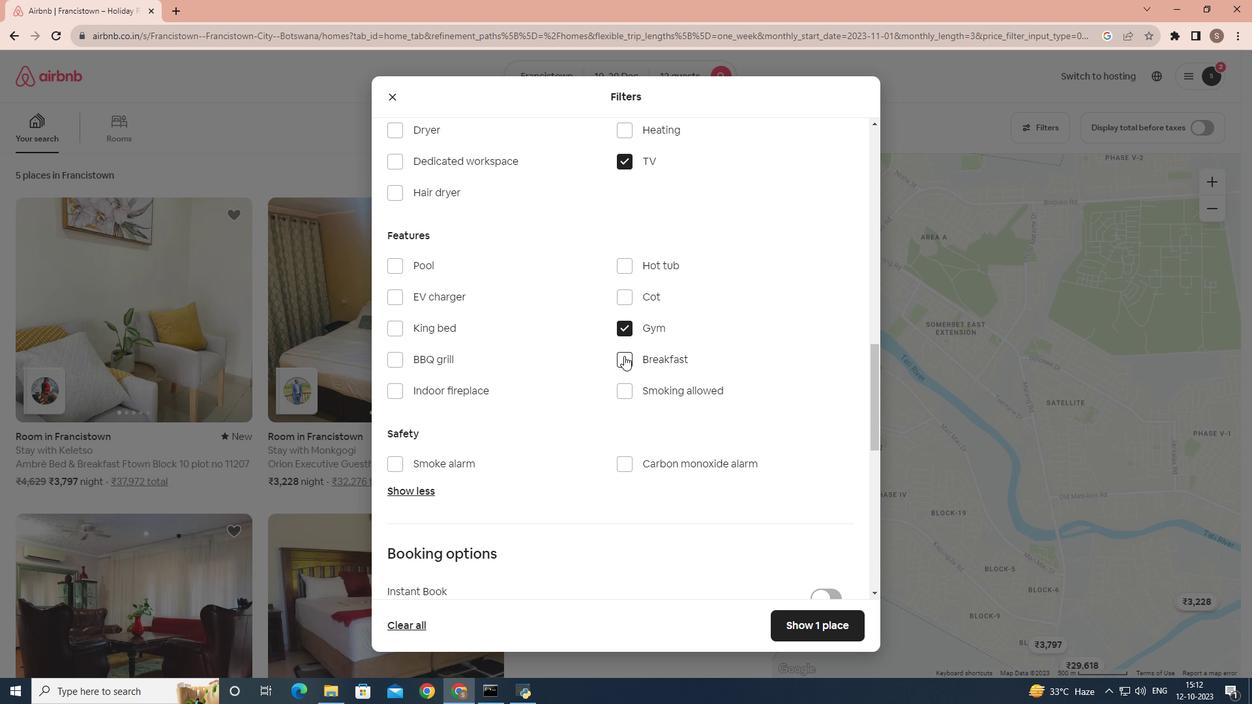 
Action: Mouse moved to (591, 409)
Screenshot: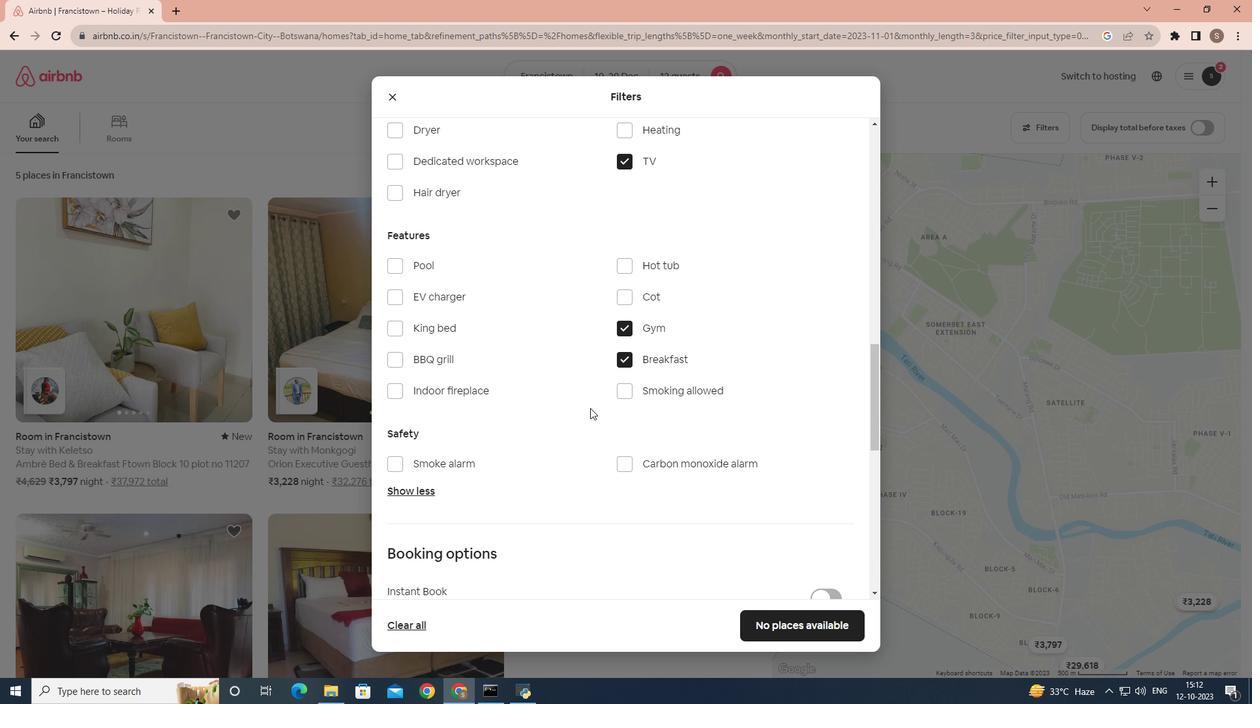 
Action: Mouse scrolled (591, 408) with delta (0, 0)
Screenshot: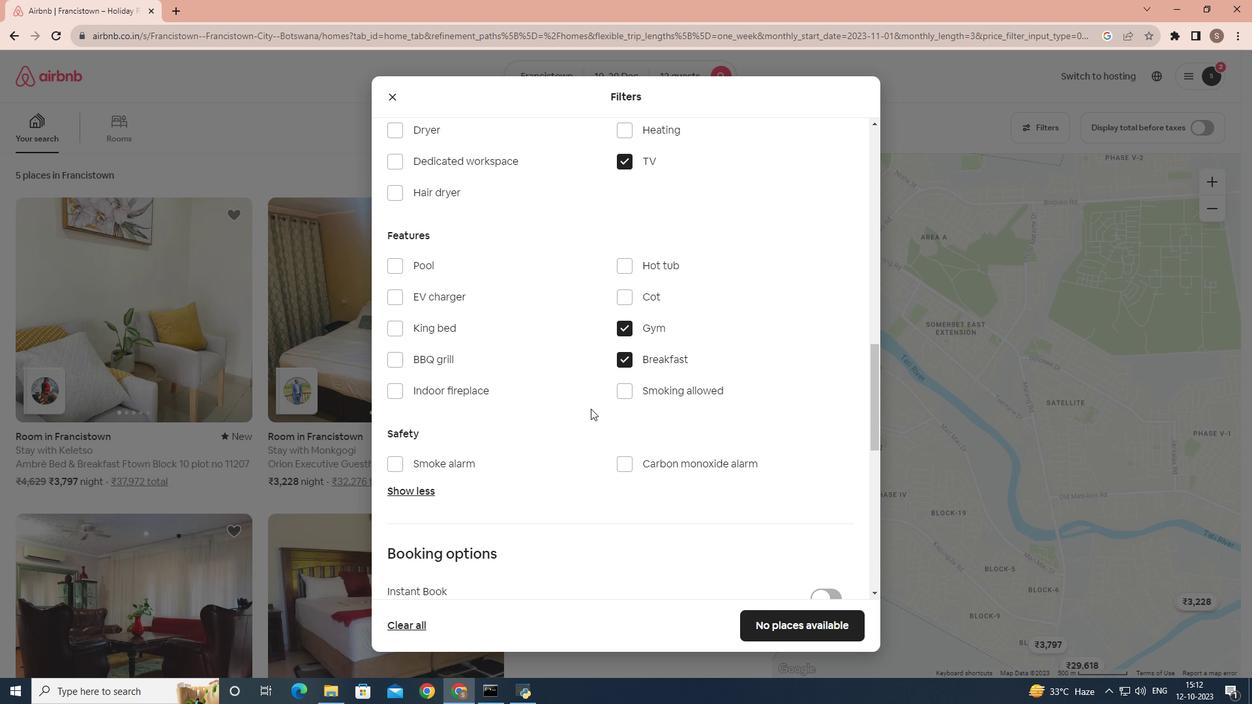 
Action: Mouse scrolled (591, 408) with delta (0, 0)
Screenshot: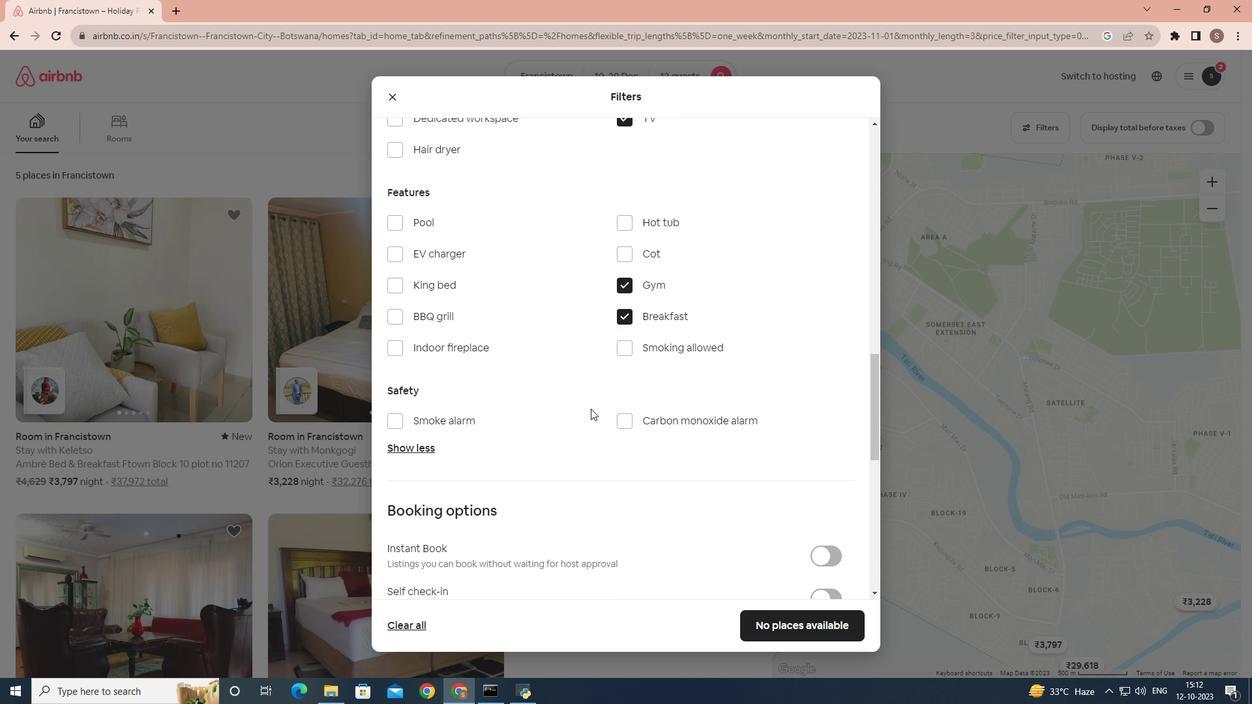 
Action: Mouse moved to (753, 628)
Screenshot: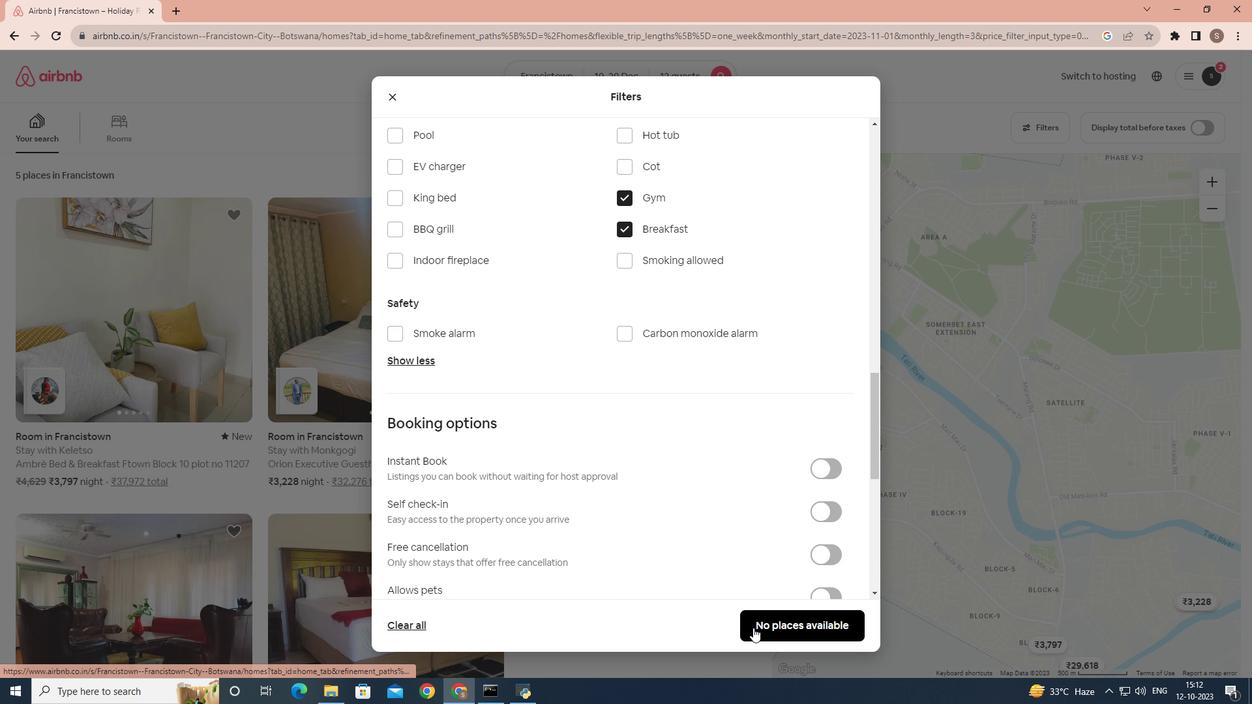 
Action: Mouse pressed left at (753, 628)
Screenshot: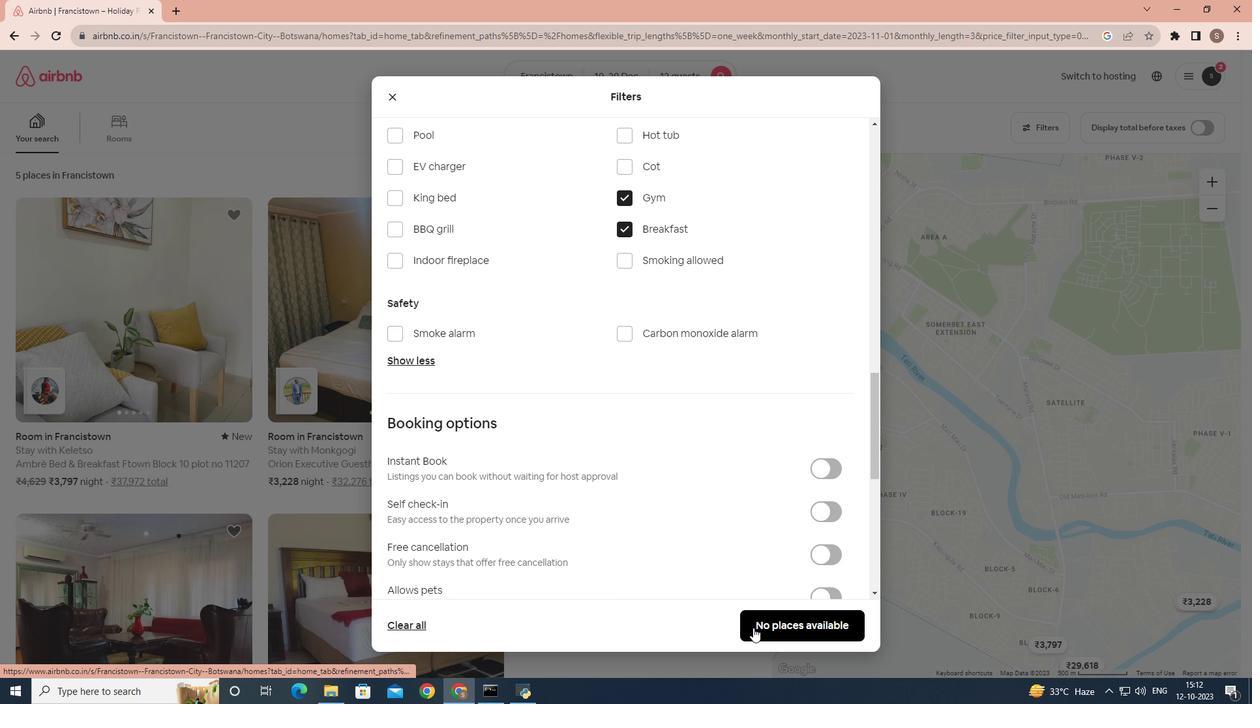 
Action: Mouse moved to (561, 448)
Screenshot: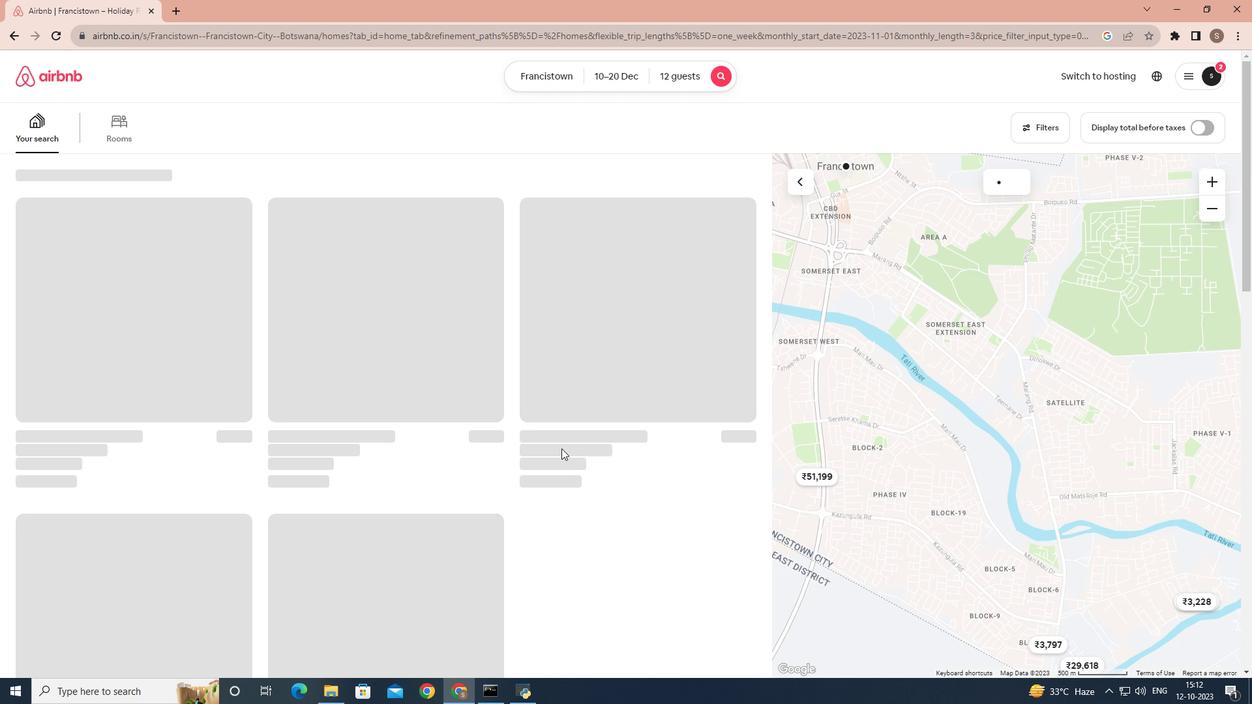 
